 Task: Find an accommodation in Punakha, Bhutan, for 9 guests from 8th to 15th August, with a price range of ₹10,000 to ₹14,000, 5 bedrooms, 2 bathrooms, and amenities like WiFi, free parking, and breakfast.
Action: Mouse moved to (439, 87)
Screenshot: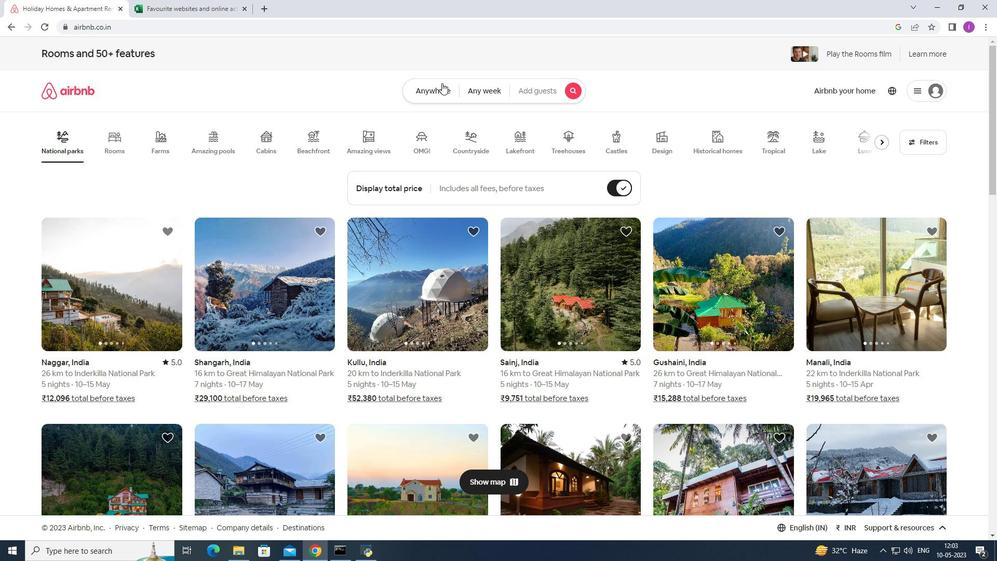 
Action: Mouse pressed left at (439, 87)
Screenshot: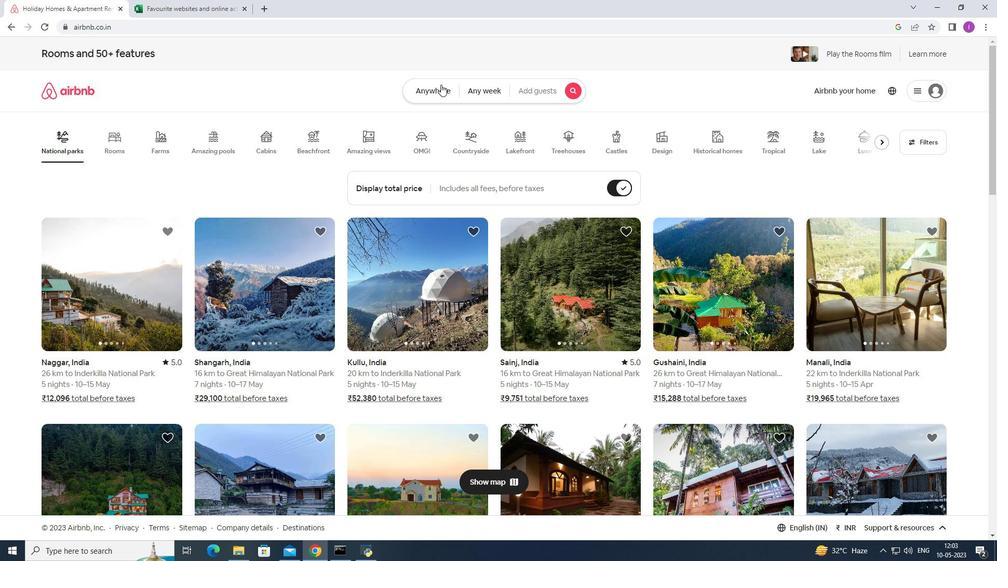 
Action: Mouse moved to (345, 137)
Screenshot: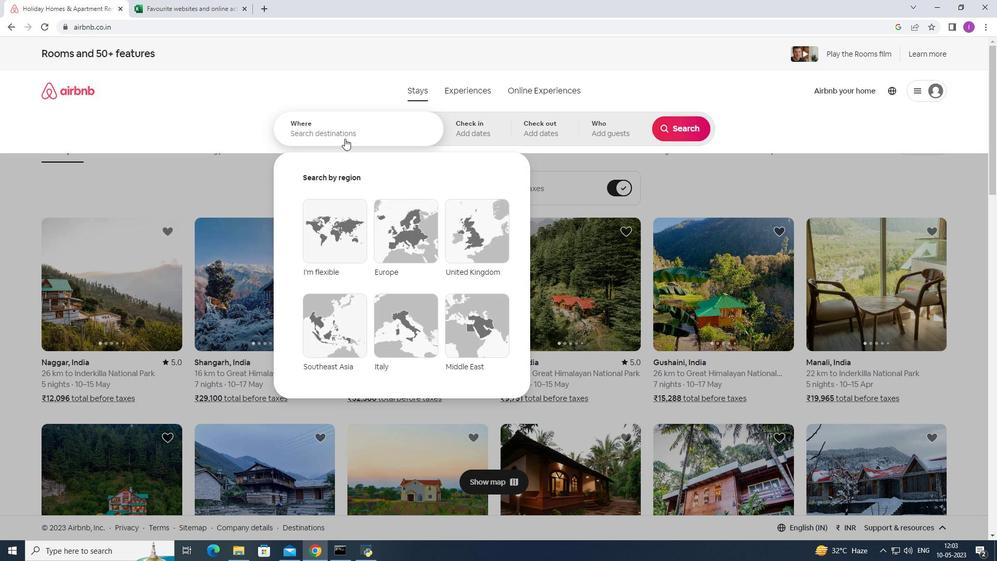 
Action: Mouse pressed left at (345, 137)
Screenshot: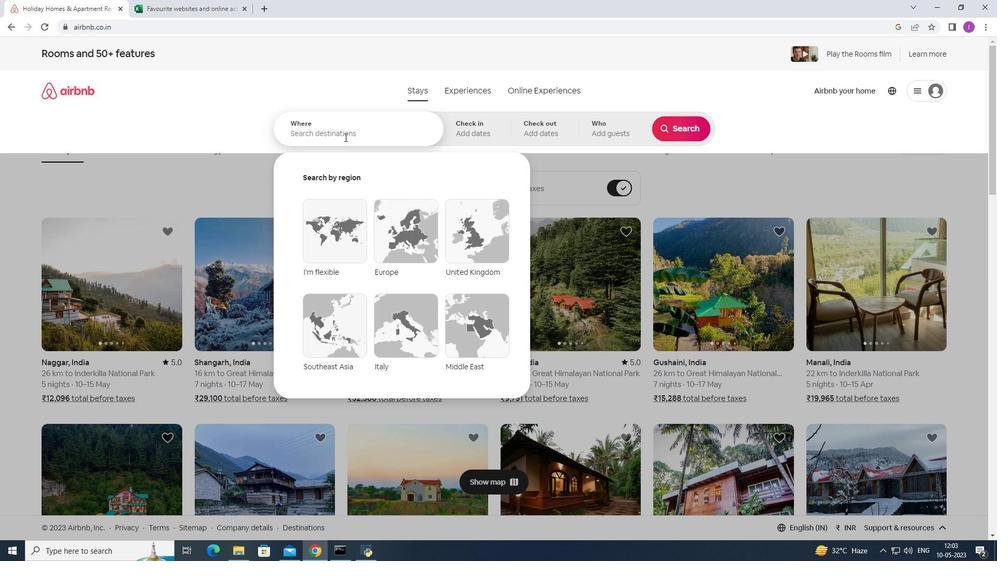 
Action: Mouse moved to (351, 135)
Screenshot: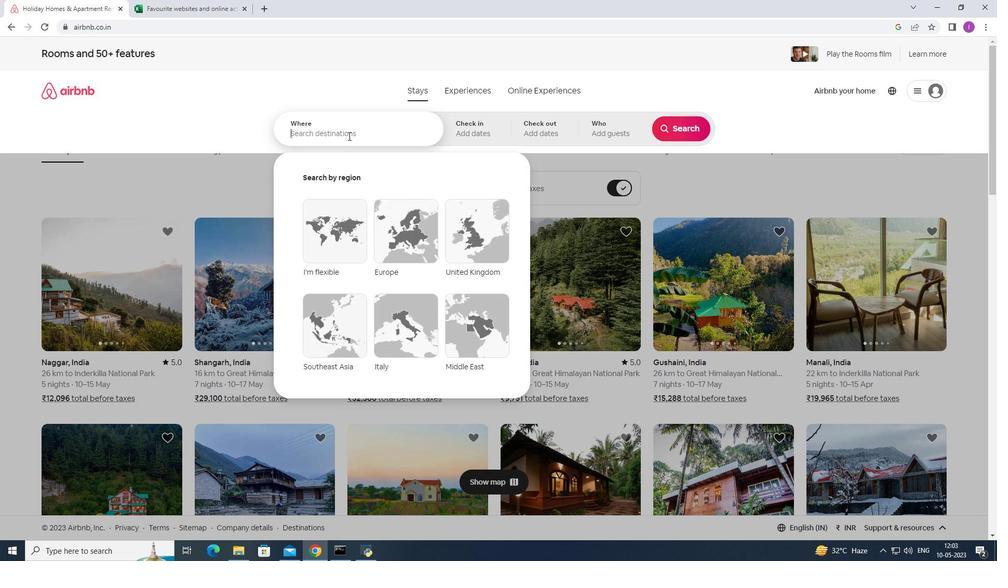 
Action: Key pressed <Key.shift><Key.shift><Key.shift><Key.shift><Key.shift><Key.shift><Key.shift><Key.shift><Key.shift><Key.shift><Key.shift><Key.shift><Key.shift>Punakha,<Key.shift><Key.shift><Key.shift><Key.shift><Key.shift><Key.shift><Key.shift><Key.shift>Bhutan
Screenshot: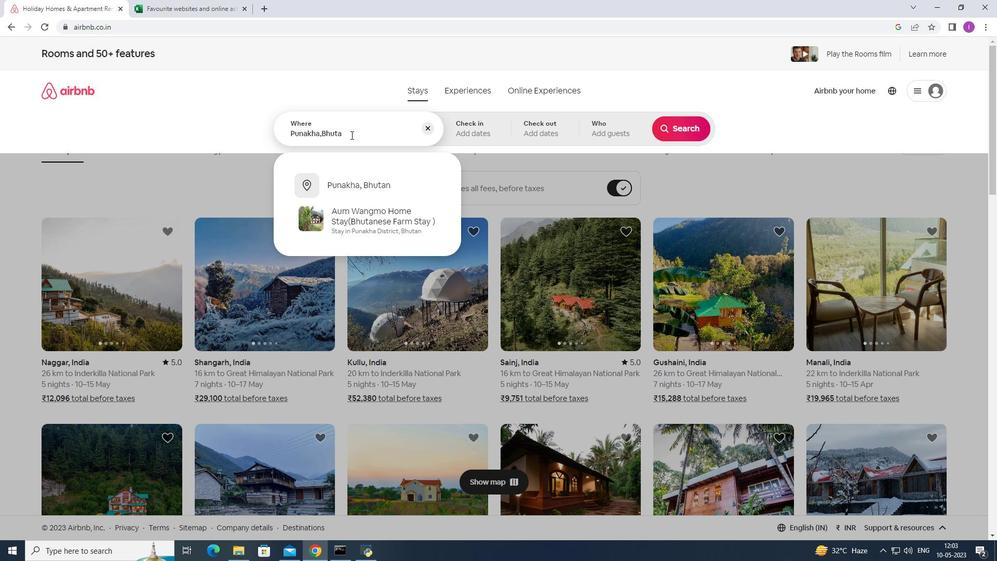 
Action: Mouse moved to (347, 188)
Screenshot: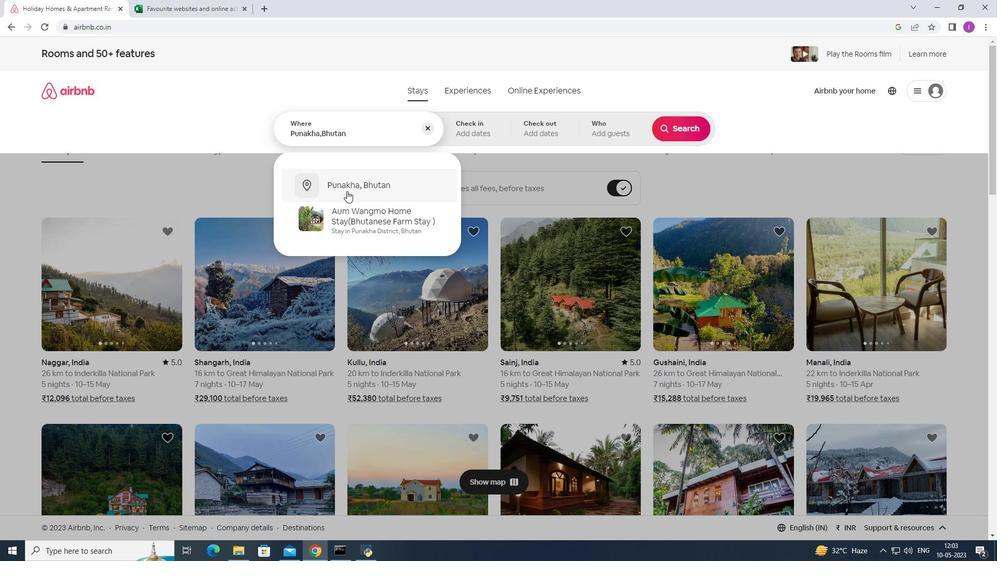 
Action: Mouse pressed left at (347, 188)
Screenshot: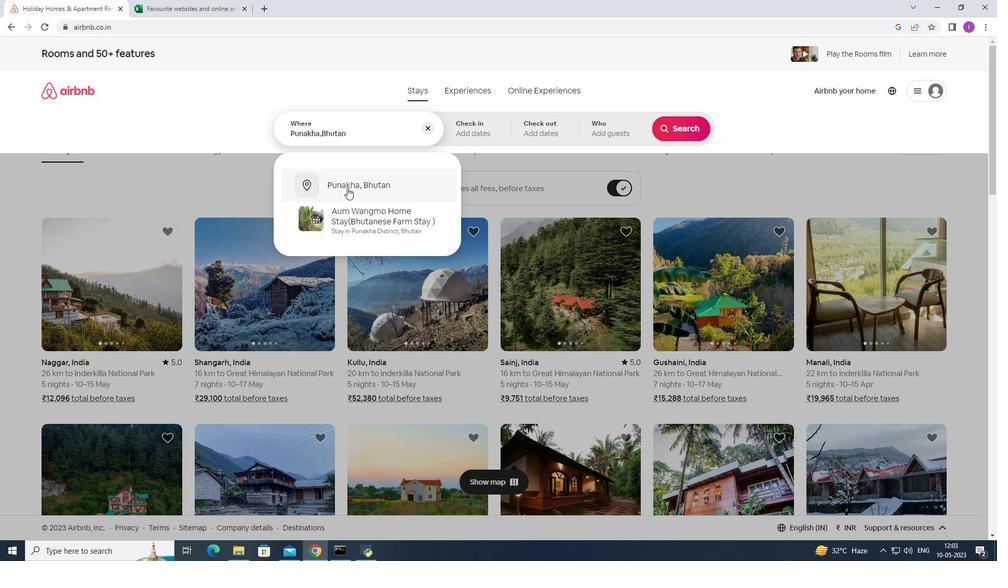 
Action: Mouse moved to (674, 214)
Screenshot: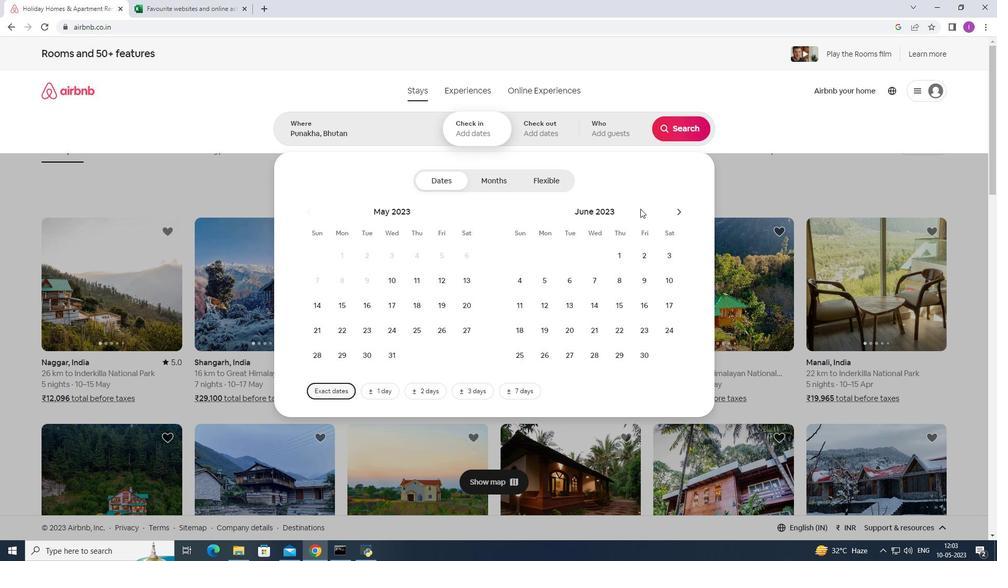 
Action: Mouse pressed left at (674, 214)
Screenshot: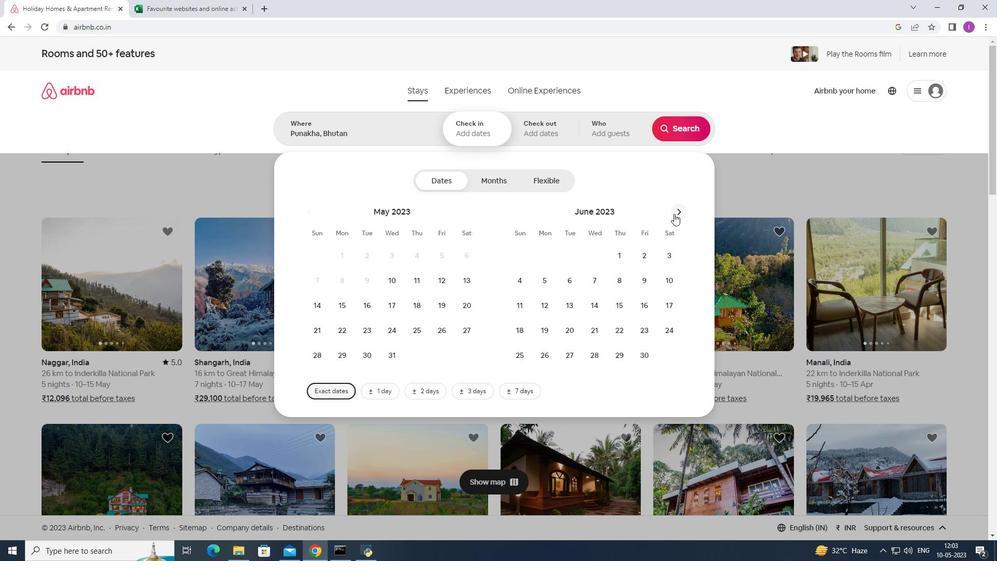 
Action: Mouse pressed left at (674, 214)
Screenshot: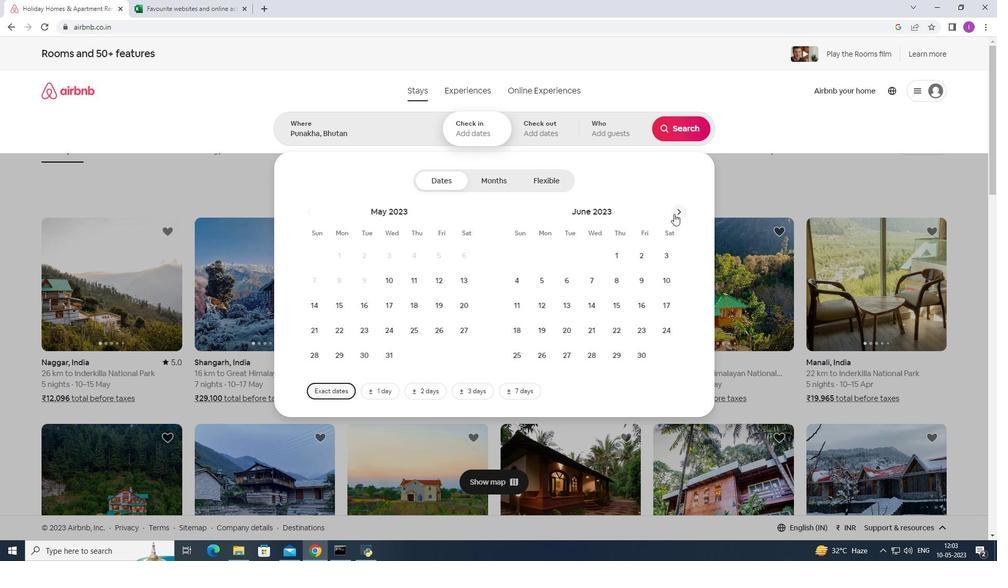 
Action: Mouse moved to (569, 278)
Screenshot: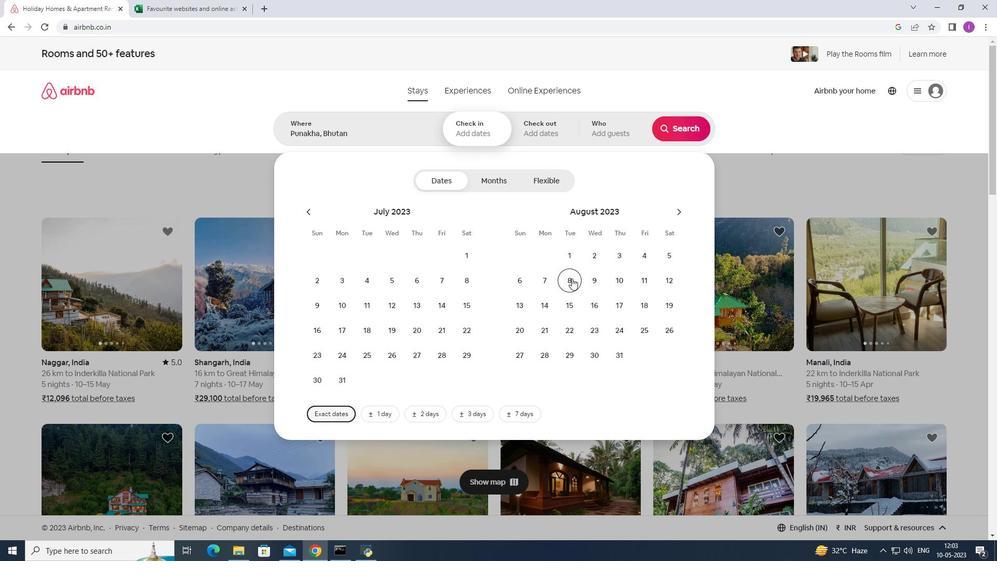 
Action: Mouse pressed left at (569, 278)
Screenshot: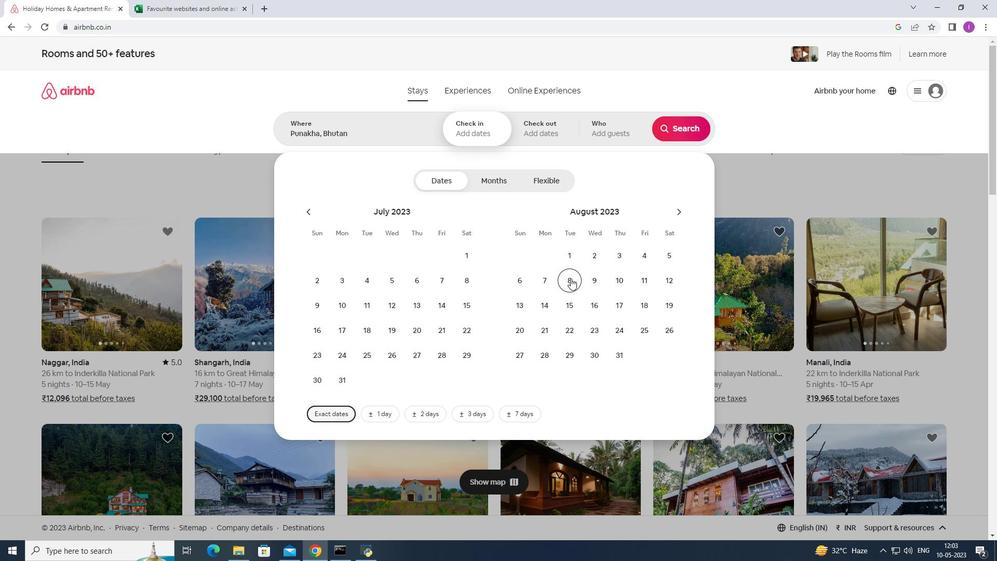 
Action: Mouse moved to (570, 303)
Screenshot: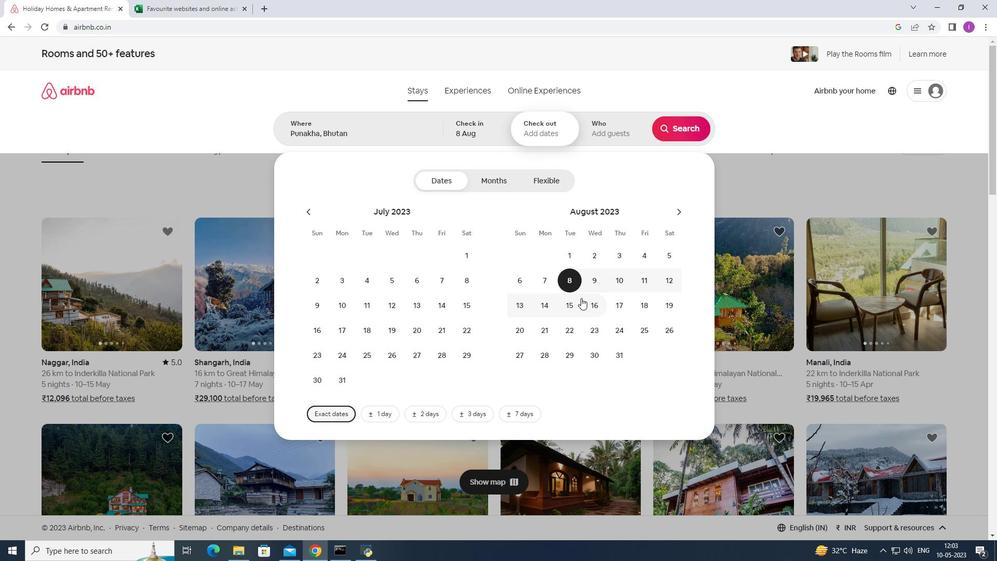 
Action: Mouse pressed left at (570, 303)
Screenshot: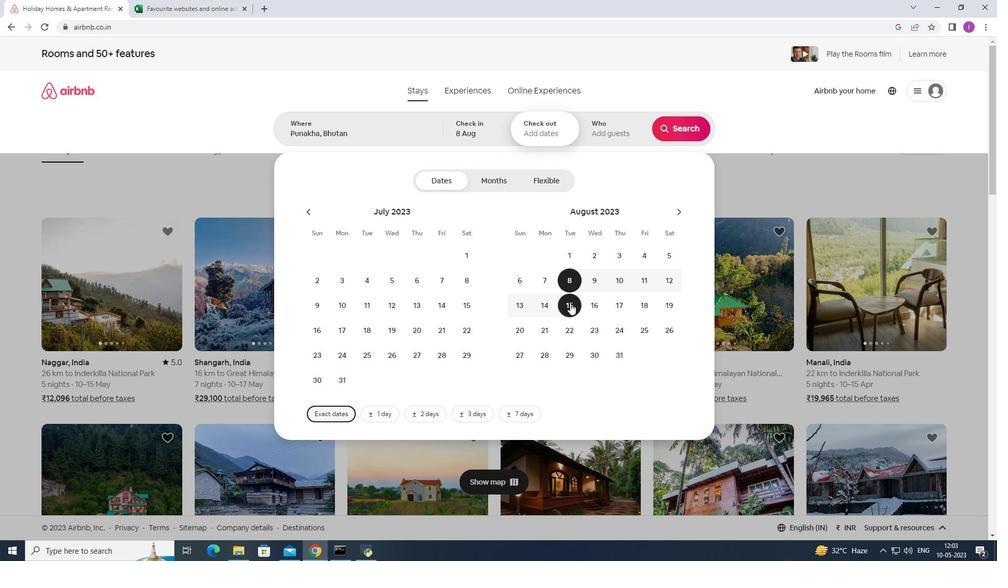 
Action: Mouse moved to (602, 126)
Screenshot: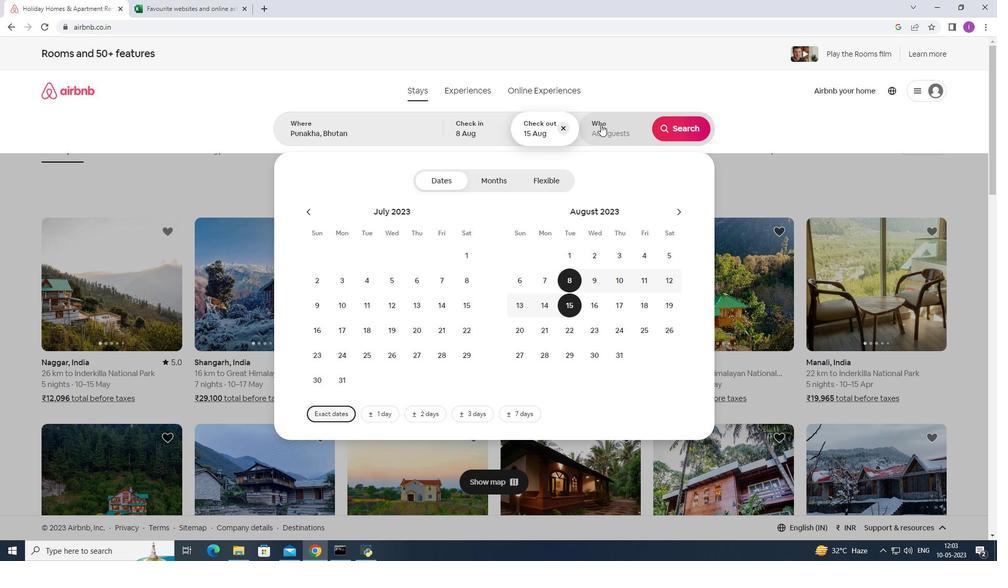 
Action: Mouse pressed left at (602, 126)
Screenshot: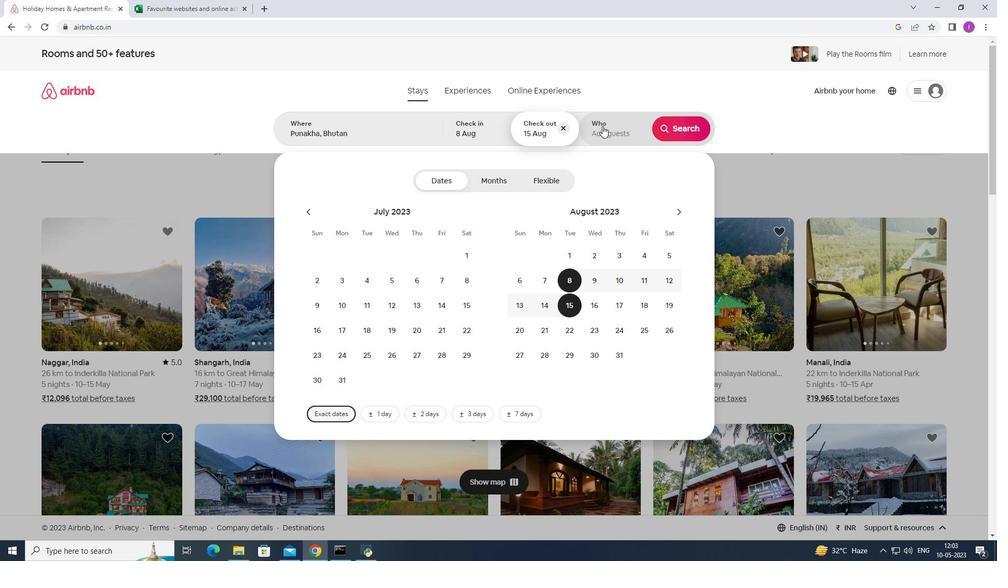 
Action: Mouse moved to (682, 182)
Screenshot: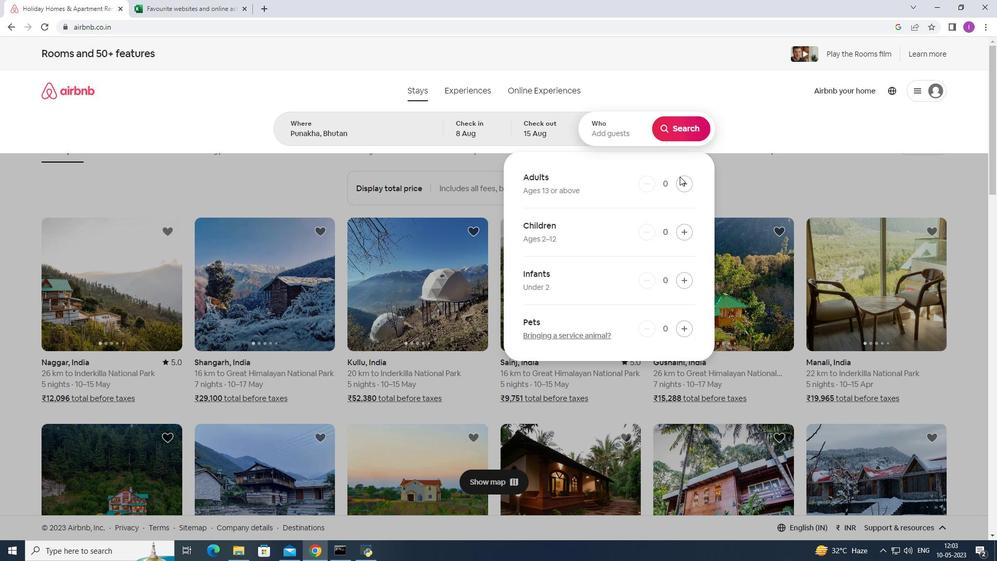 
Action: Mouse pressed left at (682, 182)
Screenshot: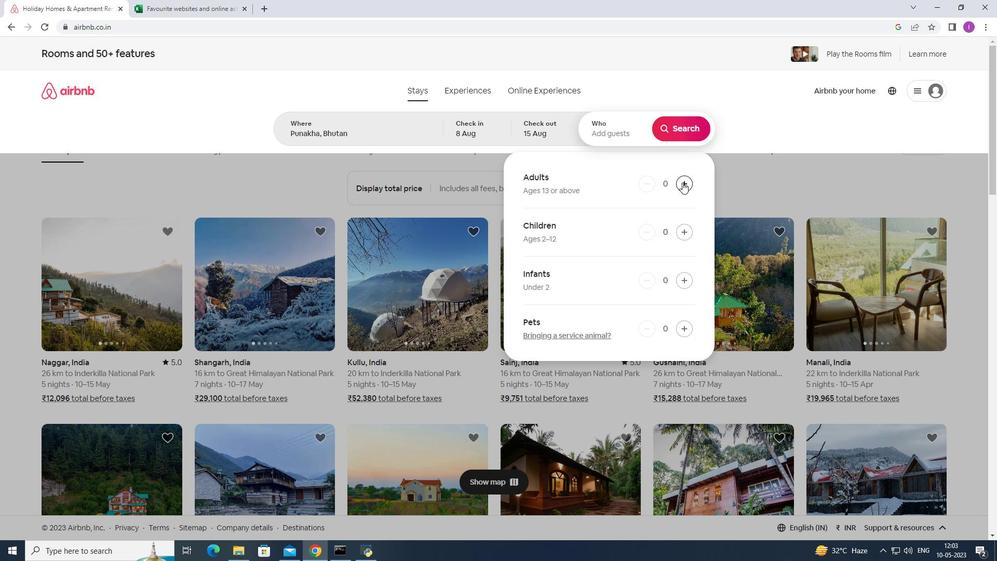 
Action: Mouse moved to (682, 182)
Screenshot: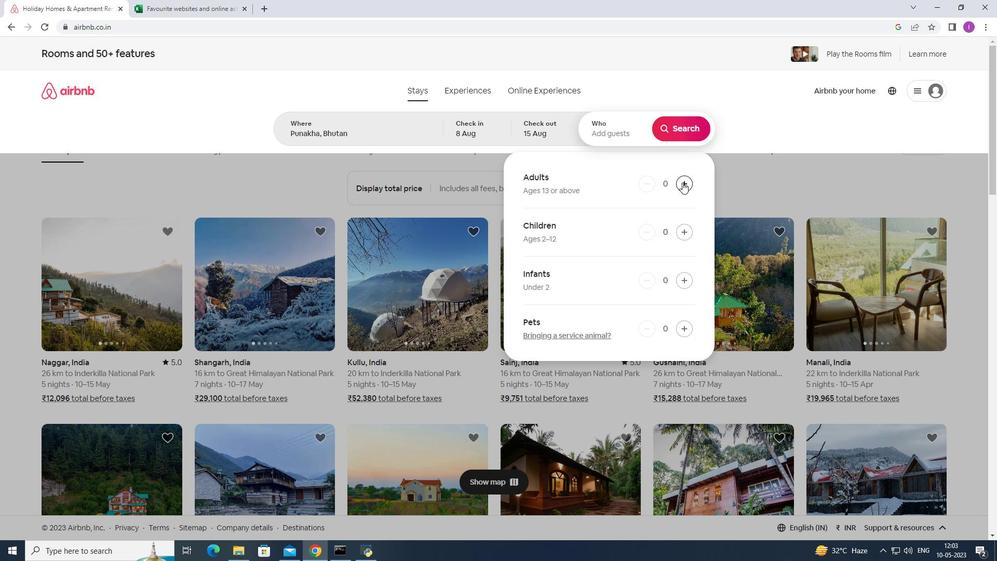 
Action: Mouse pressed left at (682, 182)
Screenshot: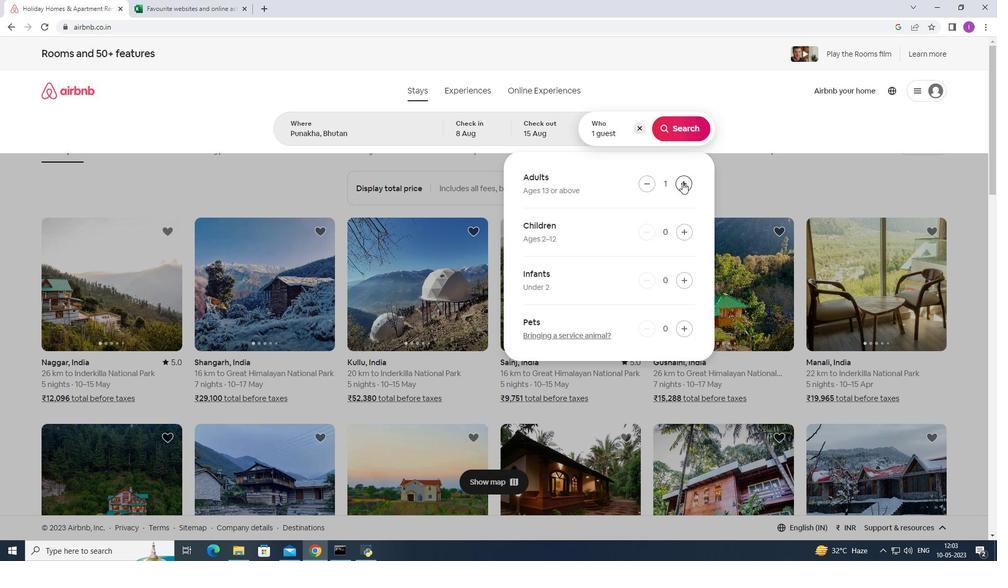 
Action: Mouse pressed left at (682, 182)
Screenshot: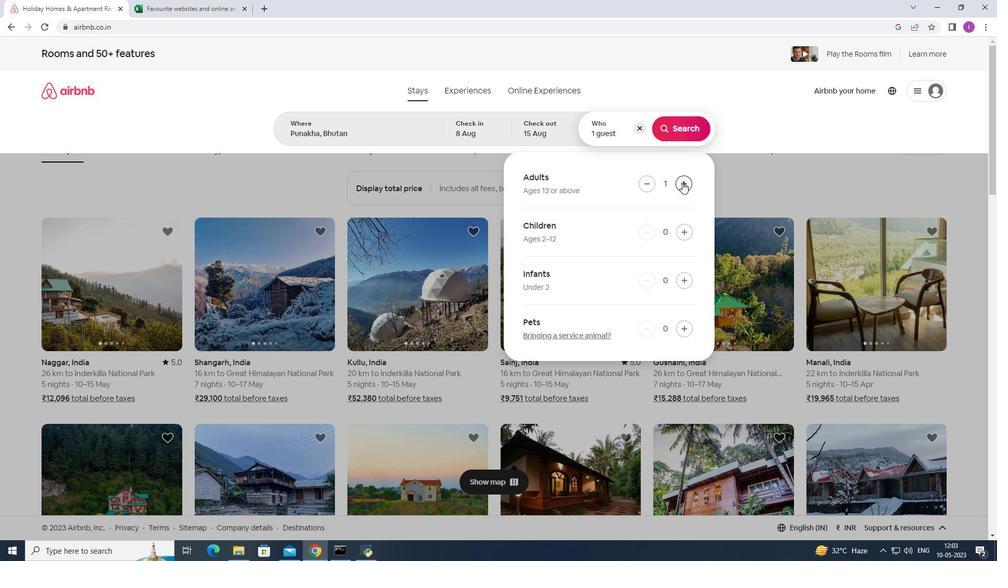 
Action: Mouse pressed left at (682, 182)
Screenshot: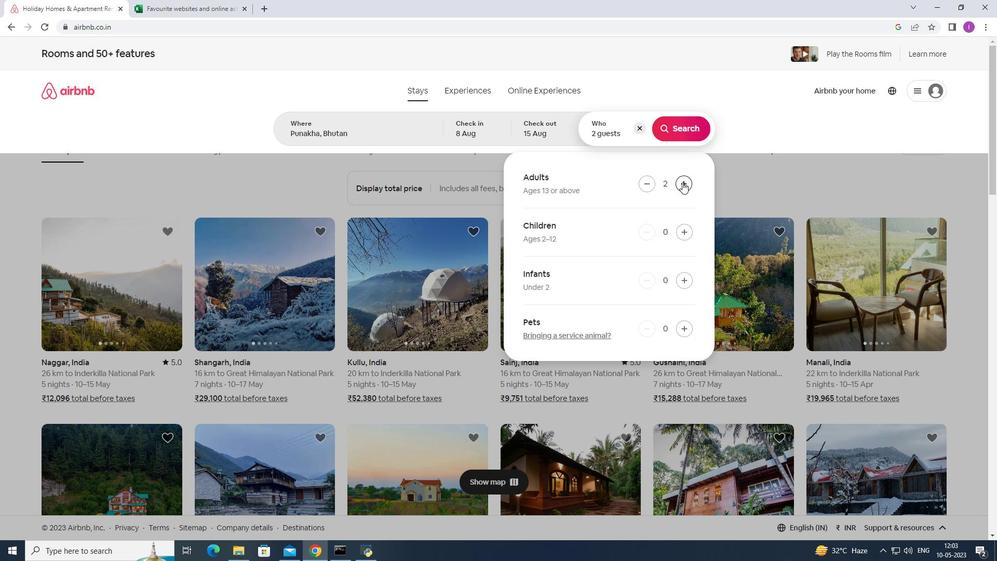 
Action: Mouse pressed left at (682, 182)
Screenshot: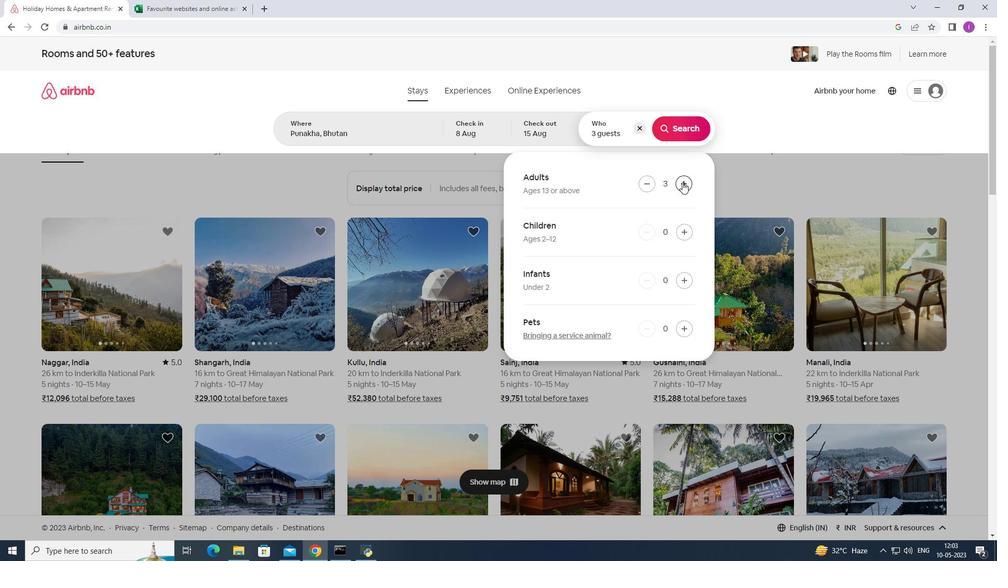 
Action: Mouse pressed left at (682, 182)
Screenshot: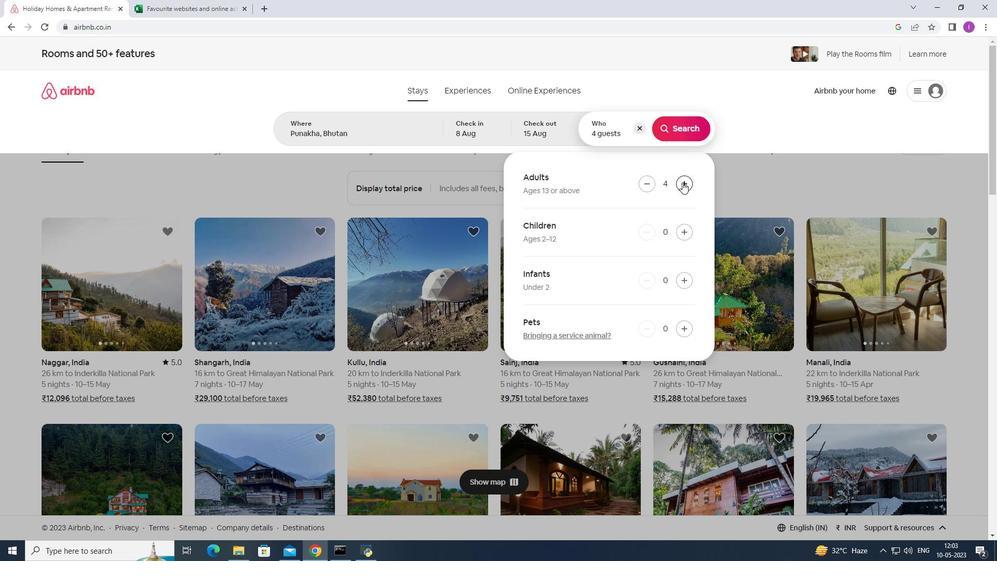 
Action: Mouse pressed left at (682, 182)
Screenshot: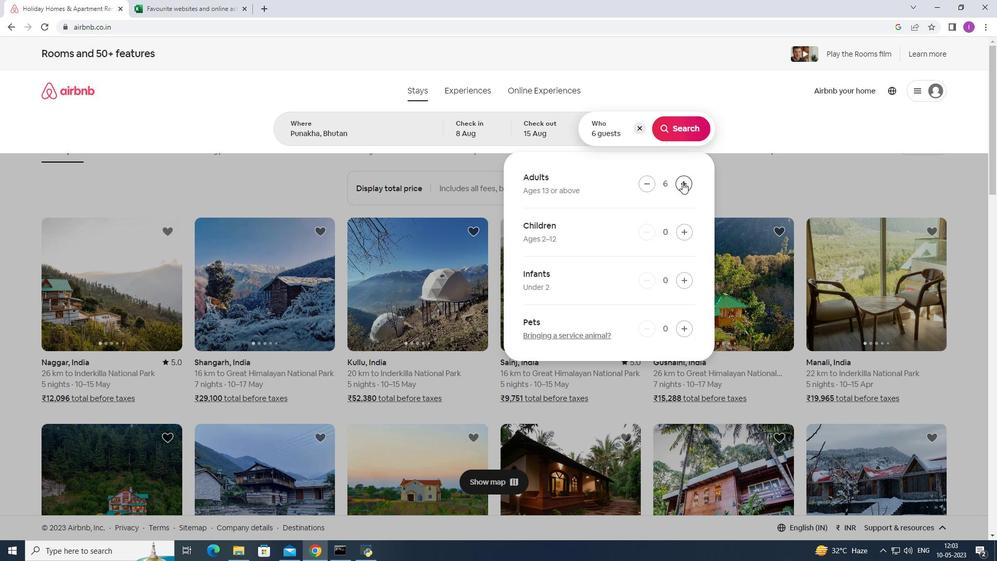 
Action: Mouse pressed left at (682, 182)
Screenshot: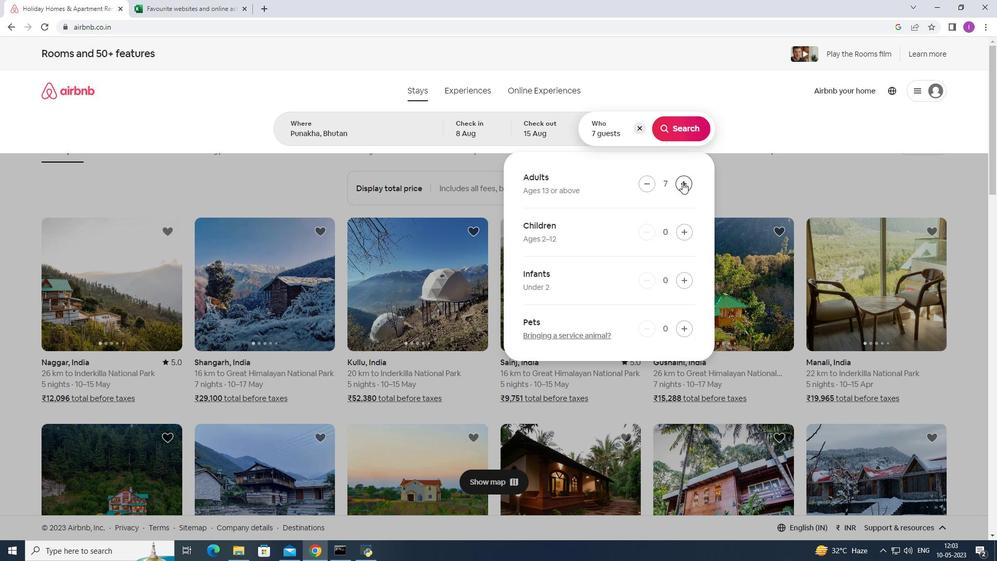 
Action: Mouse pressed left at (682, 182)
Screenshot: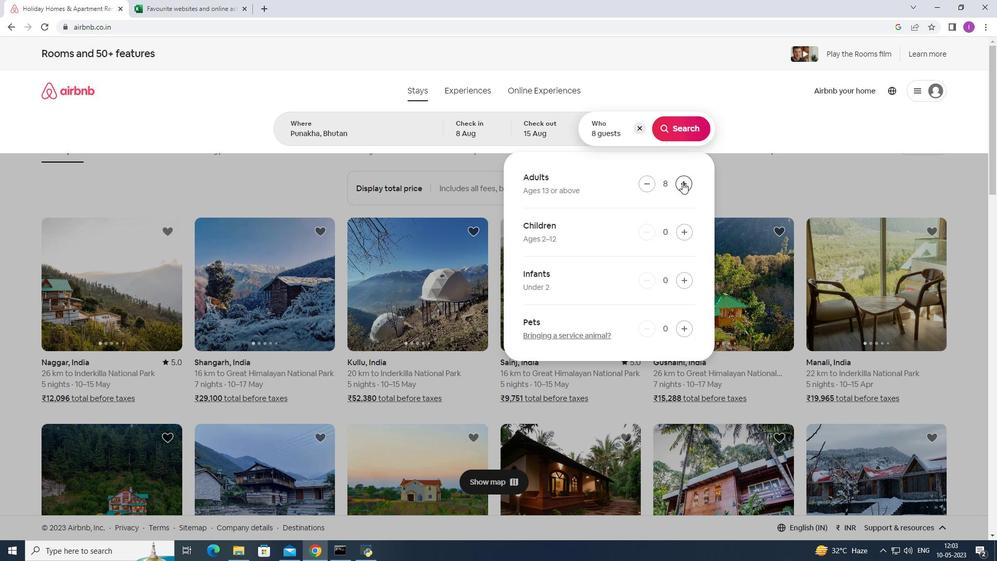 
Action: Mouse moved to (686, 130)
Screenshot: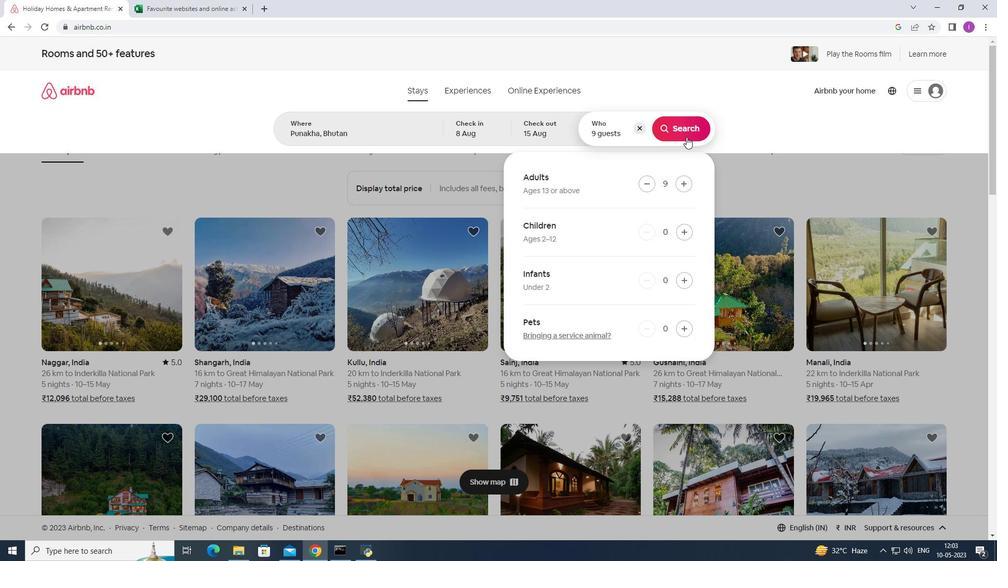 
Action: Mouse pressed left at (686, 130)
Screenshot: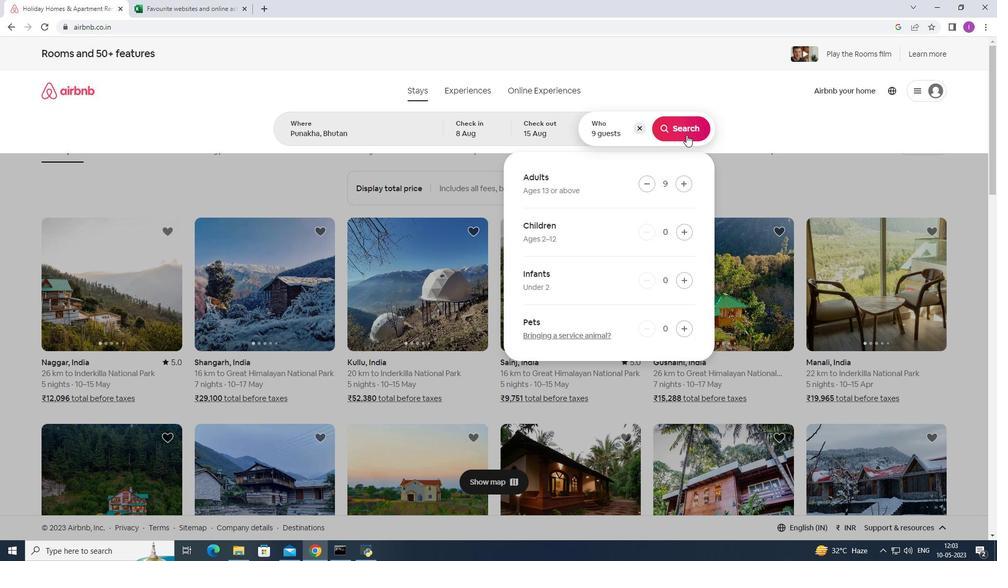 
Action: Mouse moved to (958, 101)
Screenshot: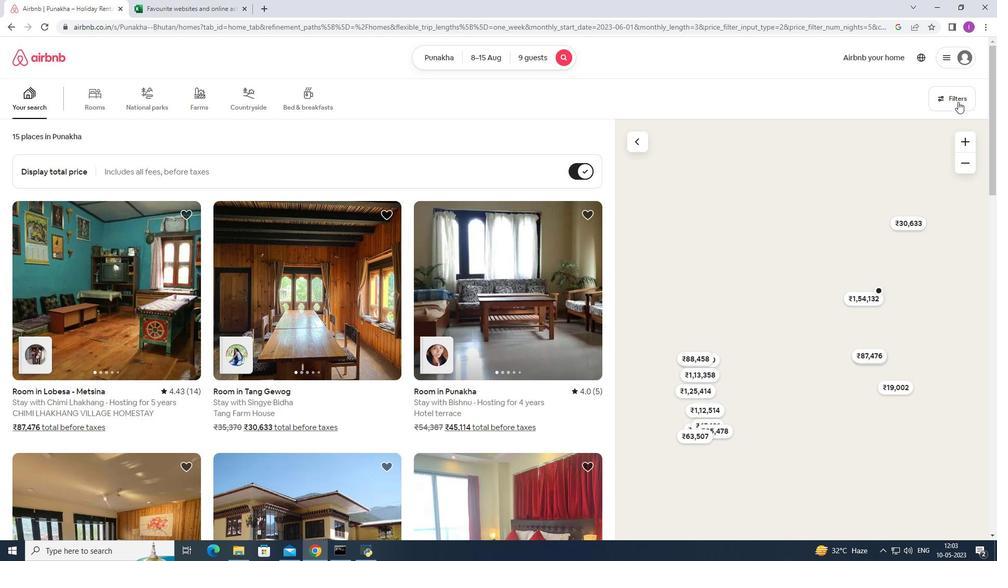 
Action: Mouse pressed left at (958, 101)
Screenshot: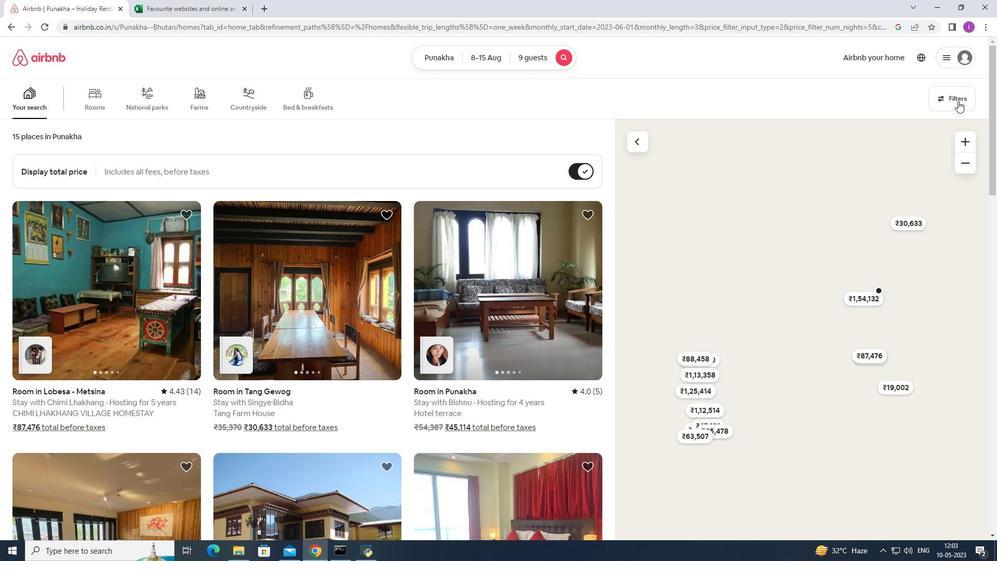 
Action: Mouse moved to (370, 357)
Screenshot: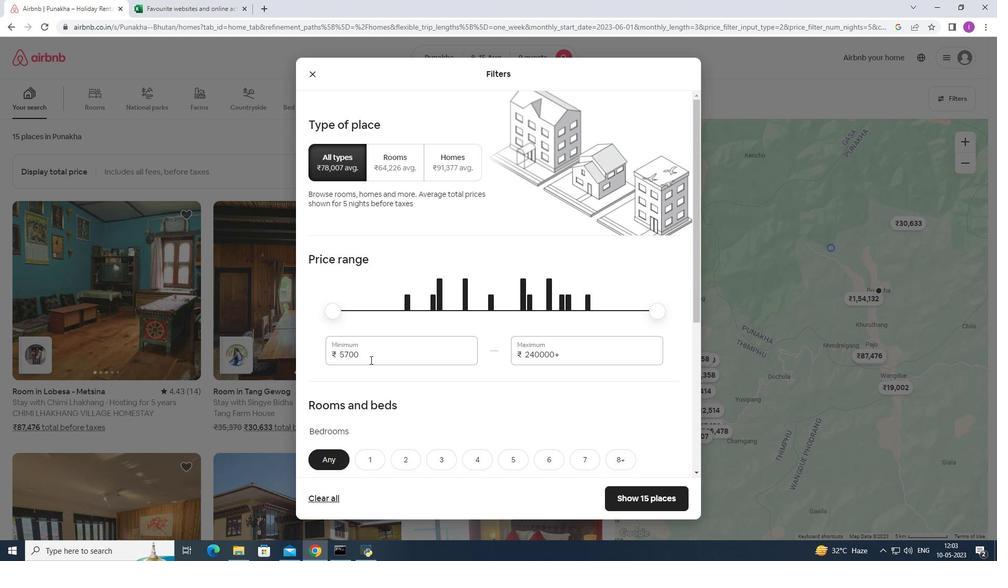 
Action: Mouse pressed left at (370, 357)
Screenshot: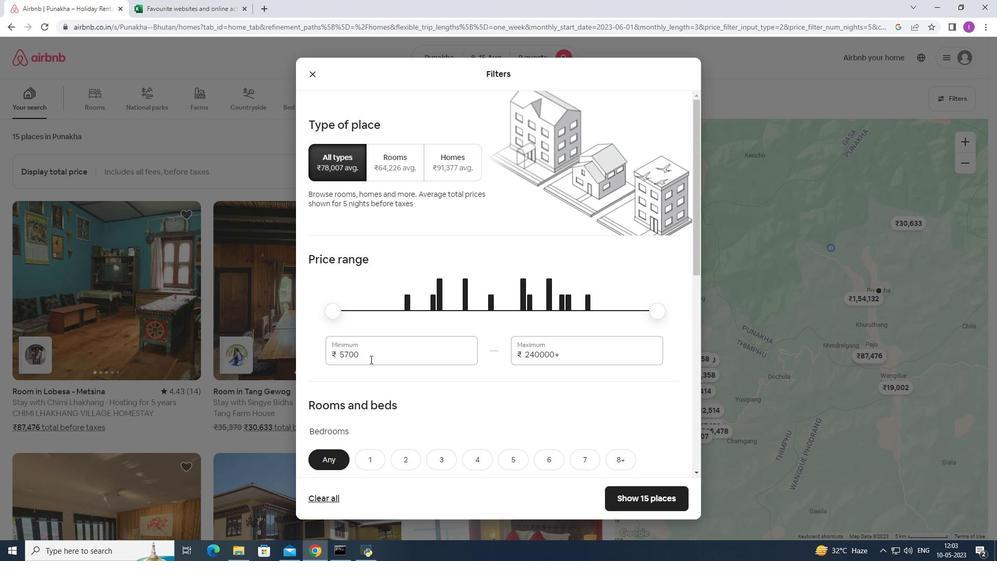 
Action: Mouse moved to (326, 354)
Screenshot: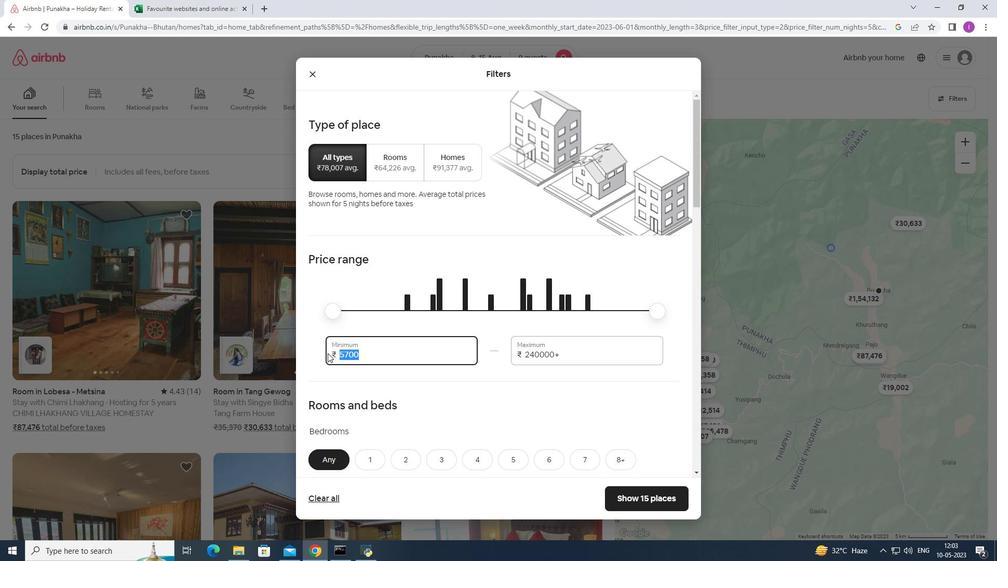 
Action: Key pressed 1
Screenshot: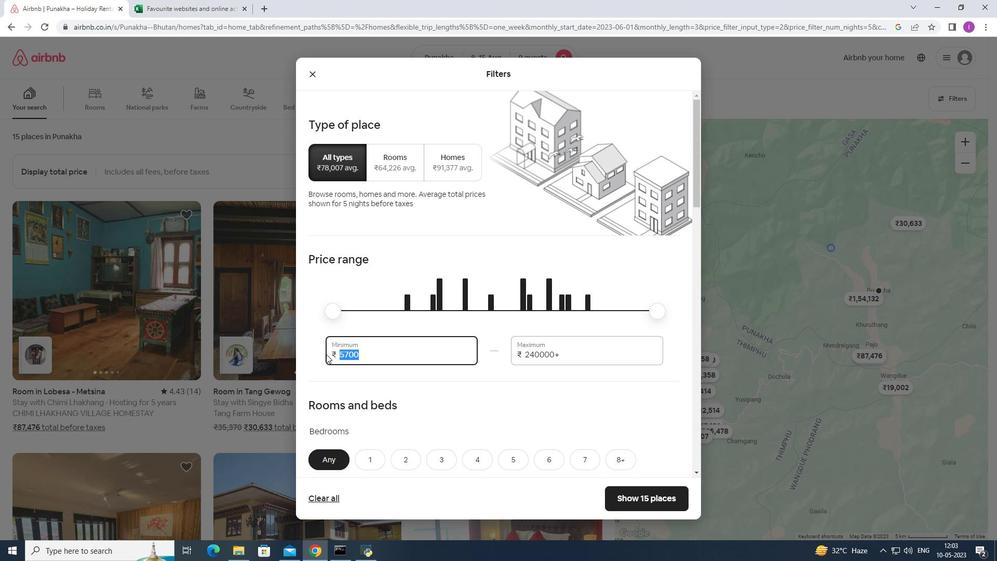 
Action: Mouse moved to (326, 353)
Screenshot: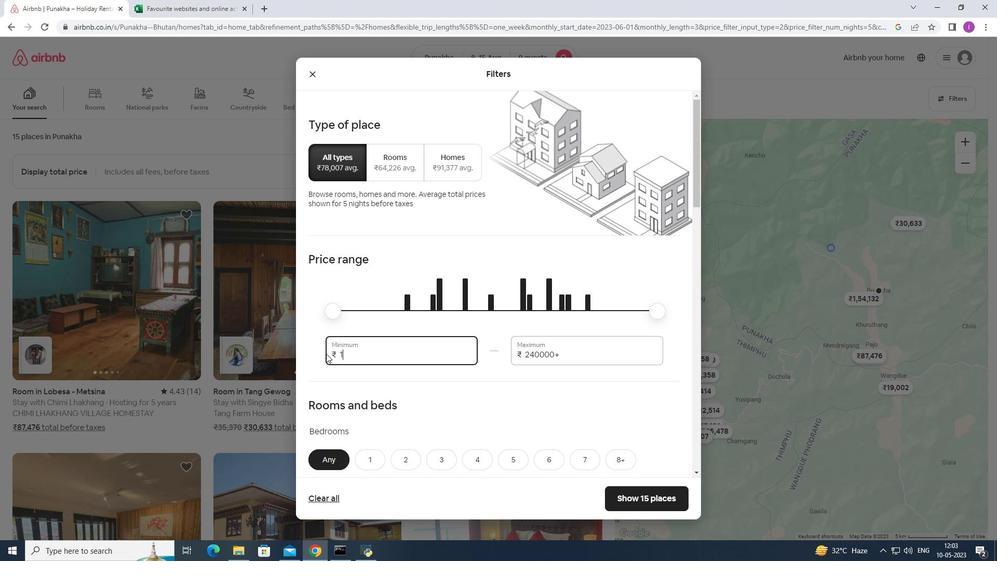 
Action: Key pressed 0
Screenshot: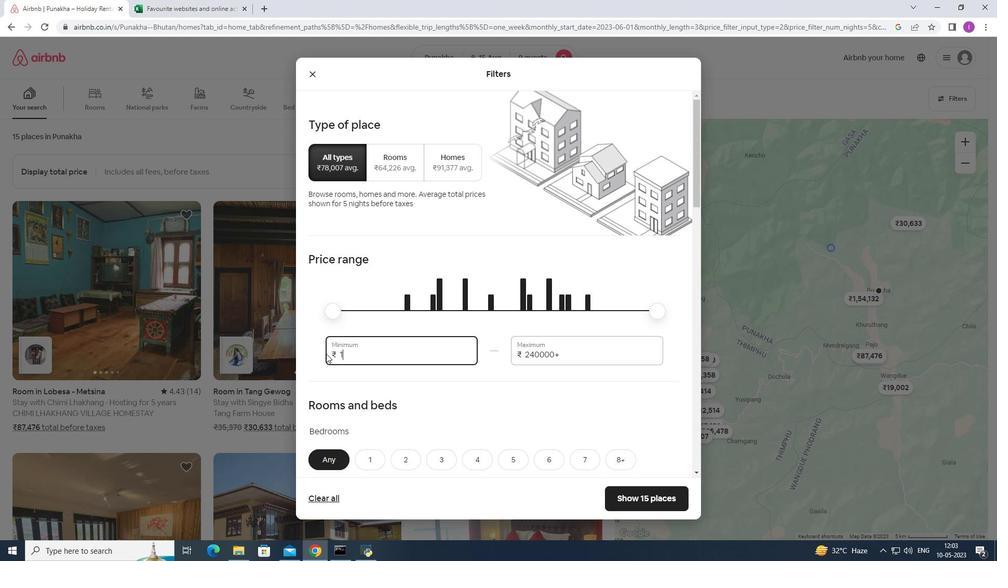 
Action: Mouse moved to (326, 353)
Screenshot: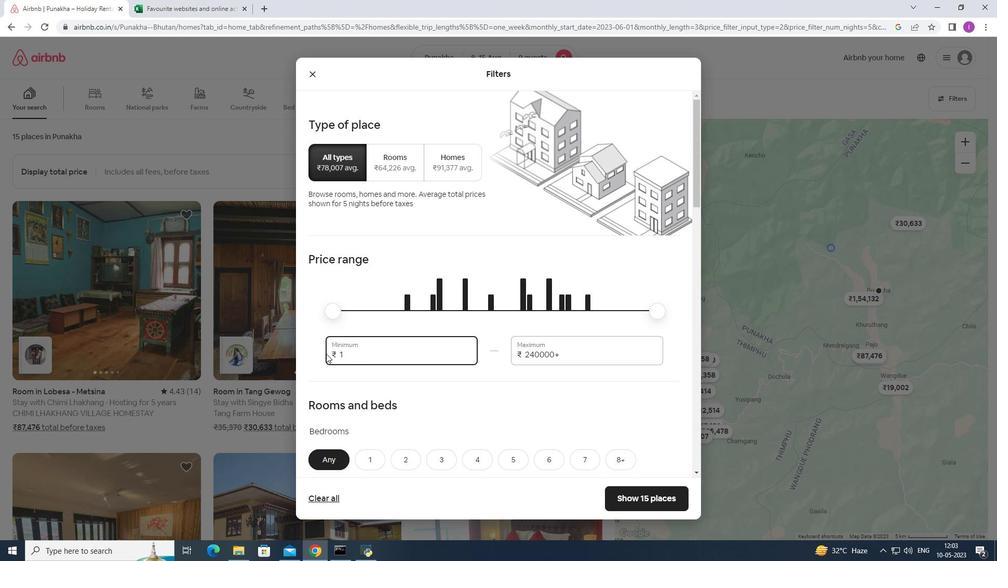 
Action: Key pressed 0
Screenshot: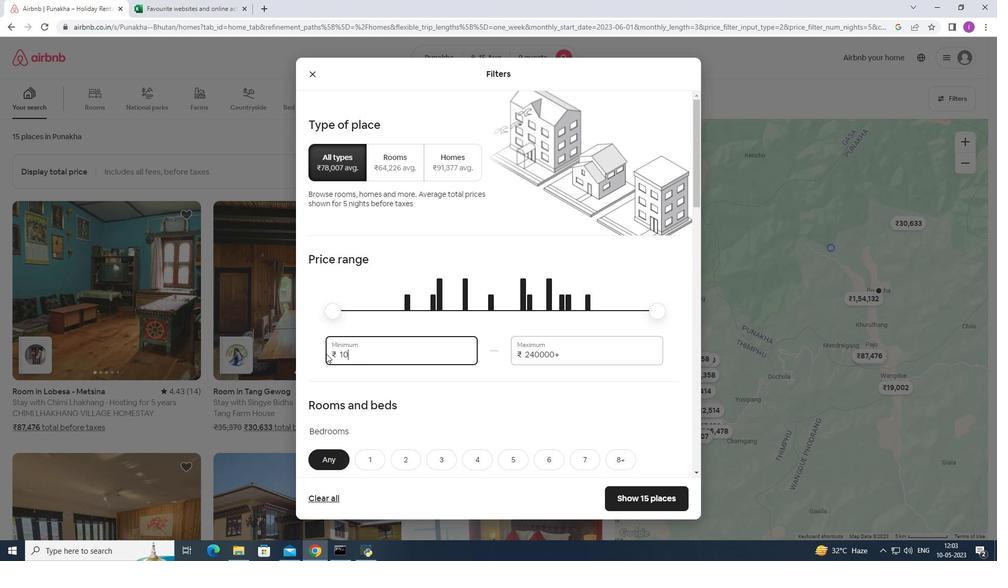 
Action: Mouse moved to (326, 353)
Screenshot: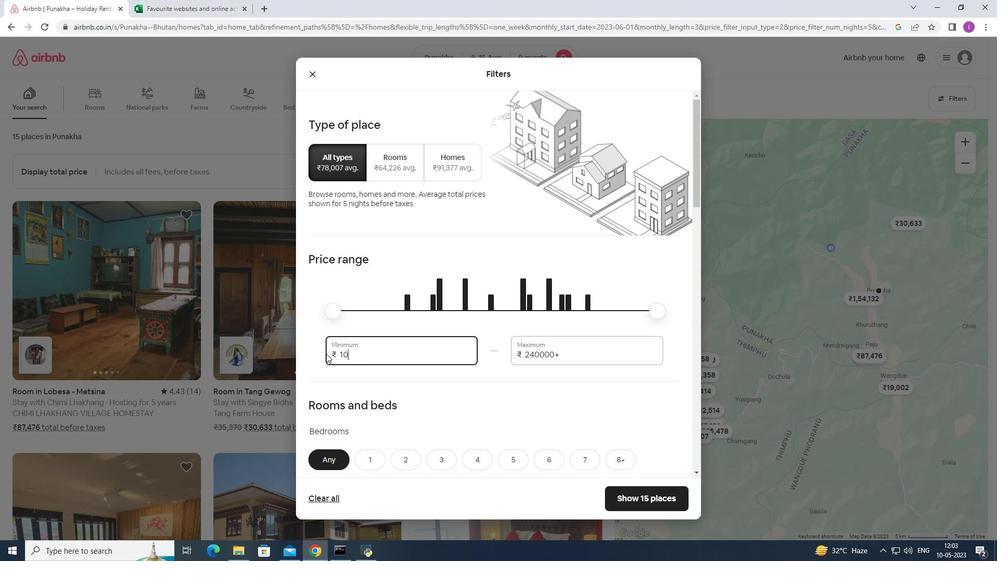 
Action: Key pressed 0
Screenshot: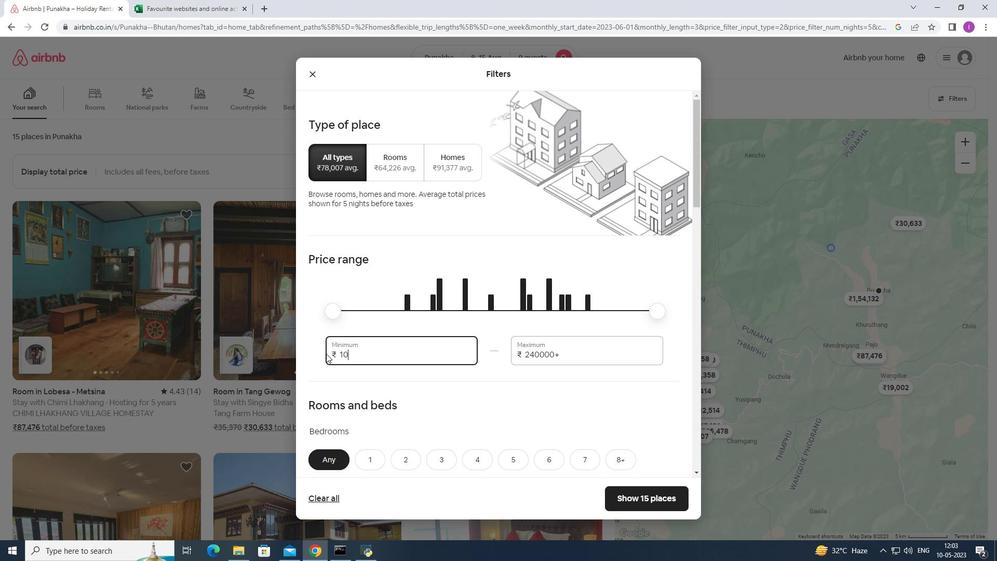 
Action: Mouse moved to (327, 353)
Screenshot: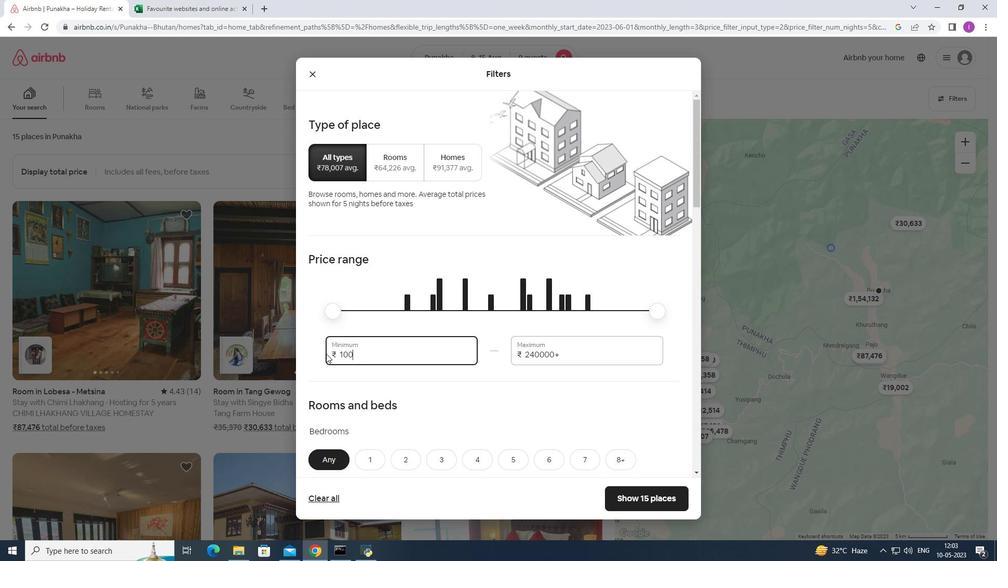 
Action: Key pressed 0
Screenshot: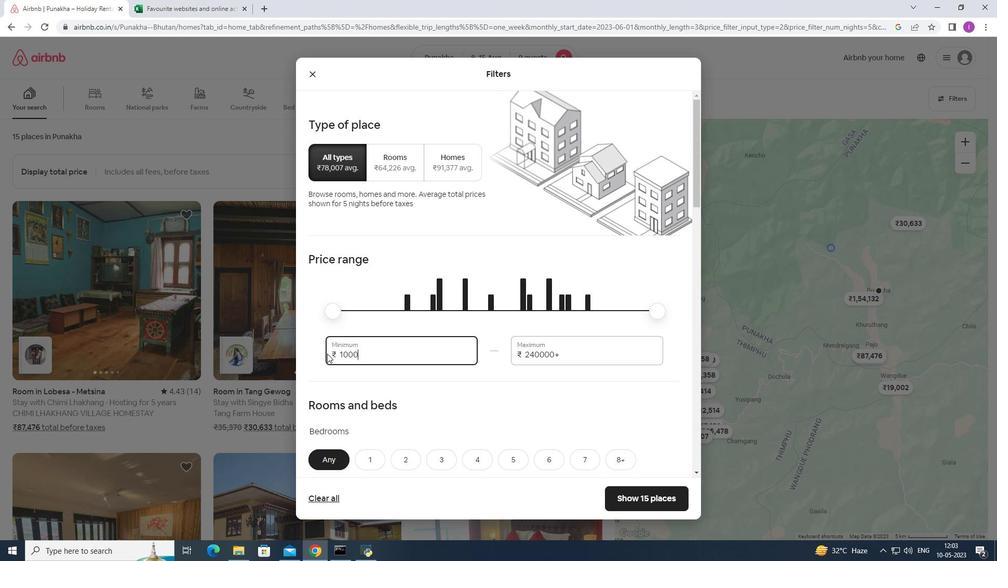
Action: Mouse moved to (581, 351)
Screenshot: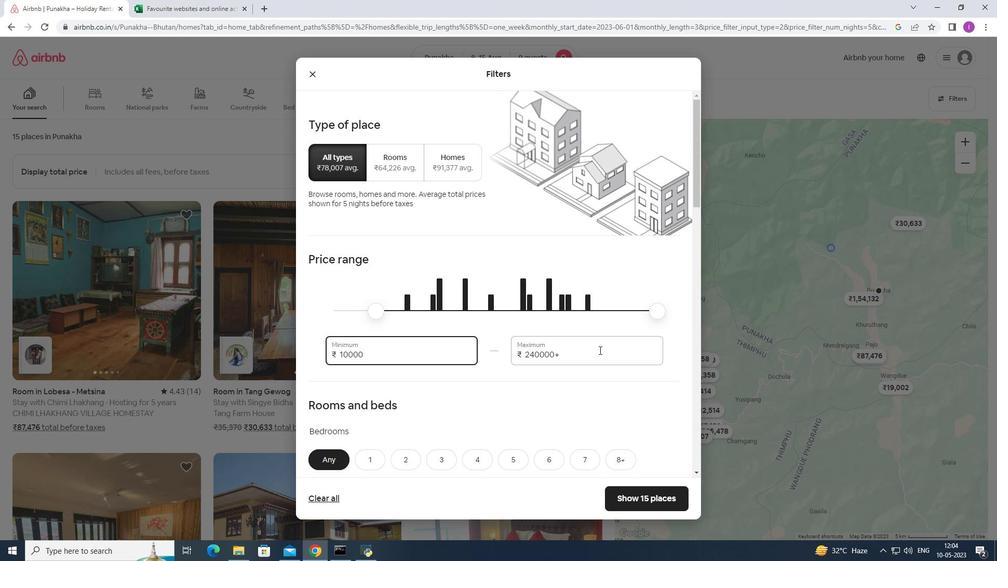 
Action: Mouse pressed left at (581, 351)
Screenshot: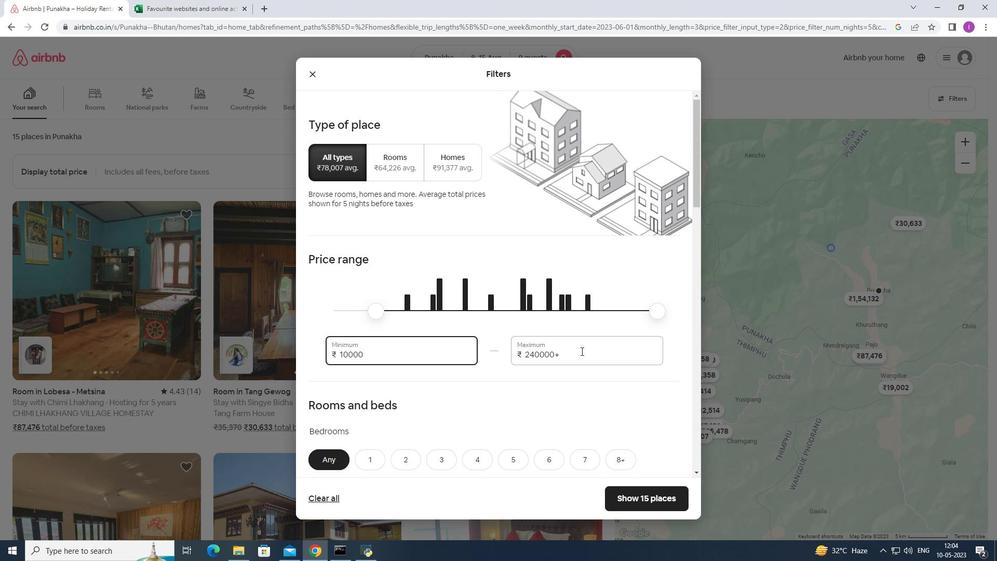 
Action: Mouse moved to (612, 349)
Screenshot: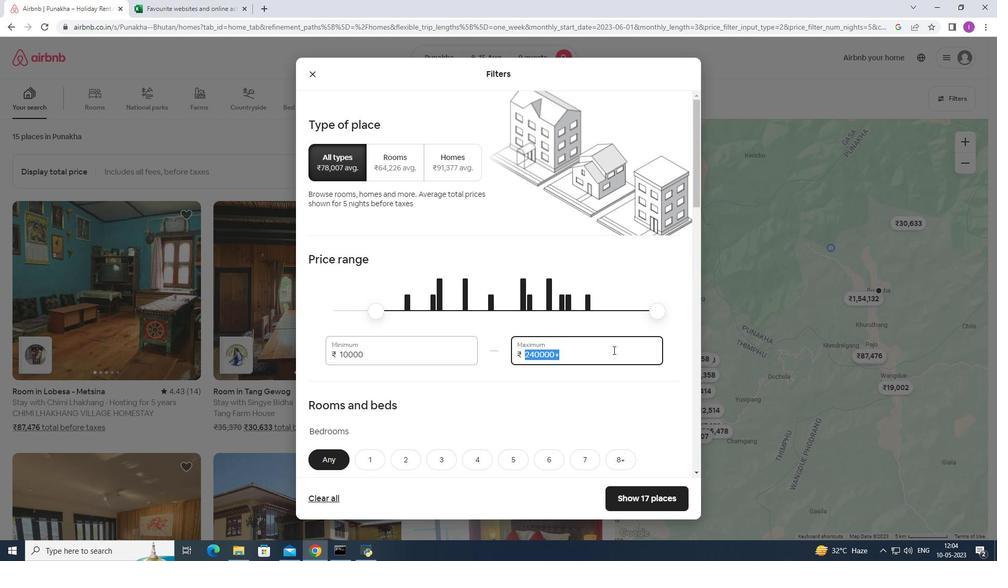 
Action: Key pressed 1
Screenshot: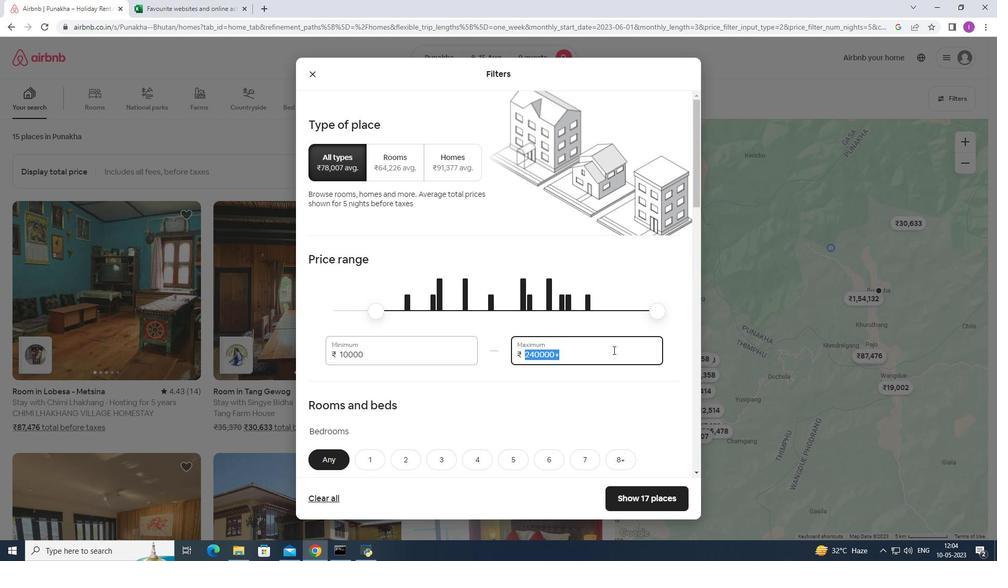 
Action: Mouse moved to (612, 349)
Screenshot: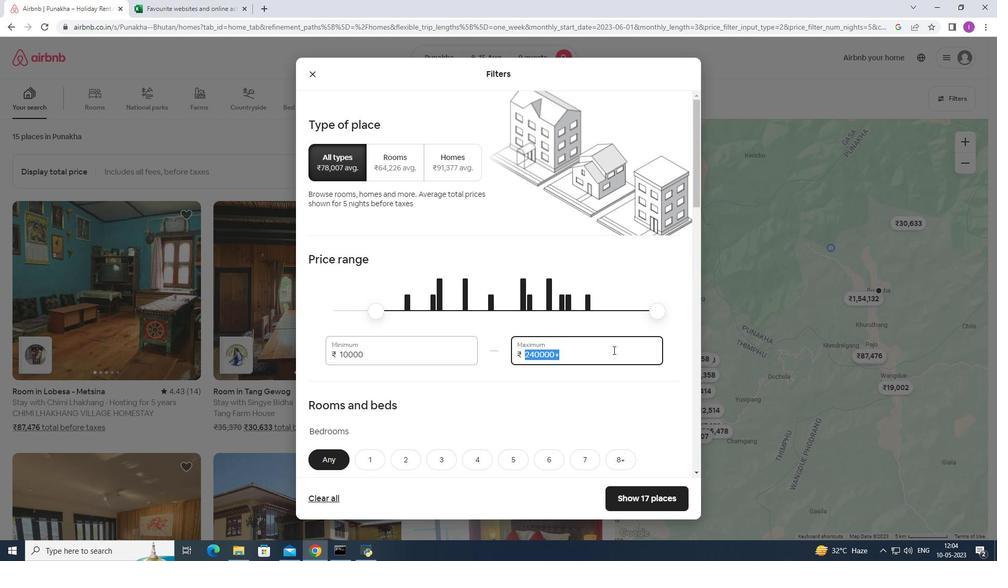 
Action: Key pressed 4
Screenshot: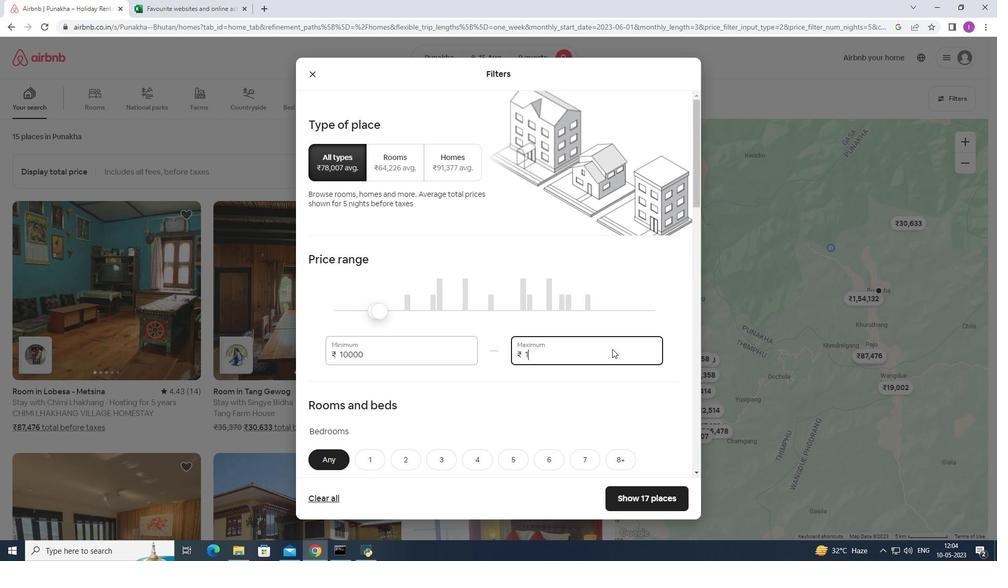 
Action: Mouse moved to (612, 349)
Screenshot: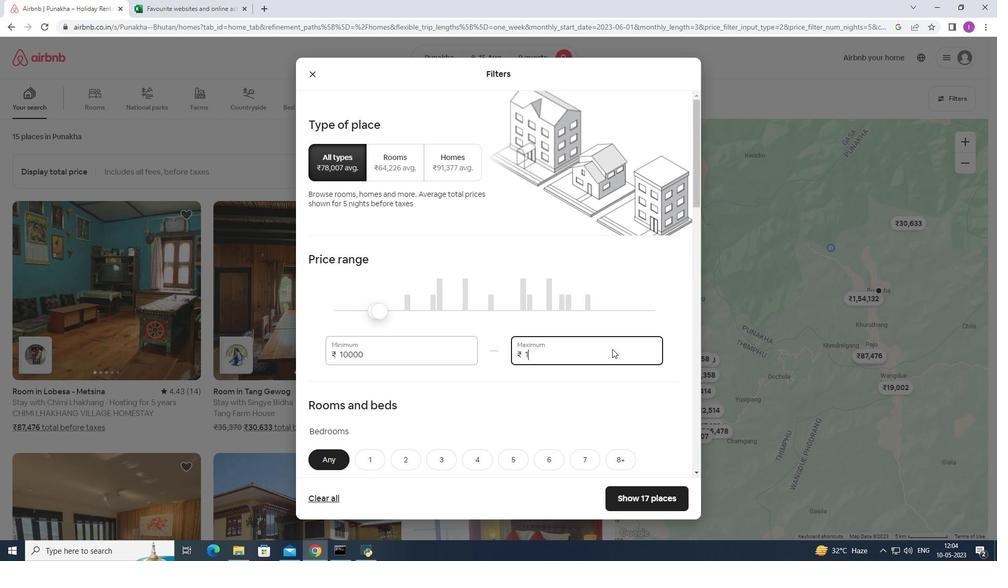 
Action: Key pressed 0
Screenshot: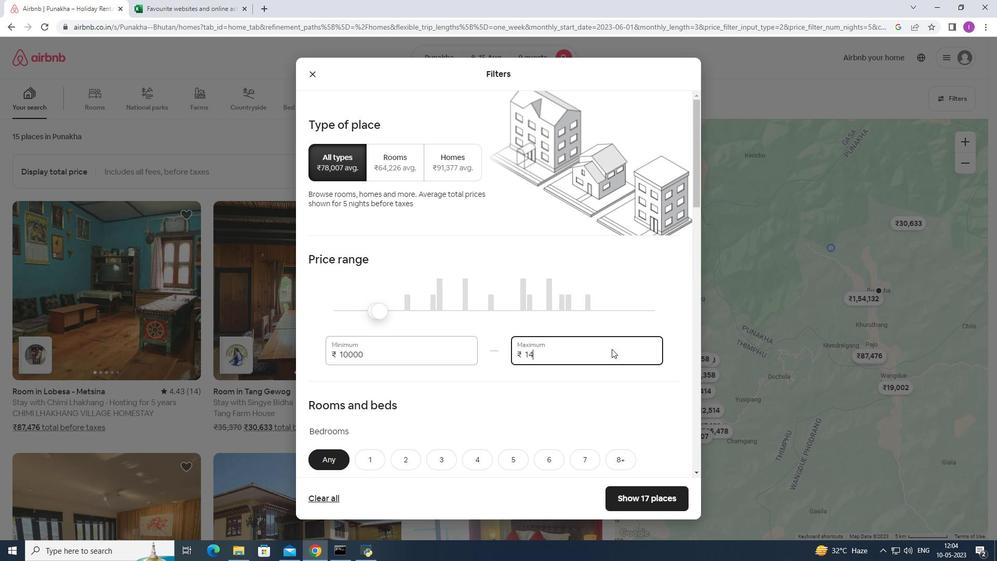 
Action: Mouse moved to (611, 348)
Screenshot: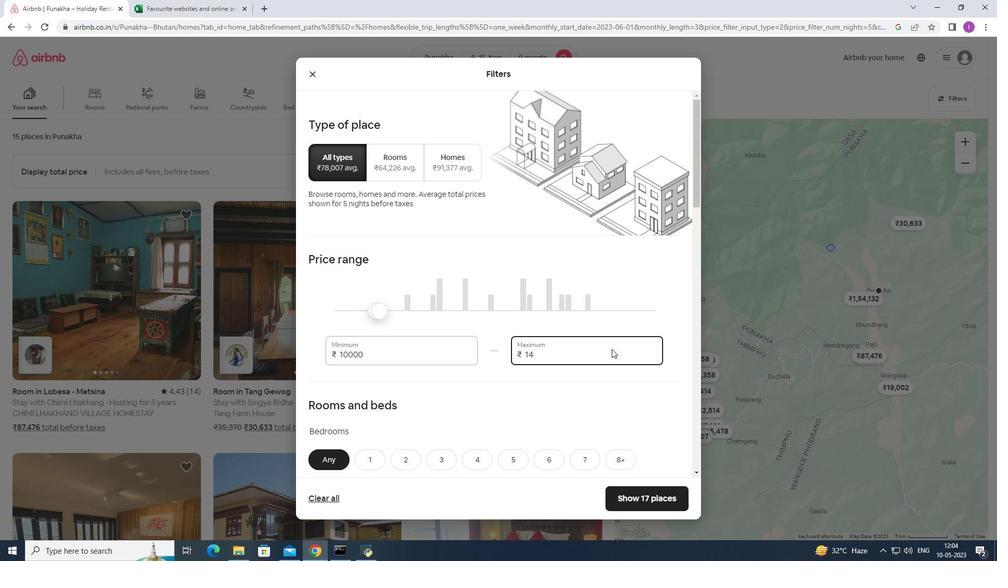 
Action: Key pressed 00
Screenshot: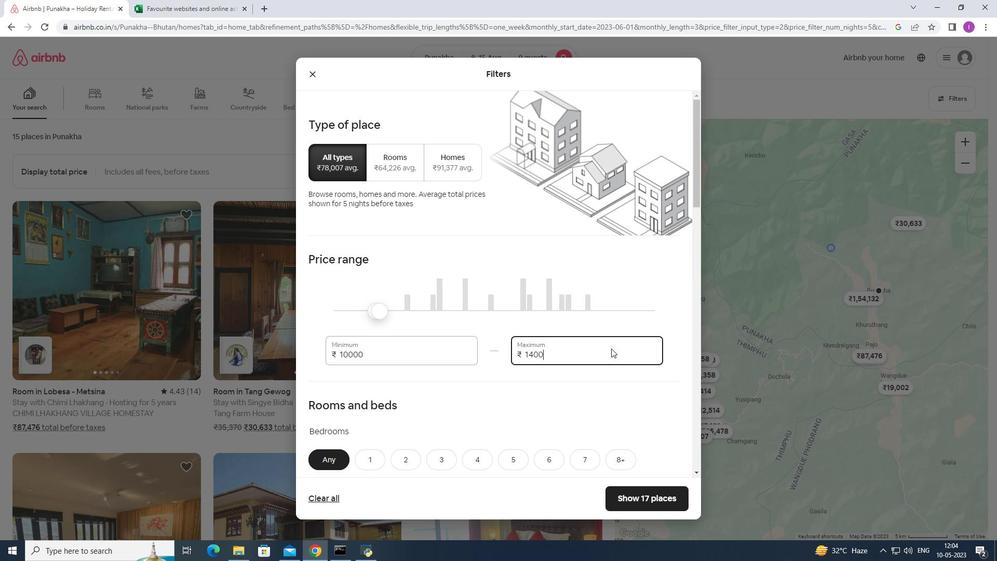 
Action: Mouse moved to (604, 349)
Screenshot: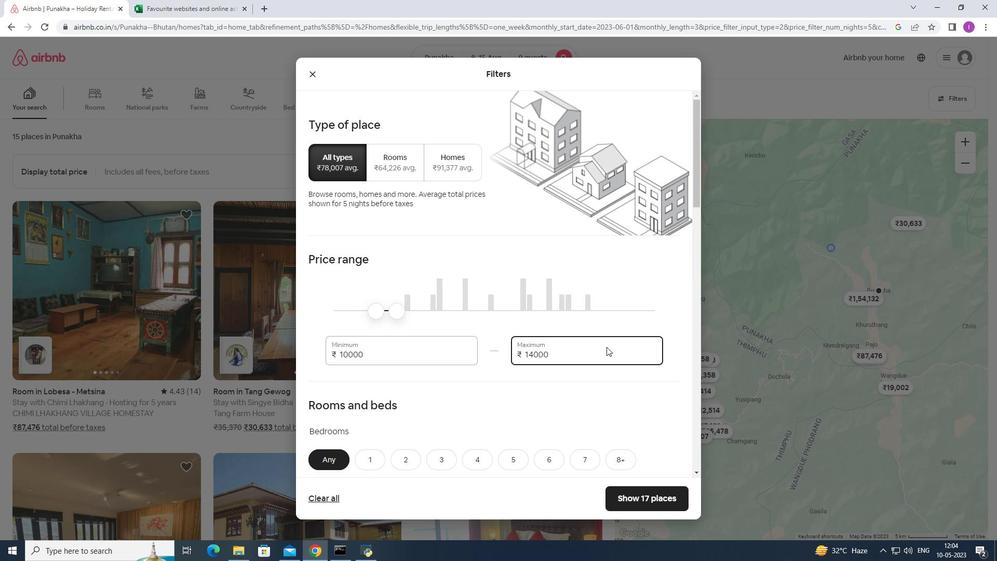 
Action: Mouse scrolled (604, 348) with delta (0, 0)
Screenshot: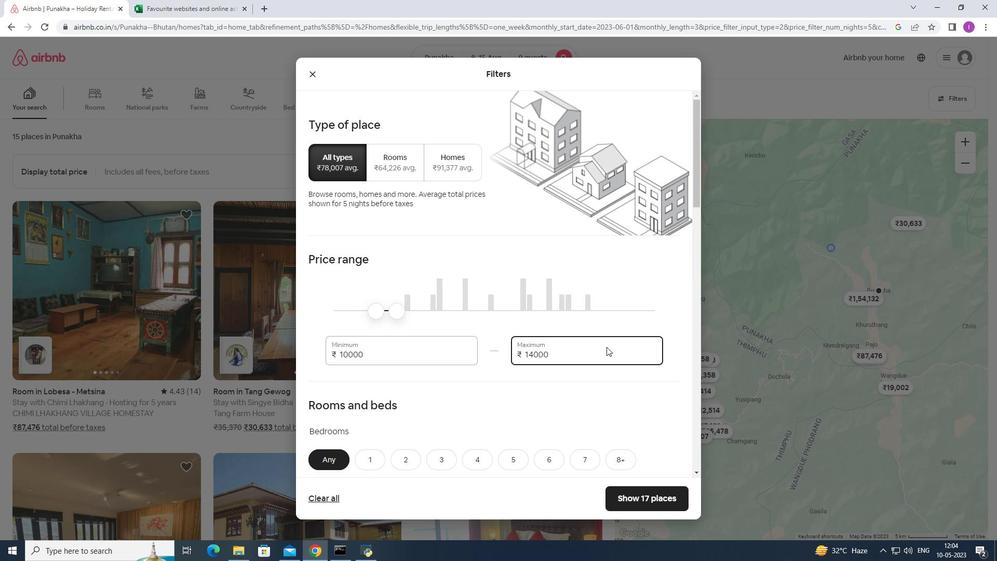 
Action: Mouse moved to (604, 349)
Screenshot: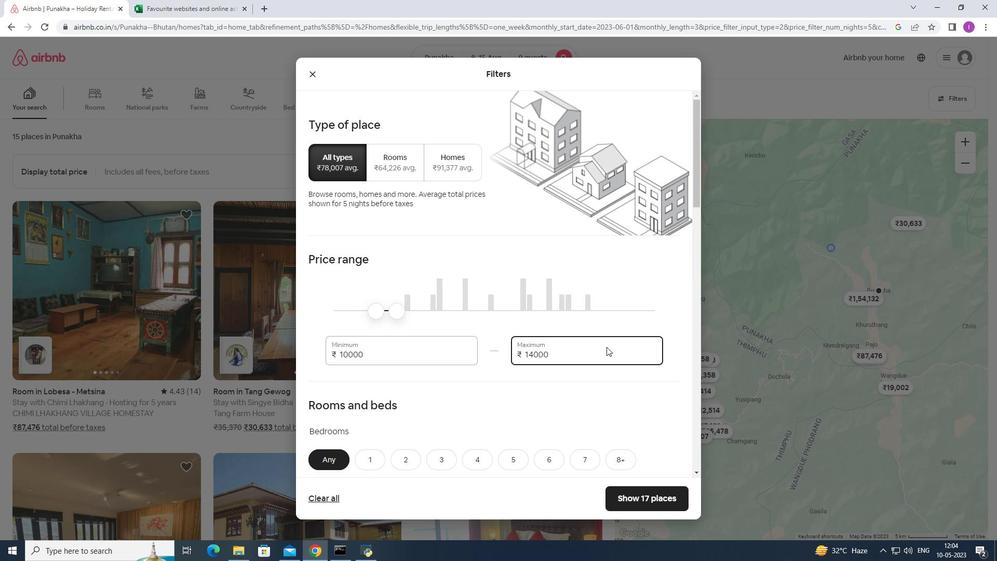 
Action: Mouse scrolled (604, 348) with delta (0, 0)
Screenshot: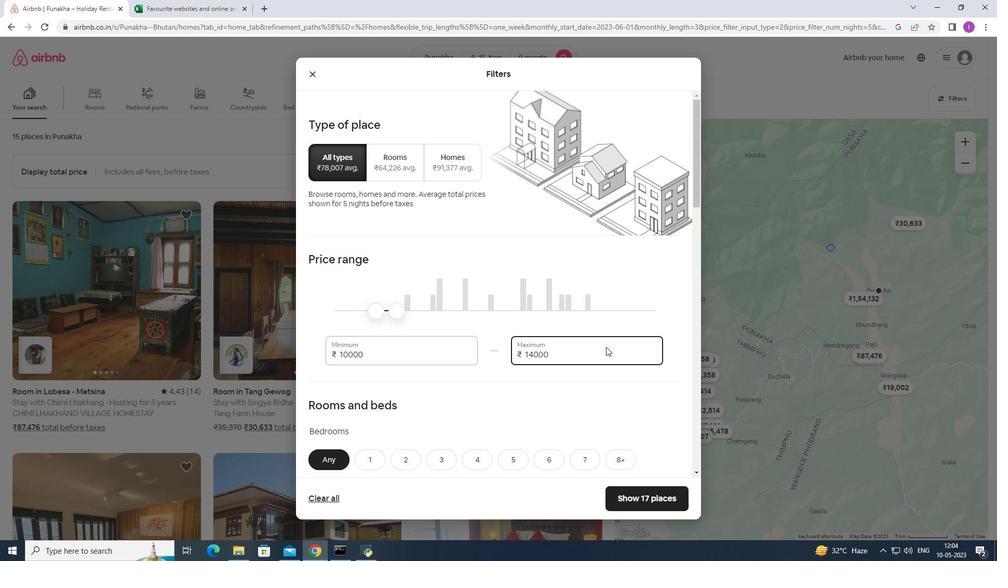 
Action: Mouse scrolled (604, 348) with delta (0, 0)
Screenshot: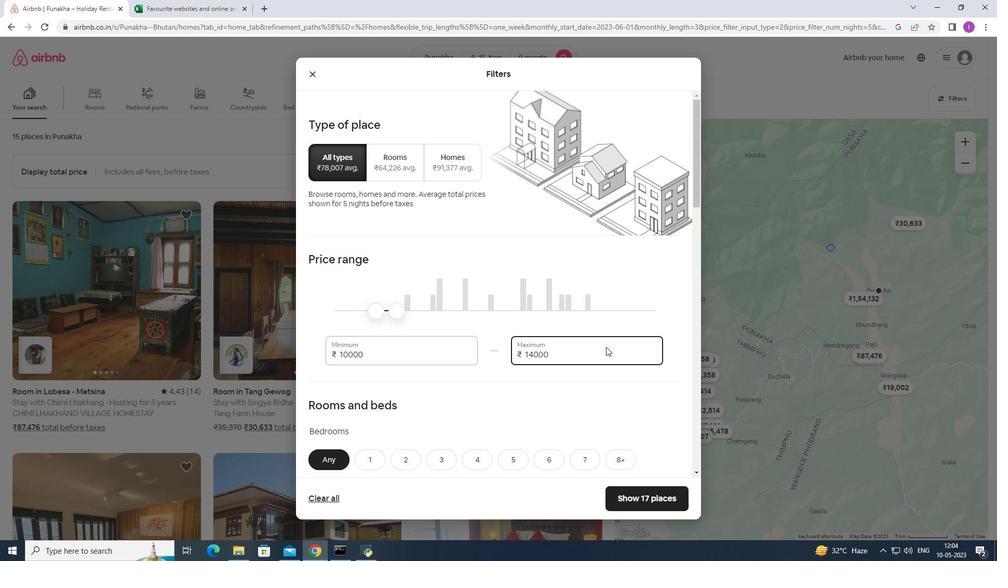 
Action: Mouse moved to (604, 349)
Screenshot: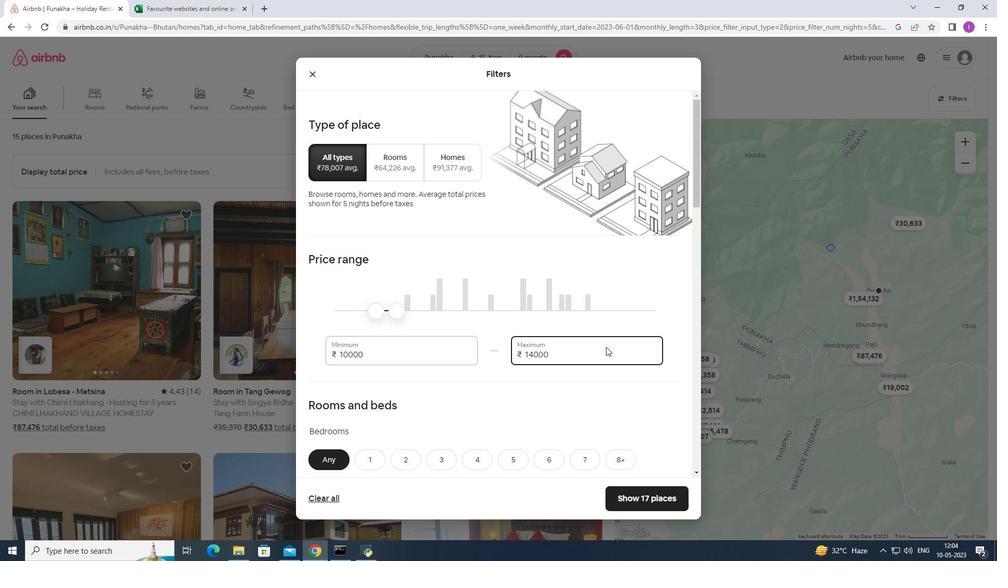 
Action: Mouse scrolled (604, 349) with delta (0, 0)
Screenshot: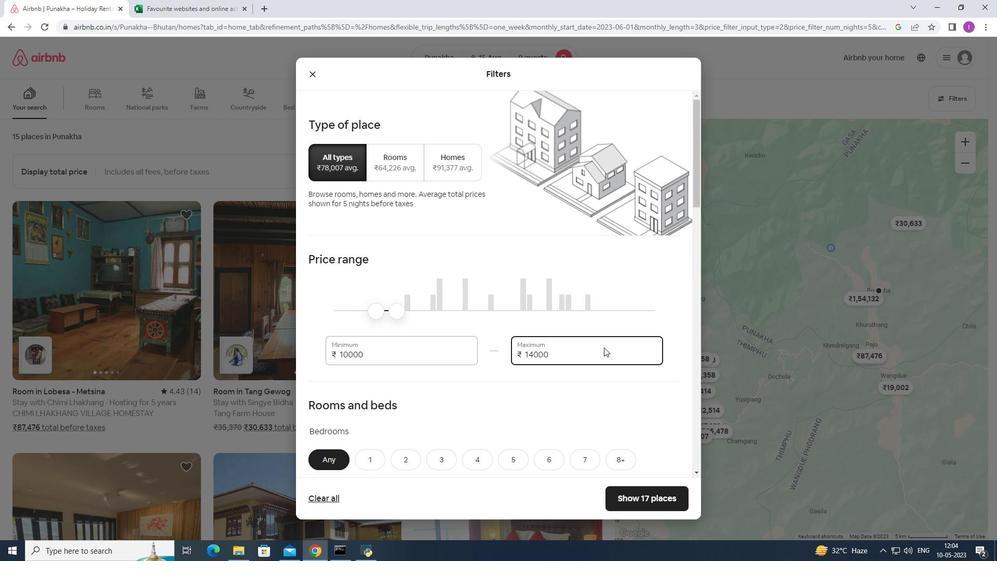 
Action: Mouse moved to (495, 308)
Screenshot: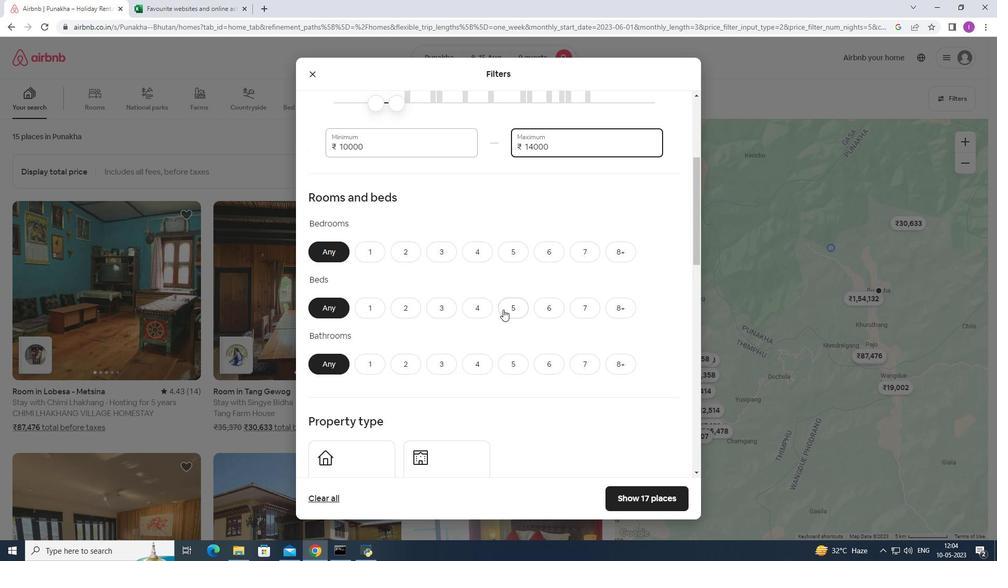 
Action: Mouse scrolled (495, 307) with delta (0, 0)
Screenshot: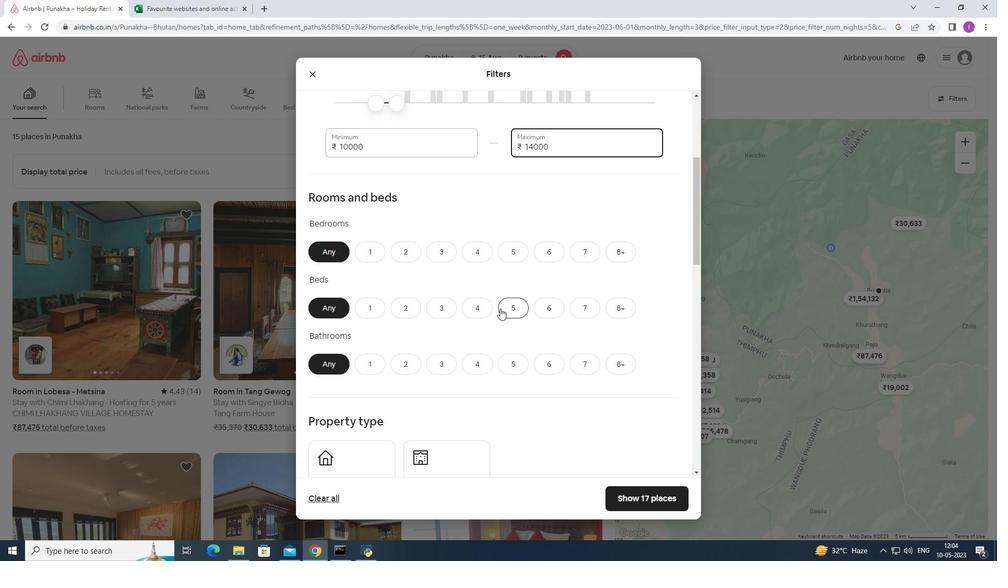 
Action: Mouse moved to (402, 218)
Screenshot: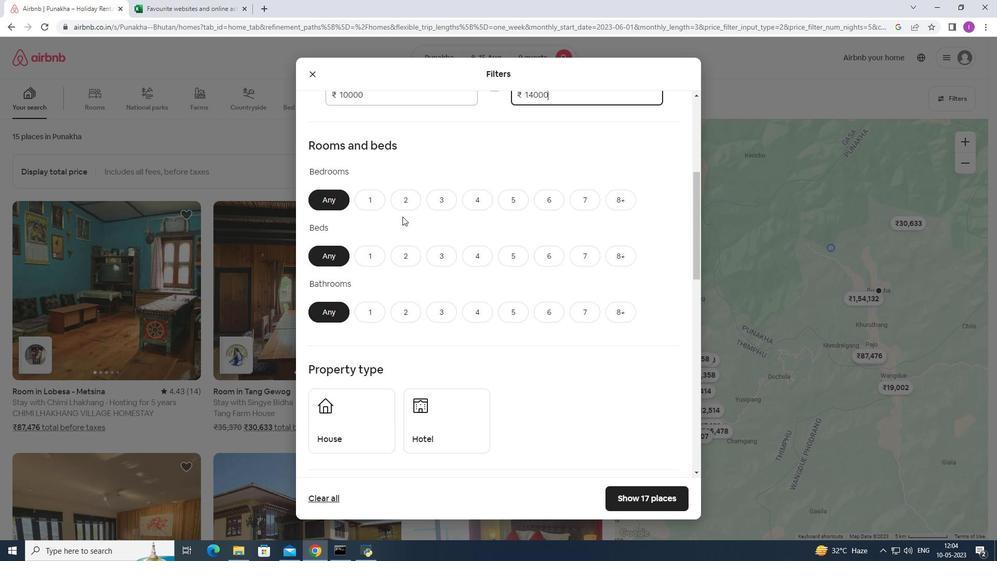 
Action: Mouse scrolled (402, 217) with delta (0, 0)
Screenshot: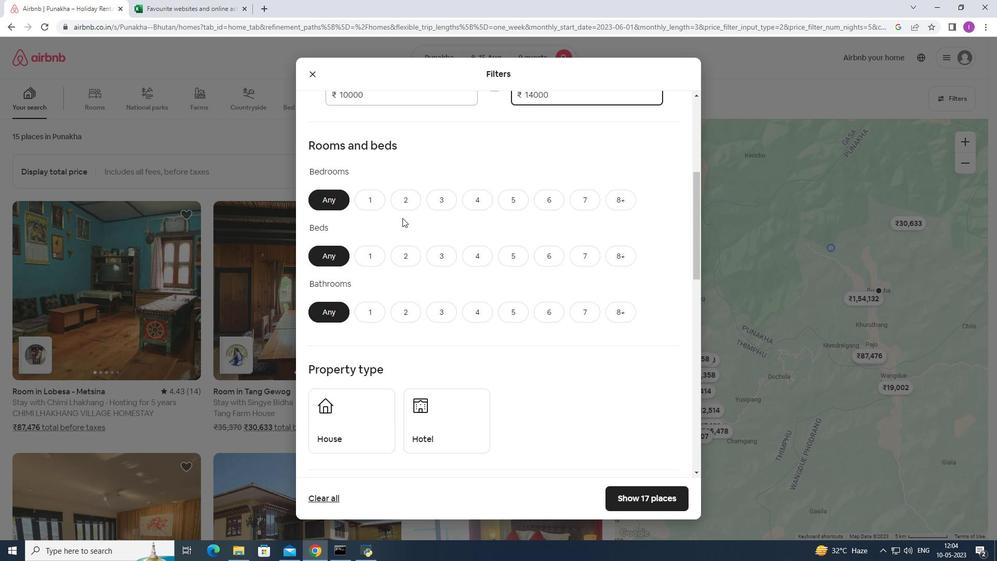 
Action: Mouse moved to (402, 218)
Screenshot: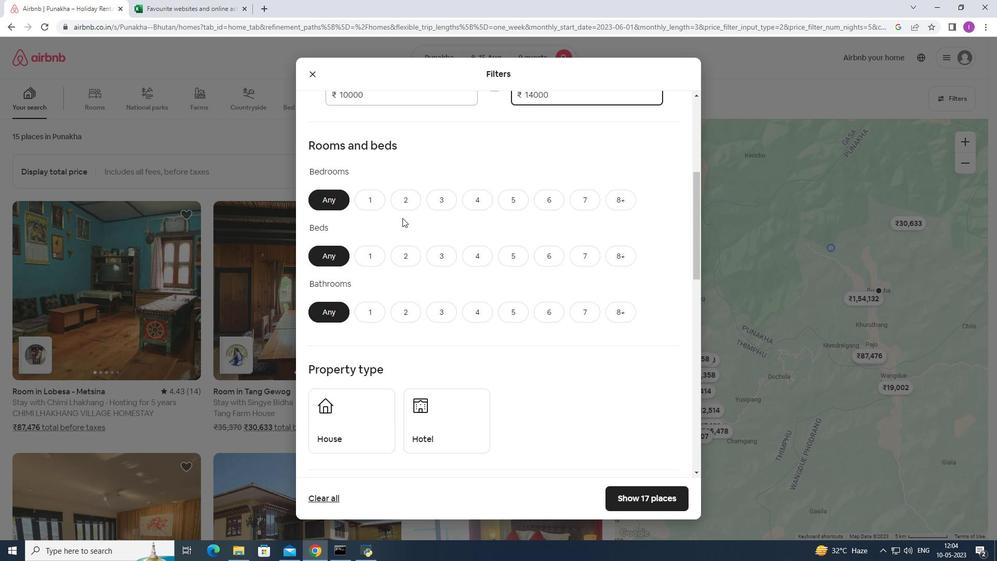 
Action: Mouse scrolled (402, 217) with delta (0, 0)
Screenshot: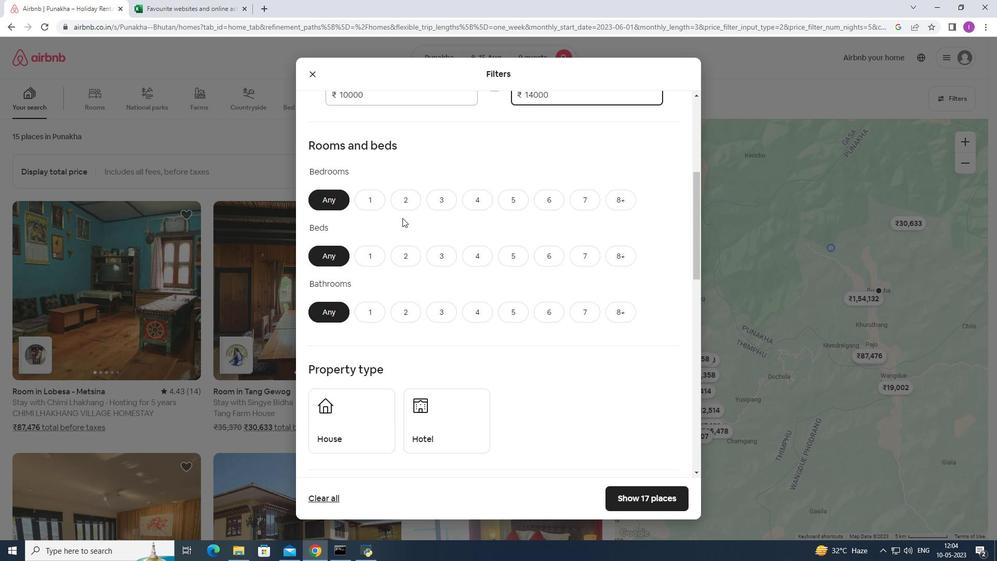 
Action: Mouse moved to (405, 221)
Screenshot: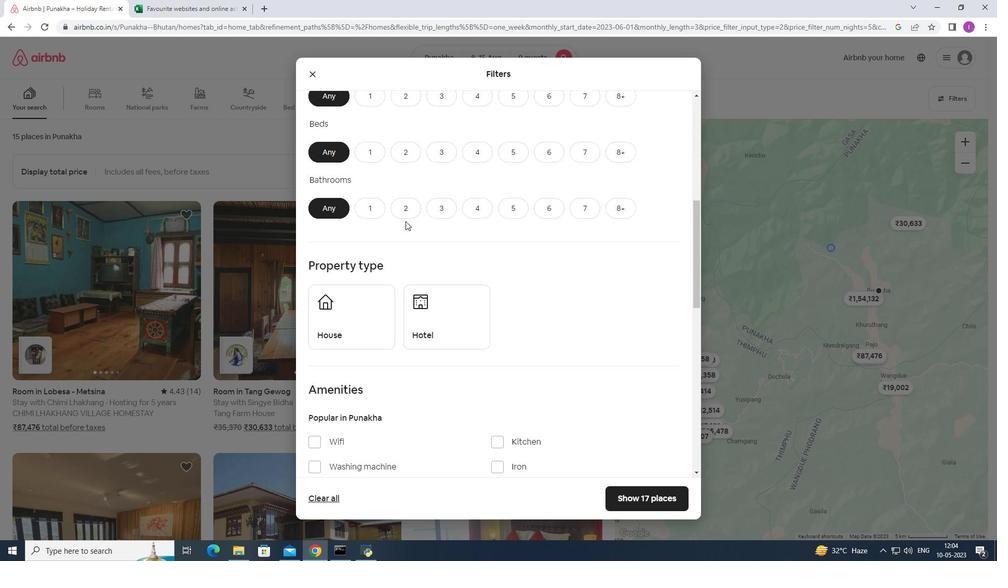 
Action: Mouse scrolled (405, 220) with delta (0, 0)
Screenshot: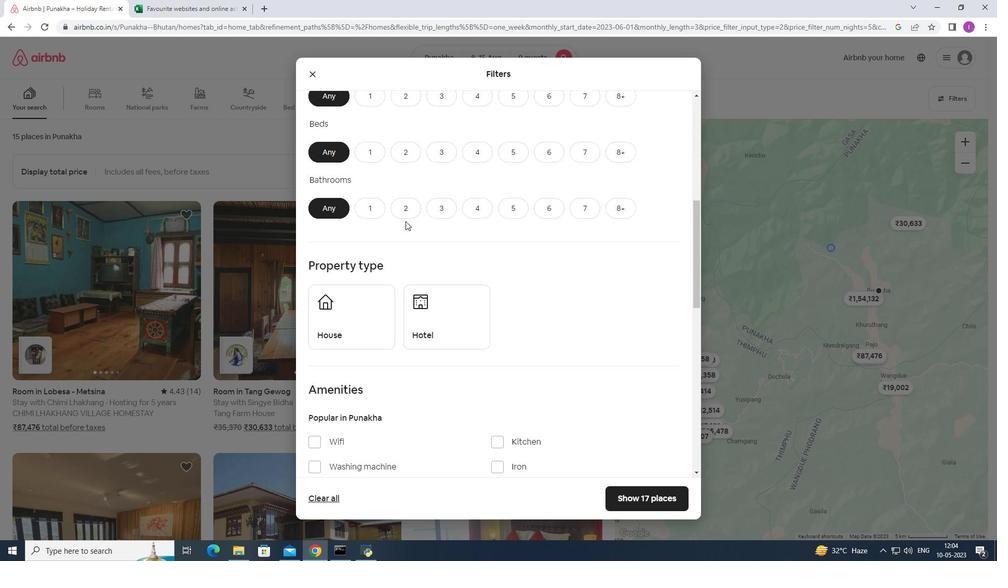 
Action: Mouse moved to (567, 134)
Screenshot: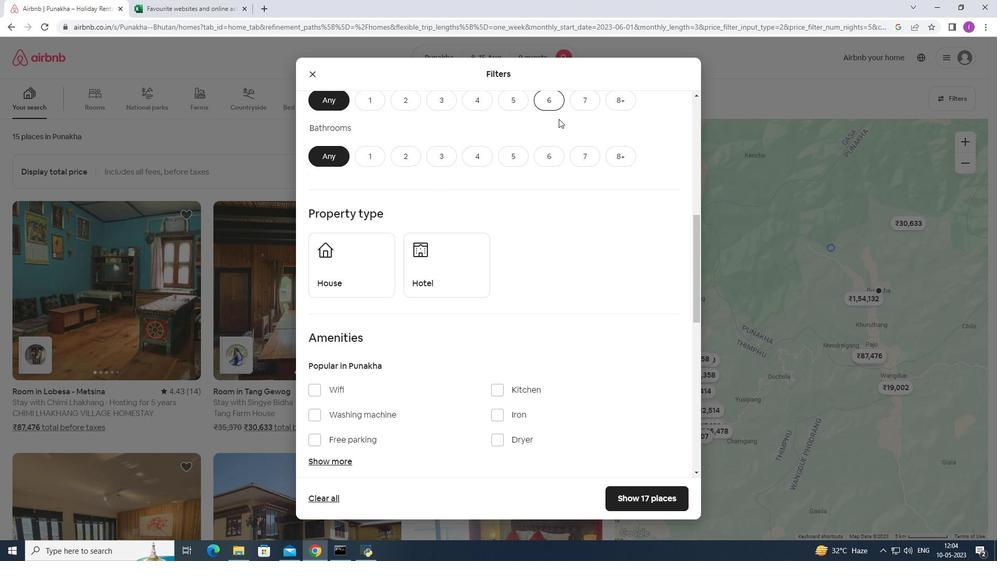 
Action: Mouse scrolled (567, 134) with delta (0, 0)
Screenshot: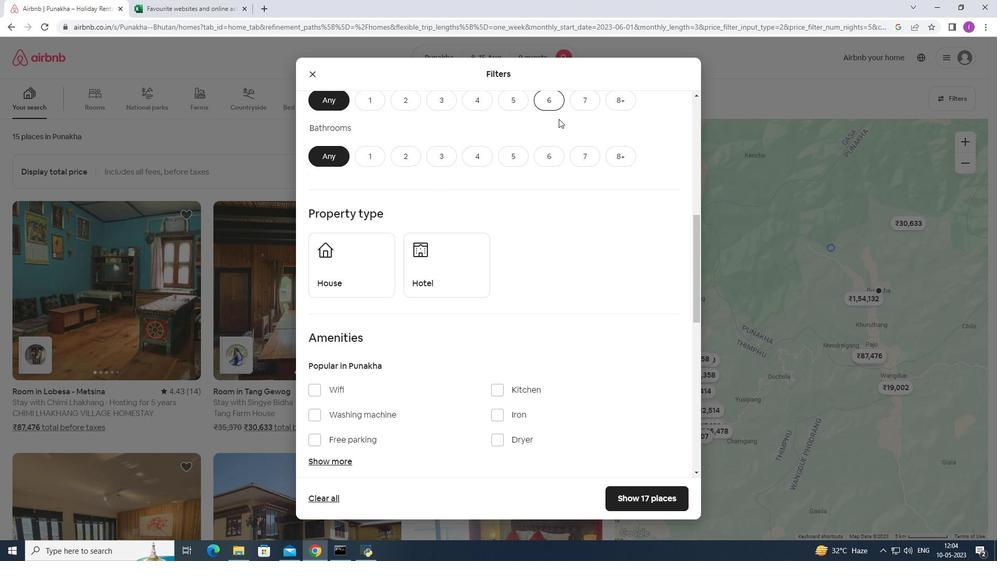 
Action: Mouse moved to (568, 137)
Screenshot: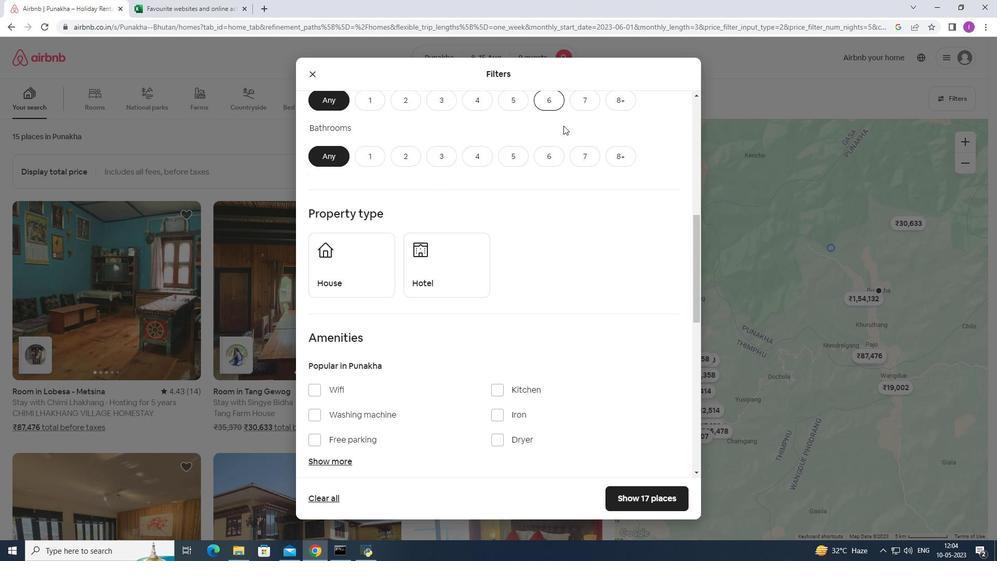 
Action: Mouse scrolled (568, 138) with delta (0, 0)
Screenshot: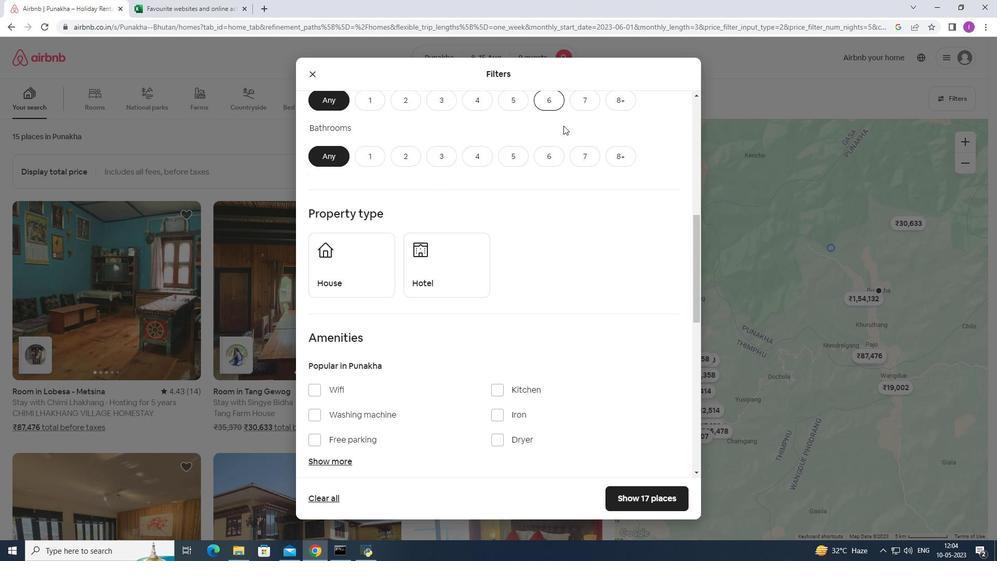 
Action: Mouse moved to (521, 151)
Screenshot: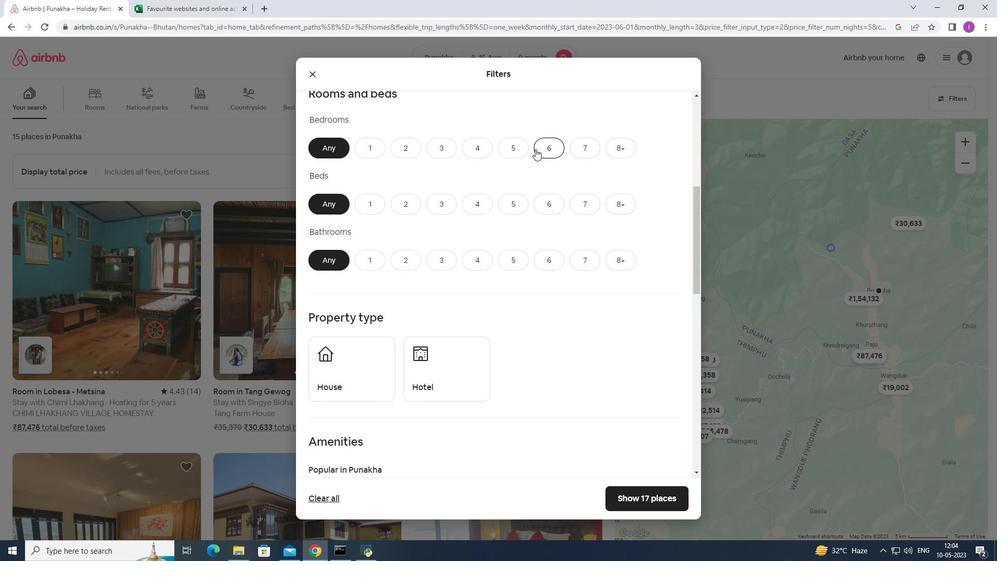 
Action: Mouse pressed left at (521, 151)
Screenshot: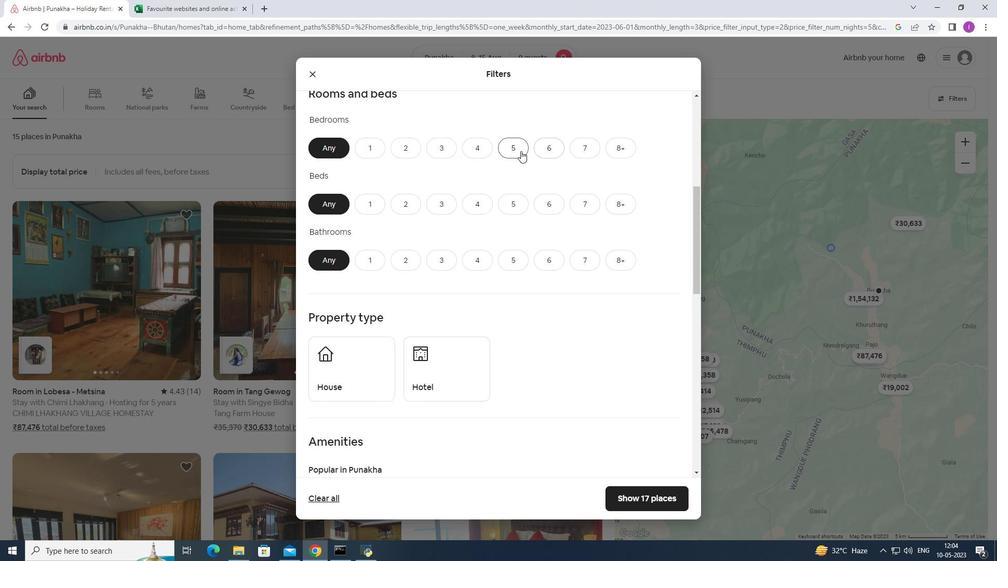 
Action: Mouse moved to (618, 207)
Screenshot: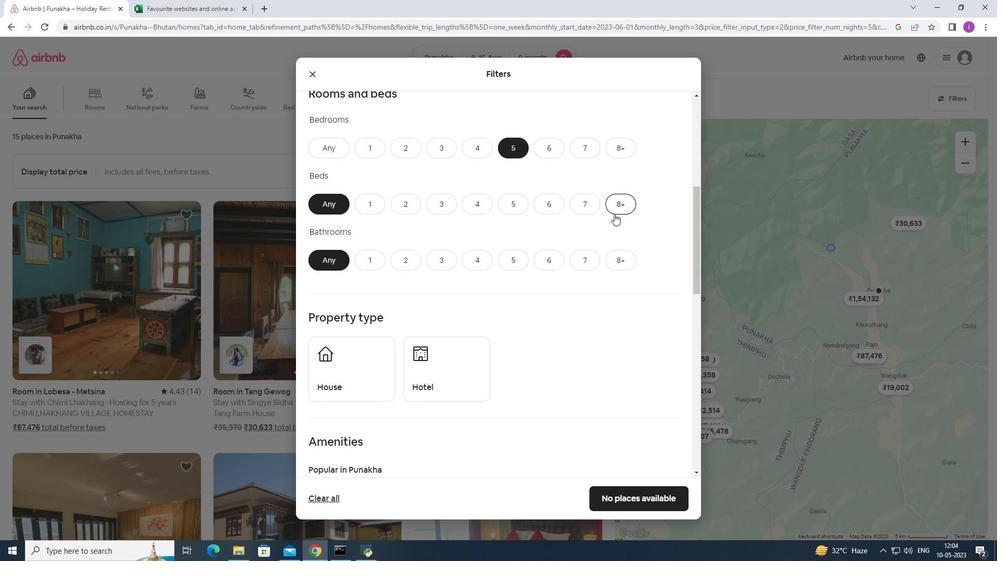 
Action: Mouse pressed left at (618, 207)
Screenshot: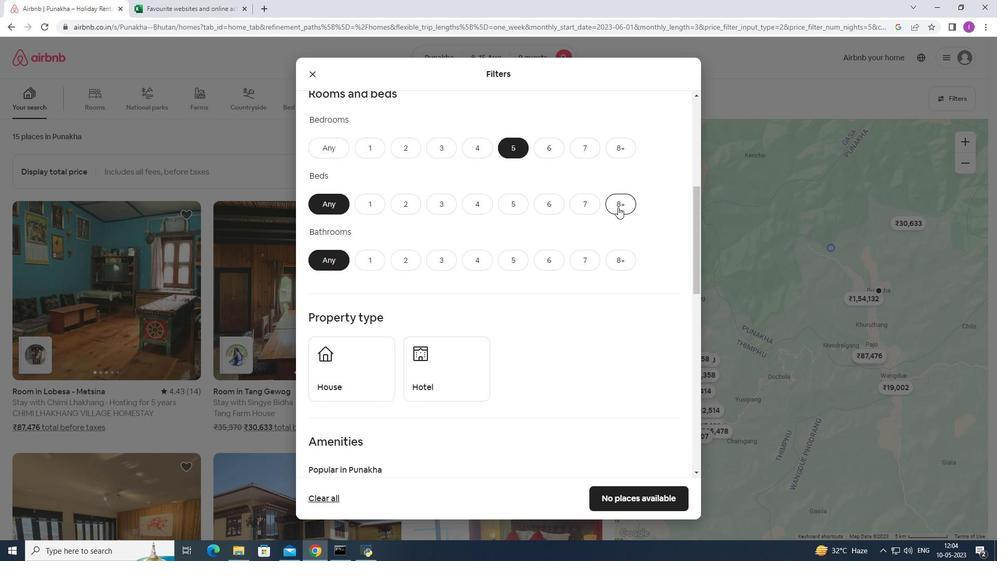 
Action: Mouse moved to (514, 259)
Screenshot: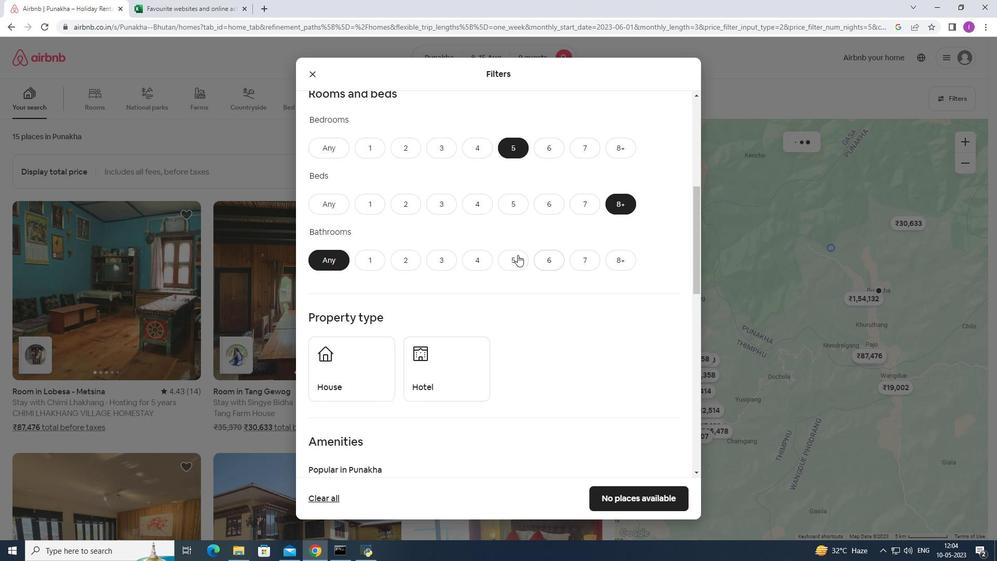 
Action: Mouse pressed left at (514, 259)
Screenshot: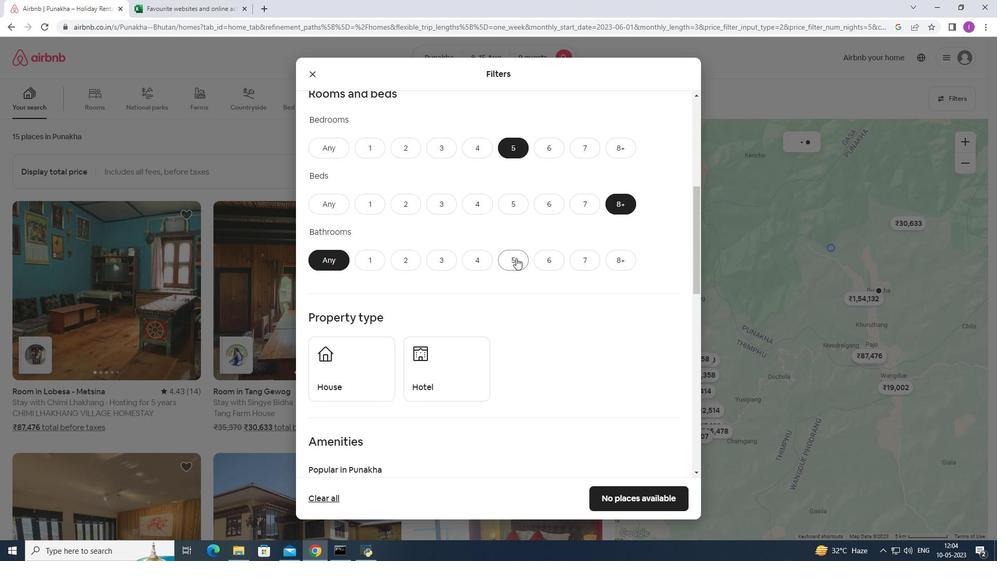 
Action: Mouse moved to (448, 297)
Screenshot: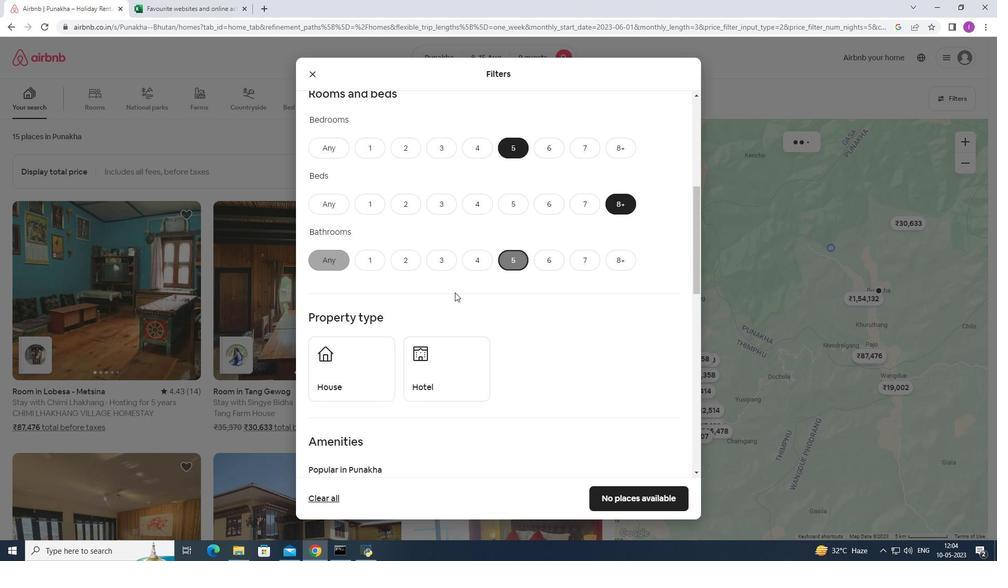 
Action: Mouse scrolled (448, 296) with delta (0, 0)
Screenshot: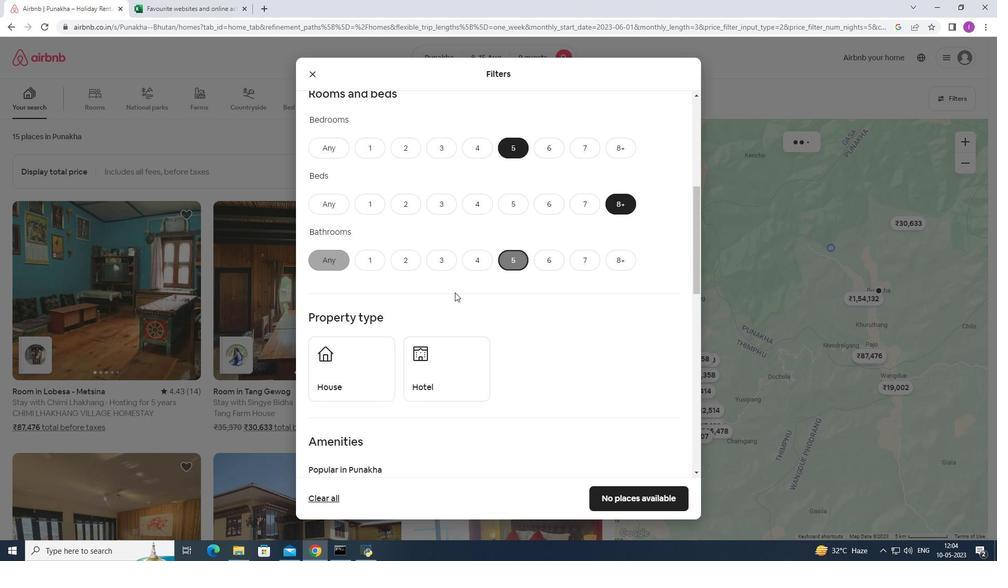 
Action: Mouse moved to (448, 297)
Screenshot: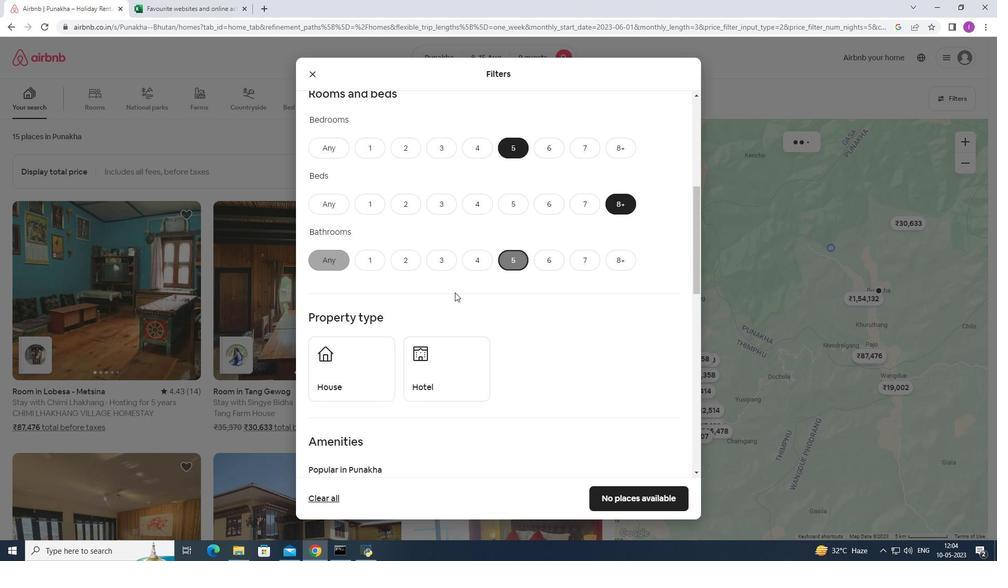 
Action: Mouse scrolled (448, 297) with delta (0, 0)
Screenshot: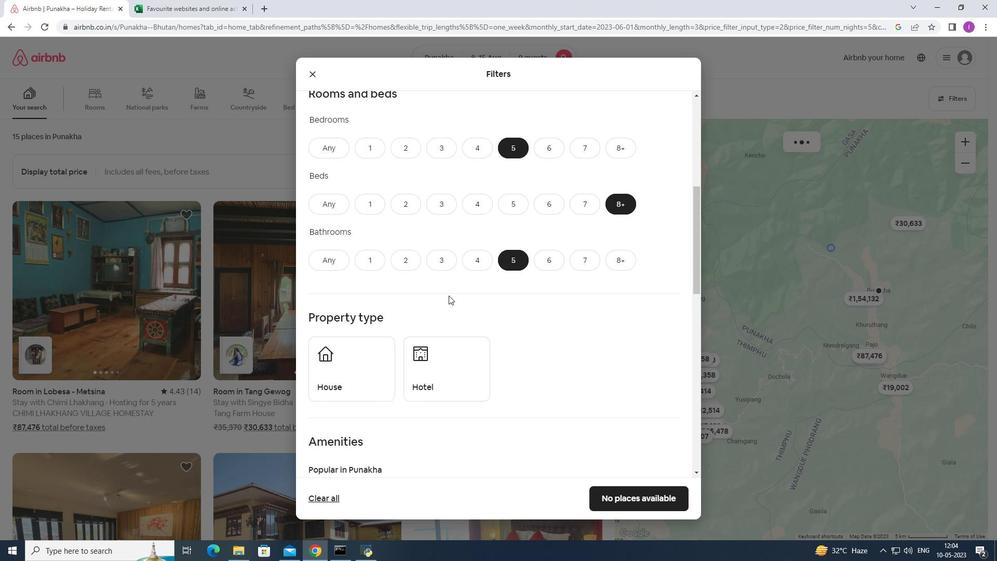 
Action: Mouse scrolled (448, 297) with delta (0, 0)
Screenshot: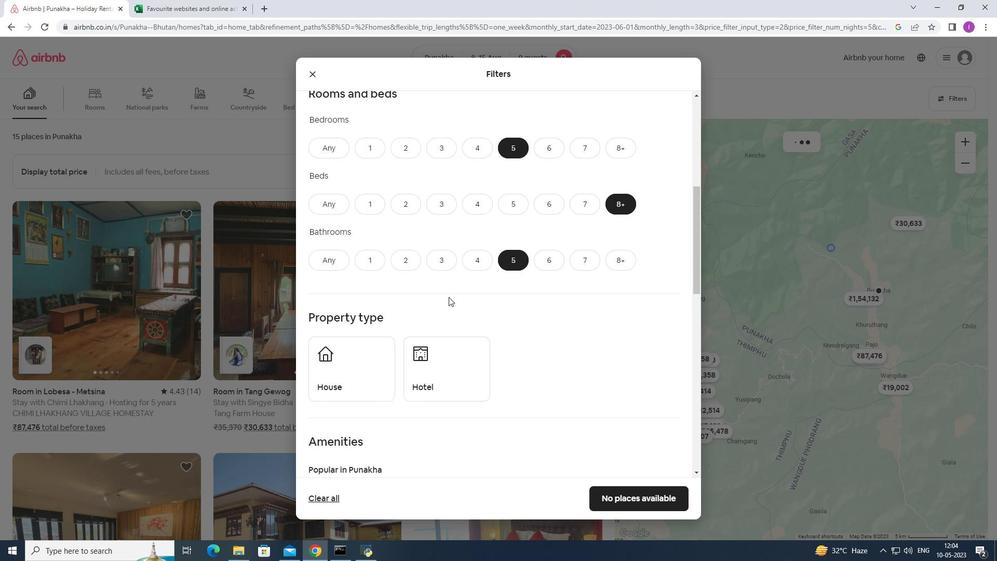 
Action: Mouse moved to (347, 216)
Screenshot: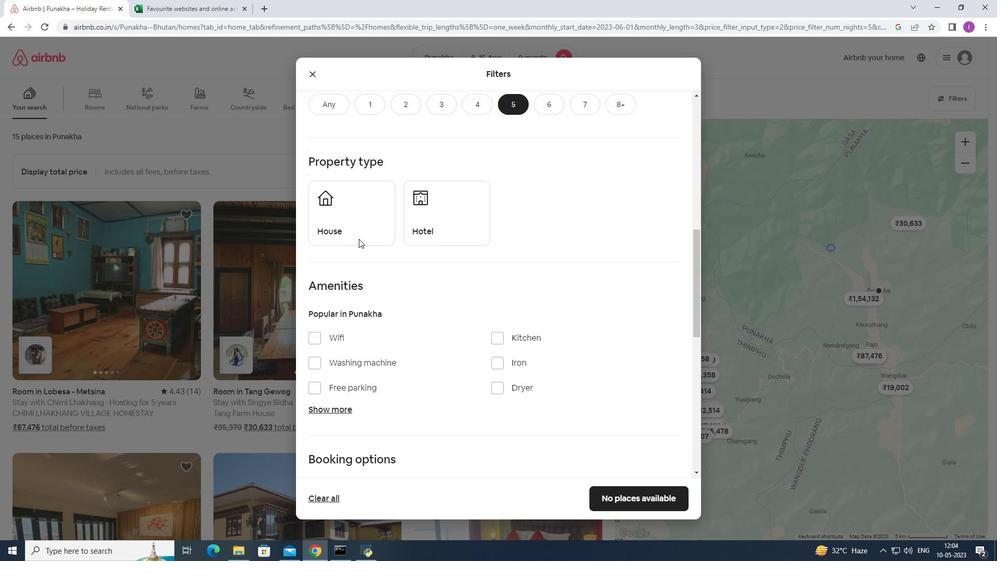 
Action: Mouse pressed left at (347, 216)
Screenshot: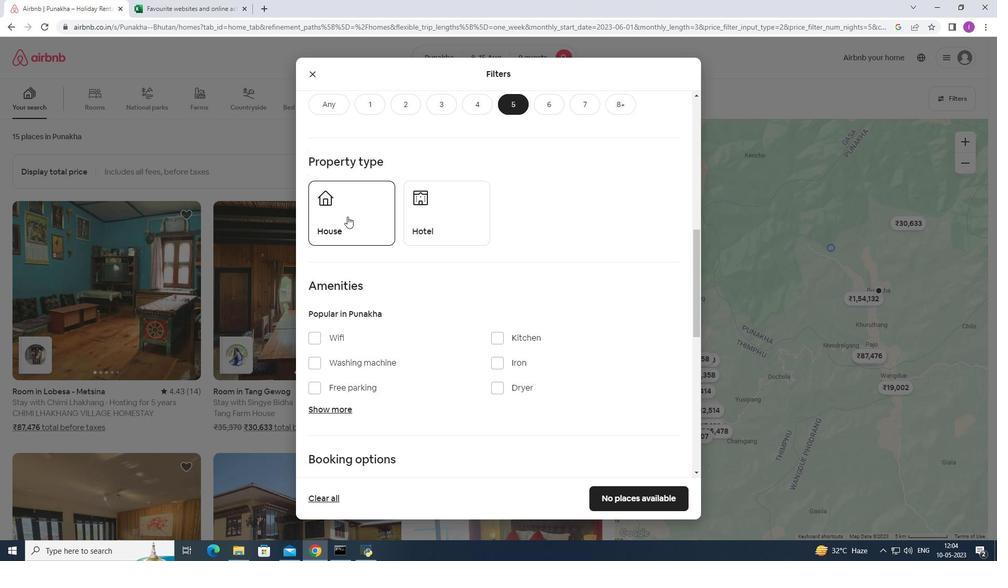 
Action: Mouse moved to (417, 233)
Screenshot: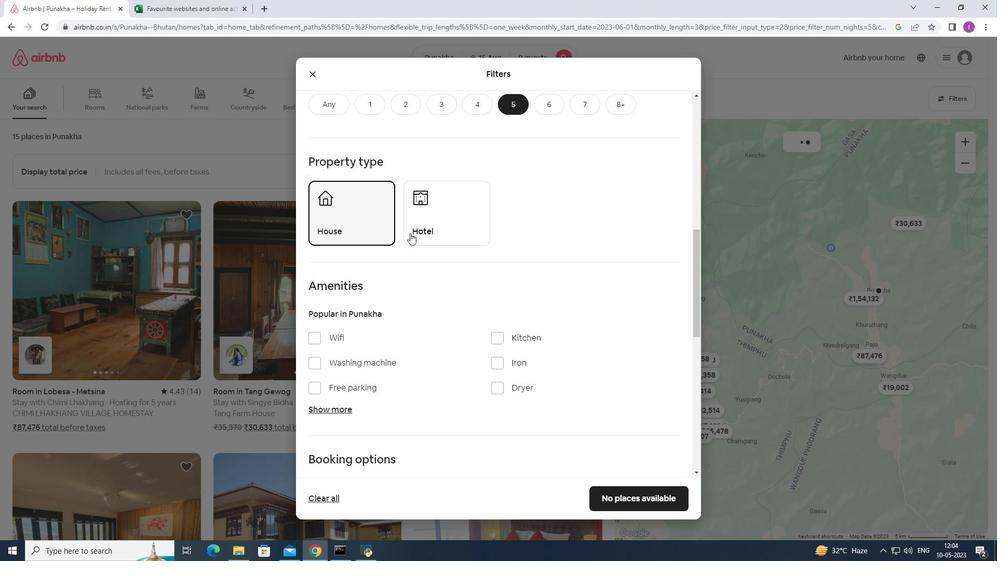 
Action: Mouse scrolled (417, 232) with delta (0, 0)
Screenshot: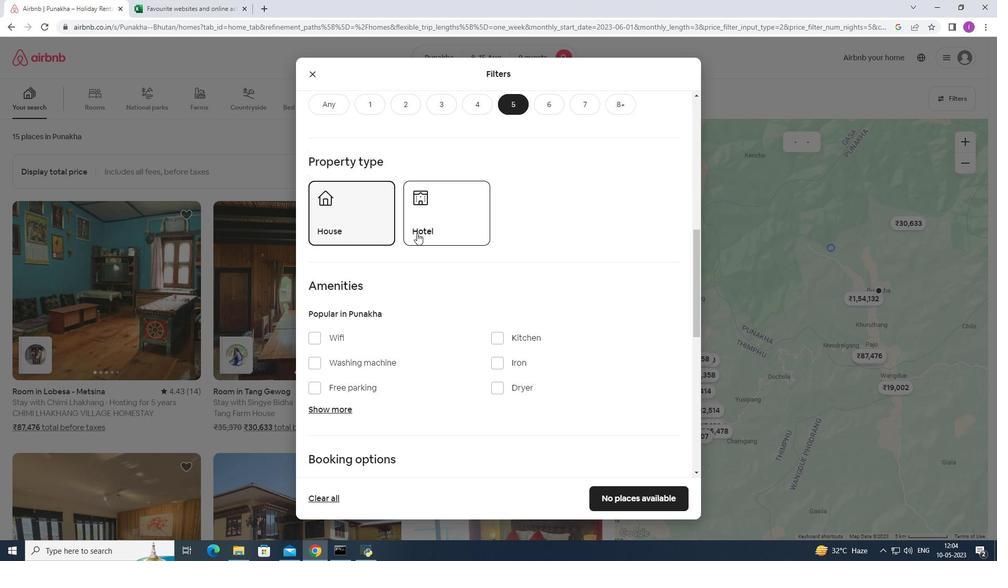 
Action: Mouse moved to (417, 233)
Screenshot: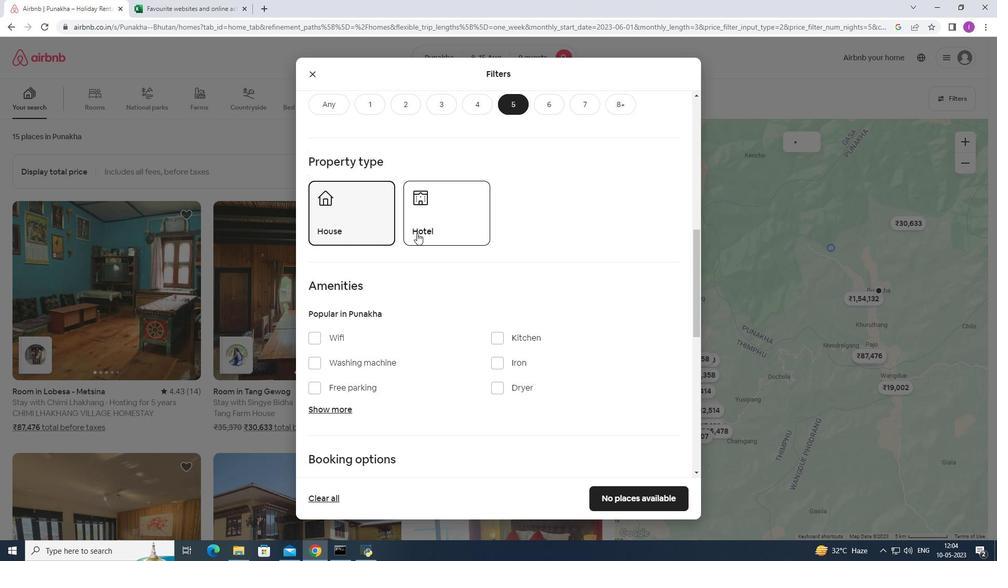 
Action: Mouse scrolled (417, 232) with delta (0, 0)
Screenshot: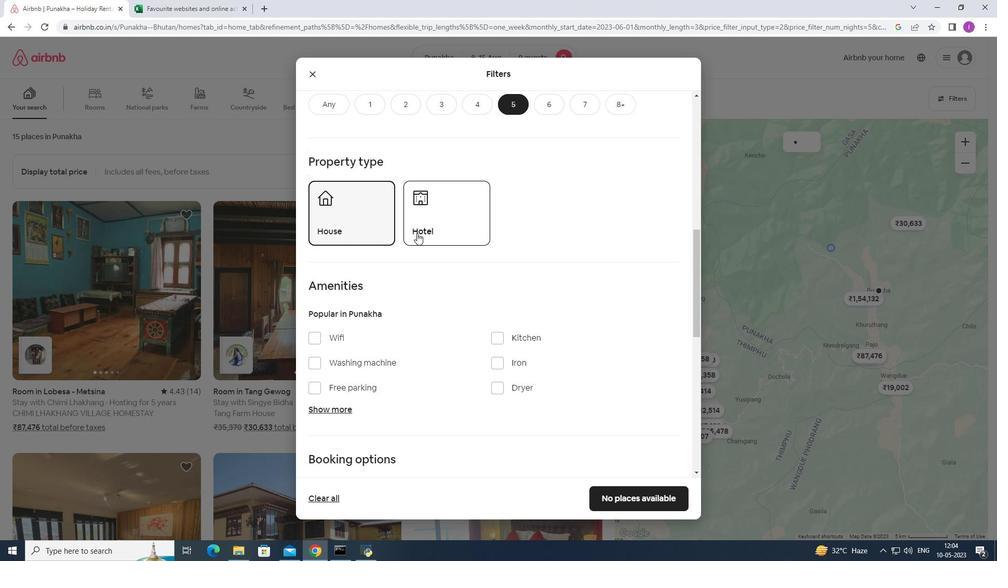 
Action: Mouse moved to (418, 232)
Screenshot: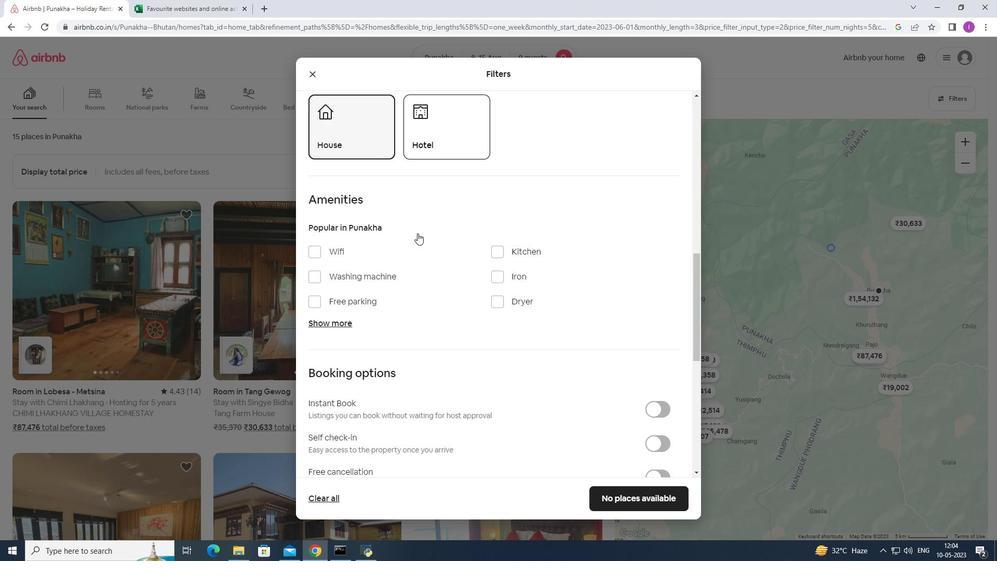 
Action: Mouse scrolled (418, 231) with delta (0, 0)
Screenshot: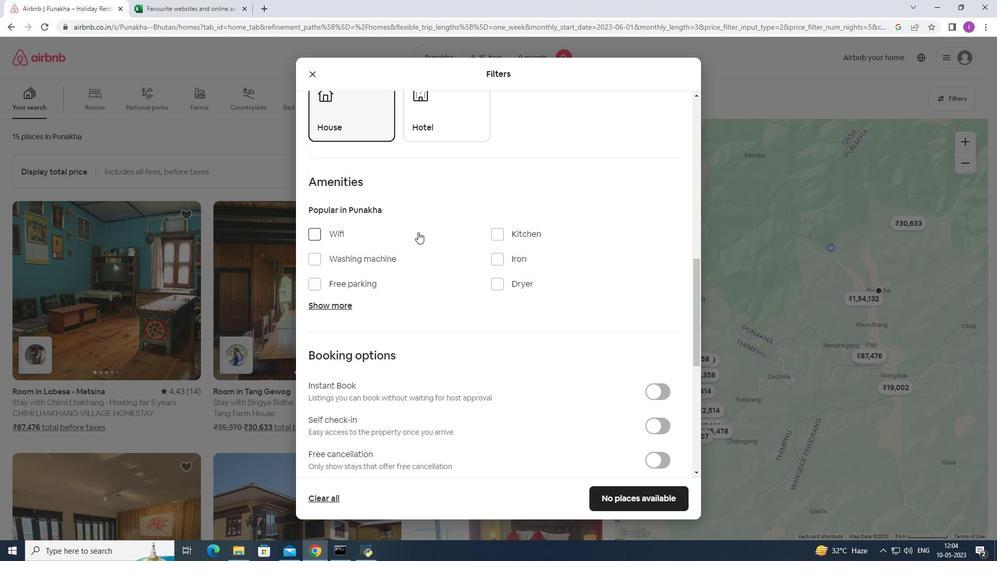 
Action: Mouse moved to (329, 183)
Screenshot: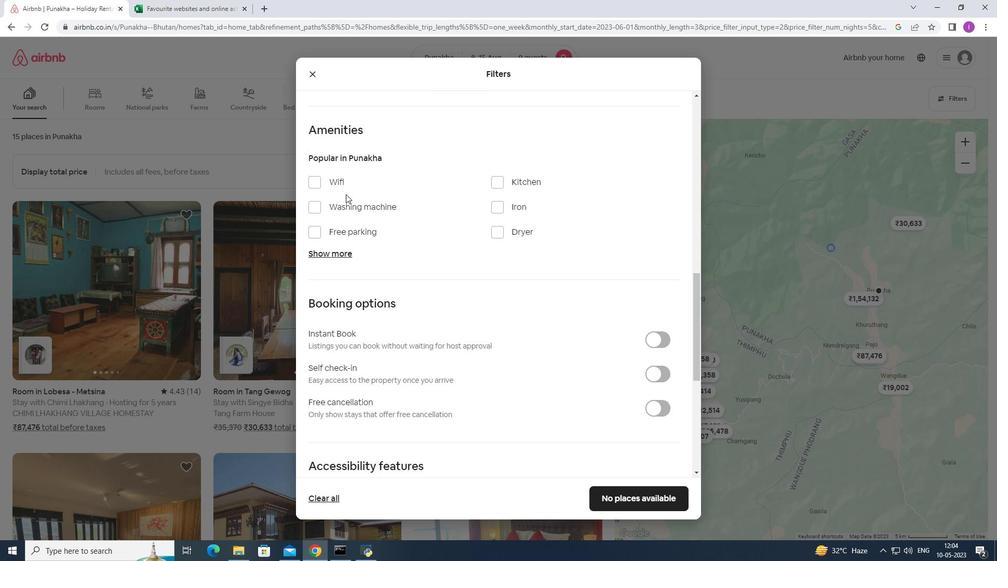 
Action: Mouse pressed left at (329, 183)
Screenshot: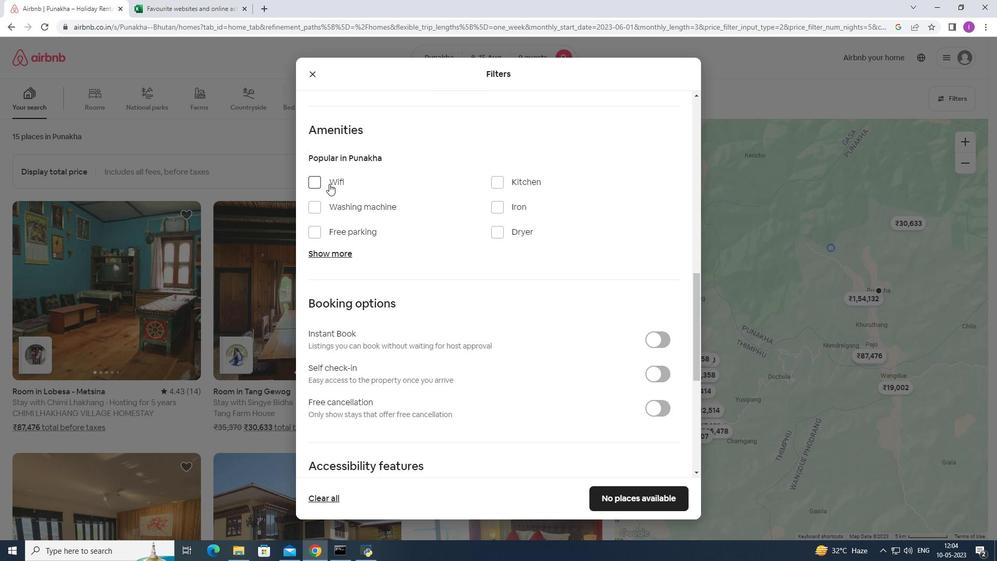 
Action: Mouse moved to (331, 233)
Screenshot: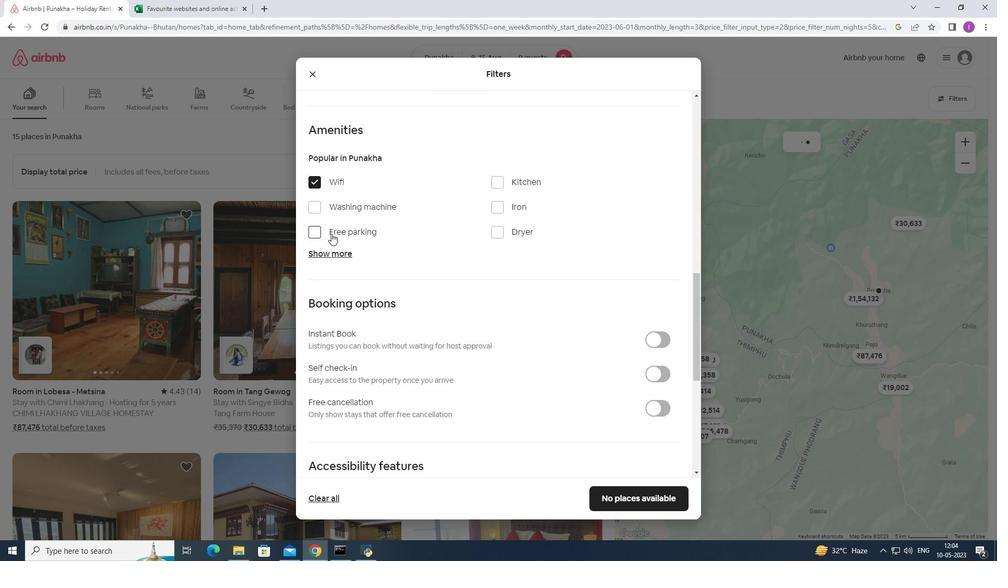
Action: Mouse pressed left at (331, 233)
Screenshot: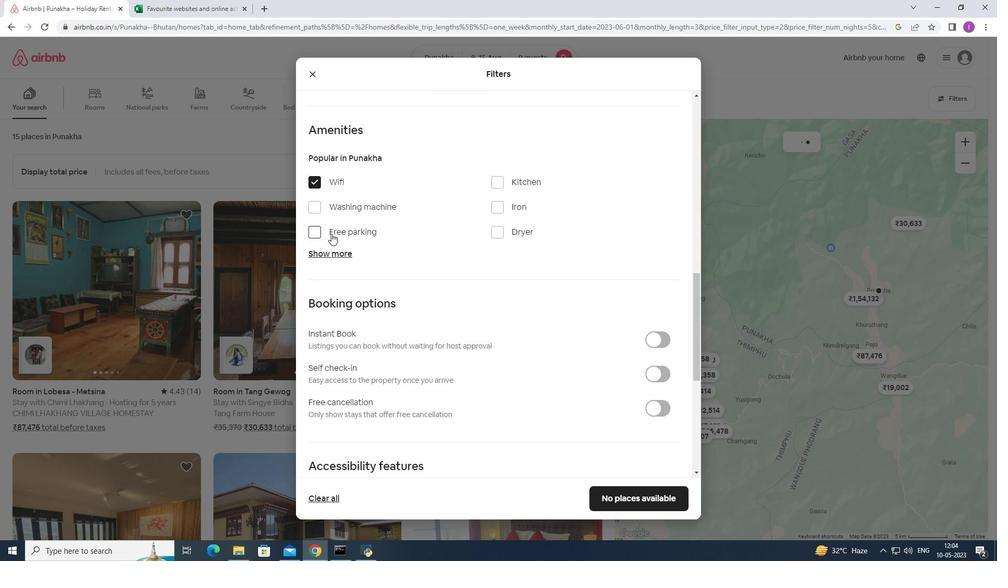 
Action: Mouse moved to (338, 249)
Screenshot: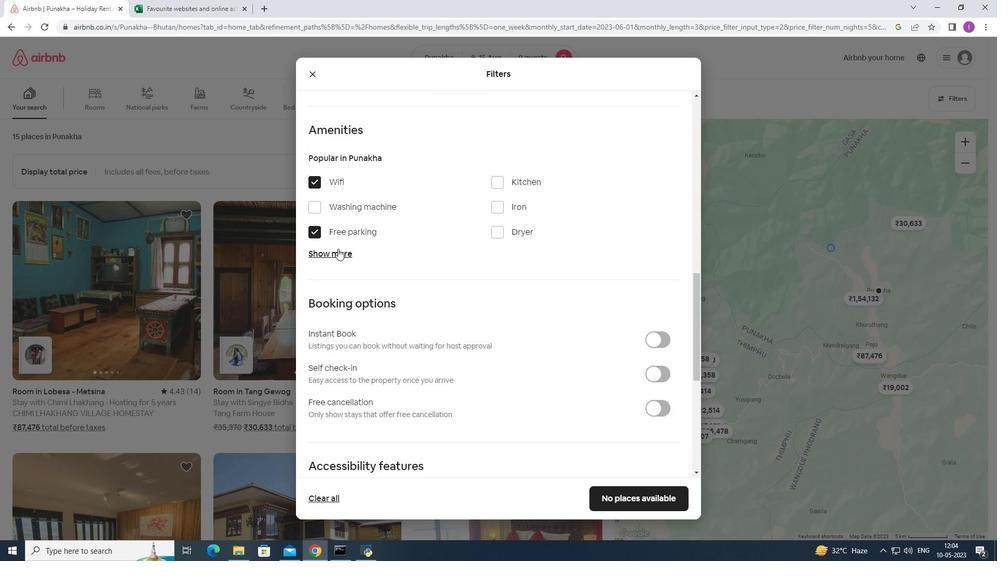 
Action: Mouse pressed left at (338, 249)
Screenshot: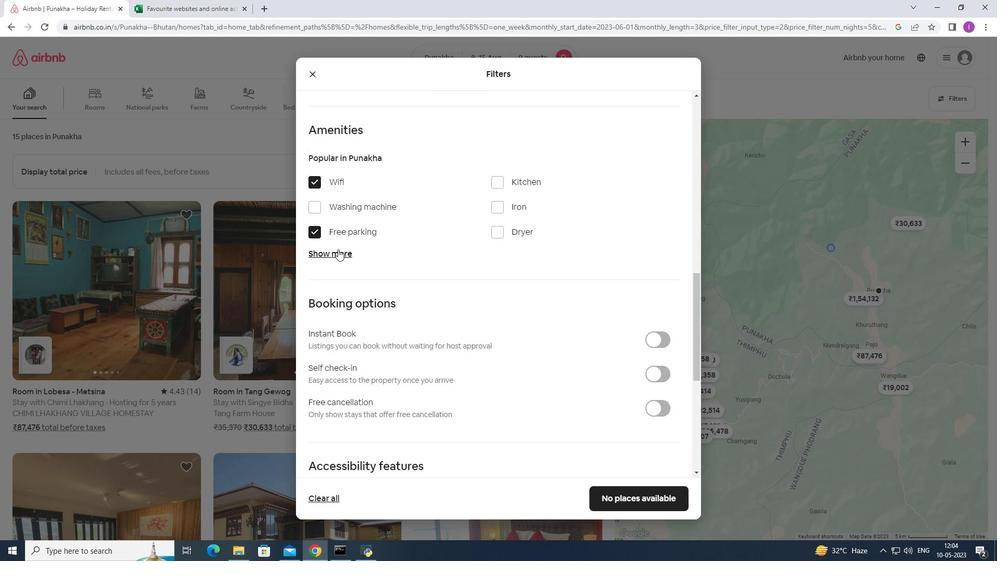
Action: Mouse moved to (366, 252)
Screenshot: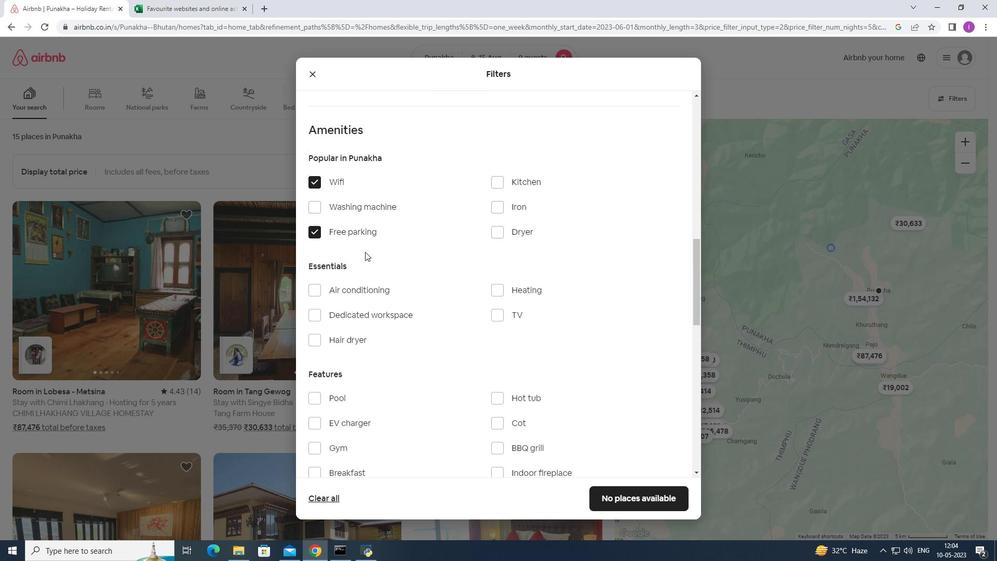 
Action: Mouse scrolled (366, 251) with delta (0, 0)
Screenshot: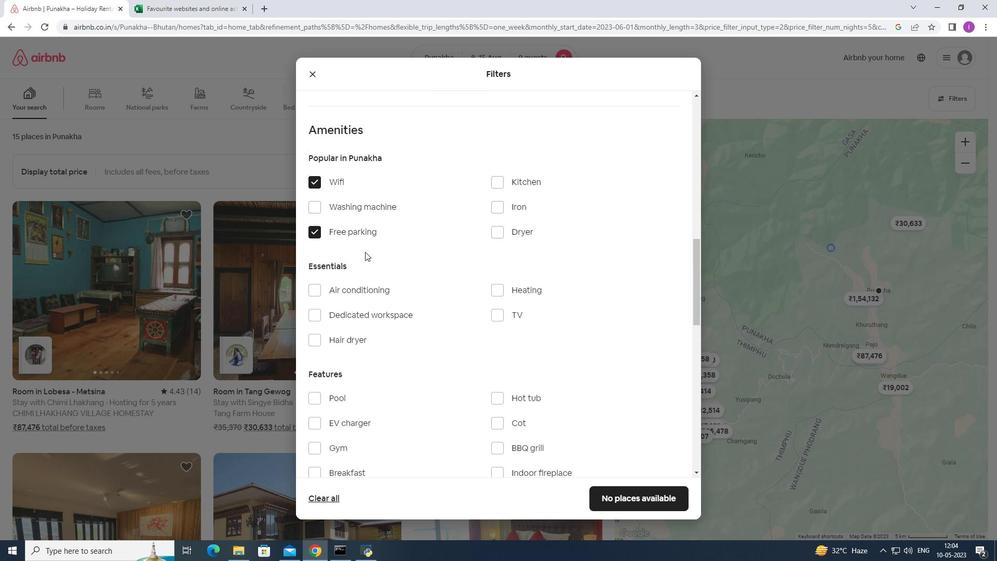 
Action: Mouse scrolled (366, 251) with delta (0, 0)
Screenshot: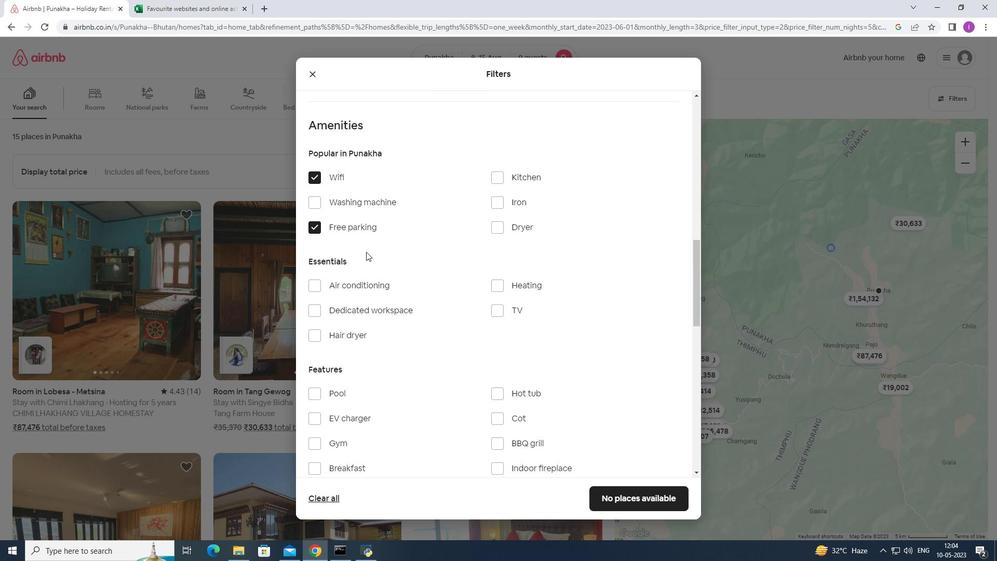 
Action: Mouse moved to (501, 214)
Screenshot: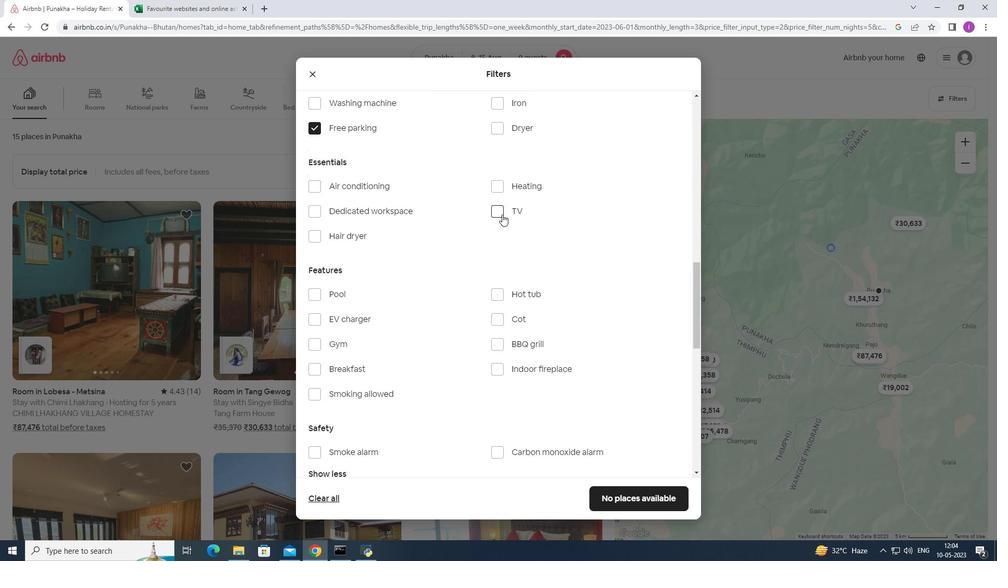 
Action: Mouse pressed left at (501, 214)
Screenshot: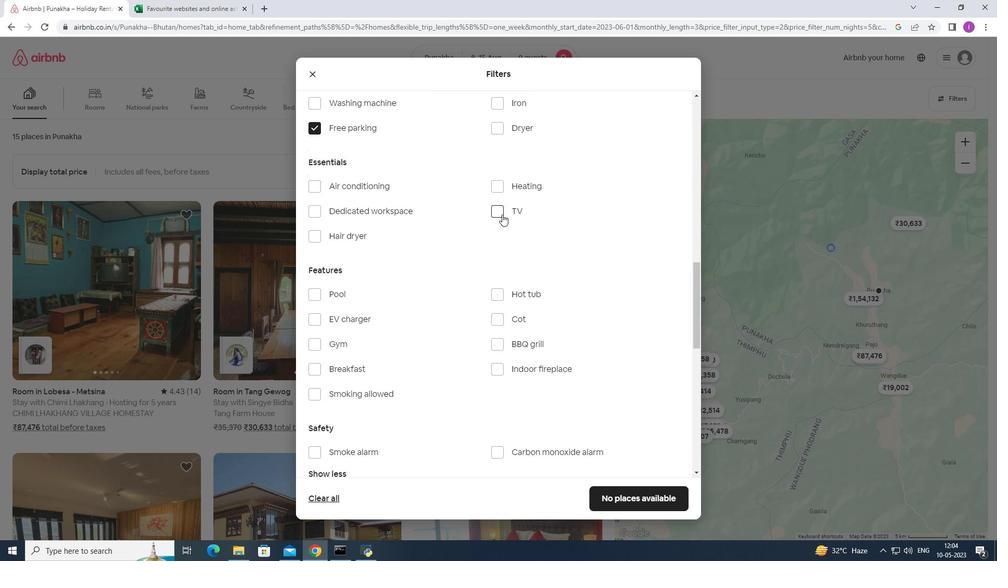 
Action: Mouse moved to (384, 318)
Screenshot: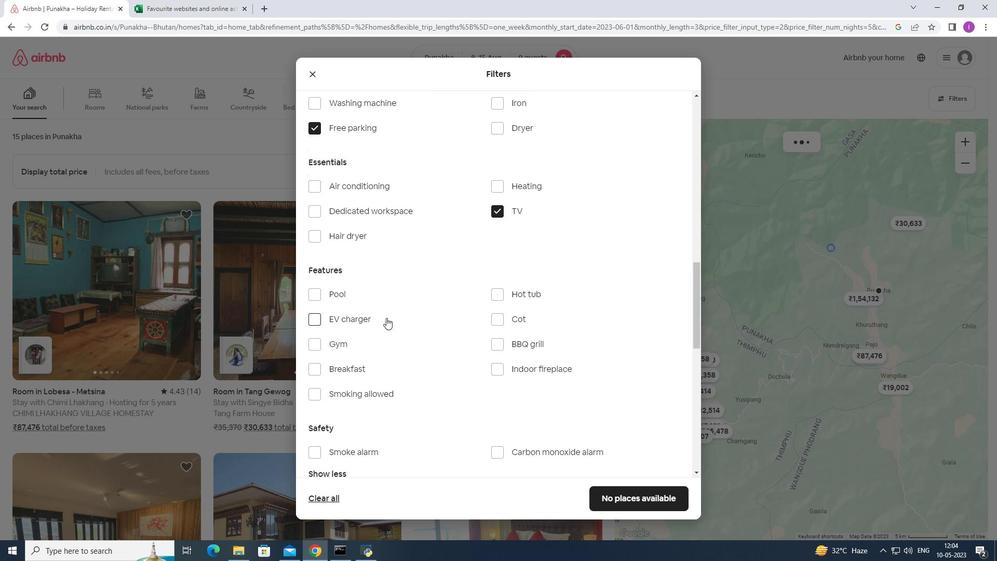 
Action: Mouse scrolled (384, 318) with delta (0, 0)
Screenshot: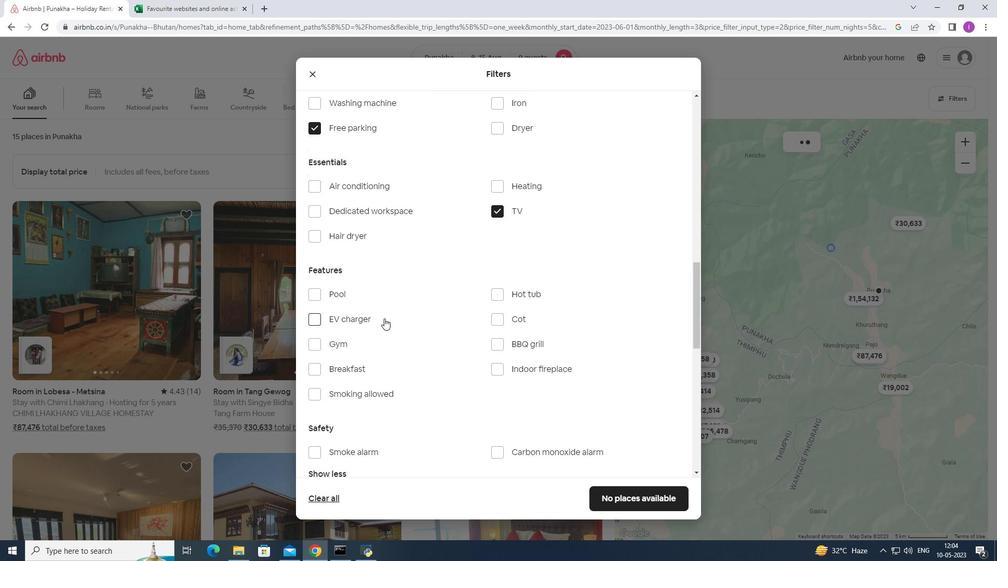 
Action: Mouse moved to (315, 298)
Screenshot: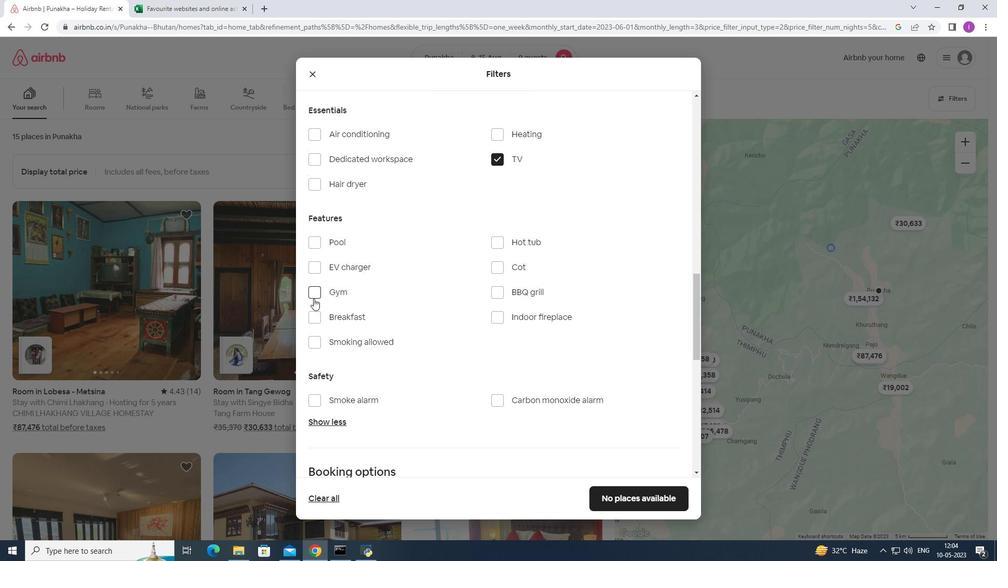 
Action: Mouse pressed left at (315, 298)
Screenshot: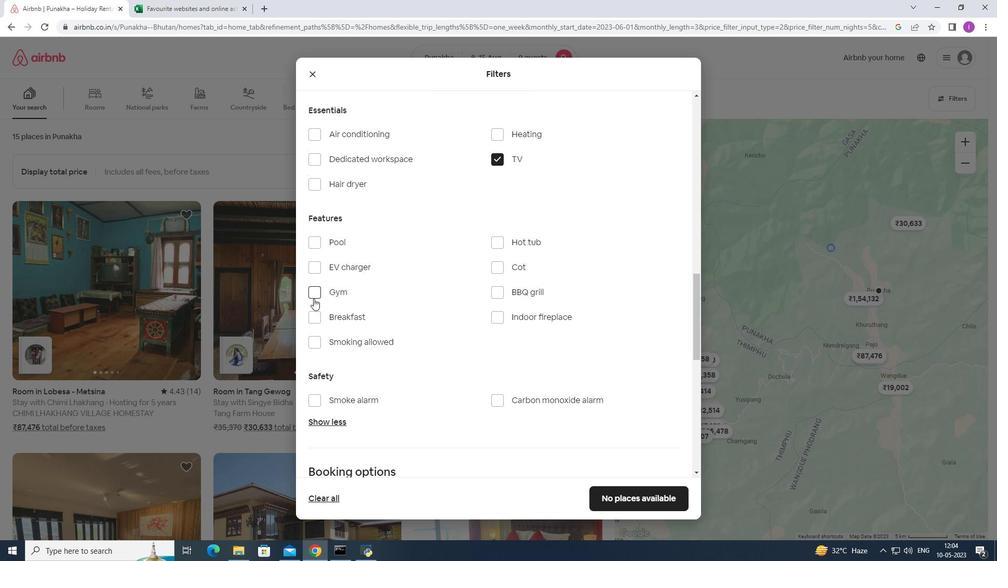 
Action: Mouse moved to (320, 313)
Screenshot: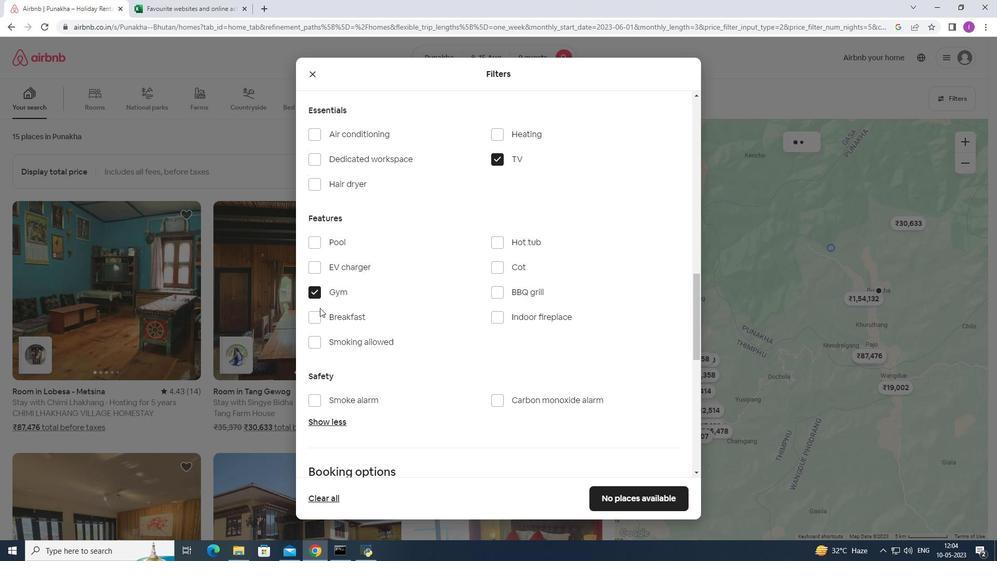 
Action: Mouse pressed left at (320, 313)
Screenshot: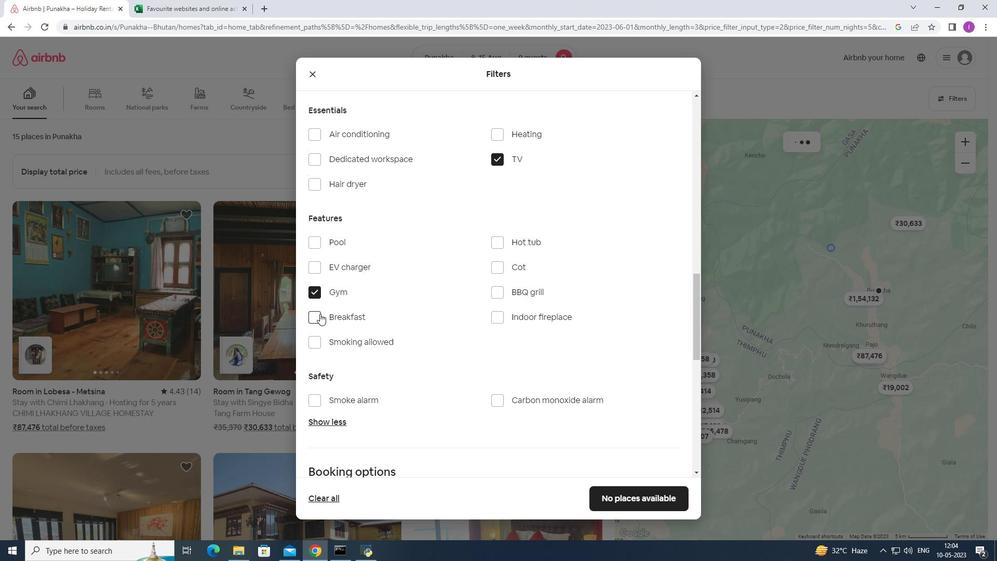 
Action: Mouse moved to (372, 307)
Screenshot: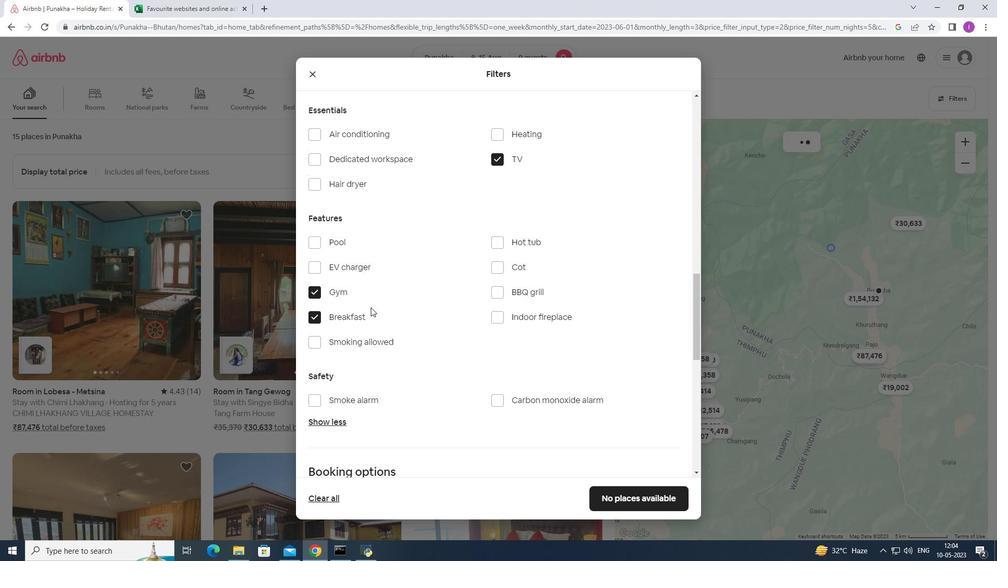 
Action: Mouse scrolled (372, 307) with delta (0, 0)
Screenshot: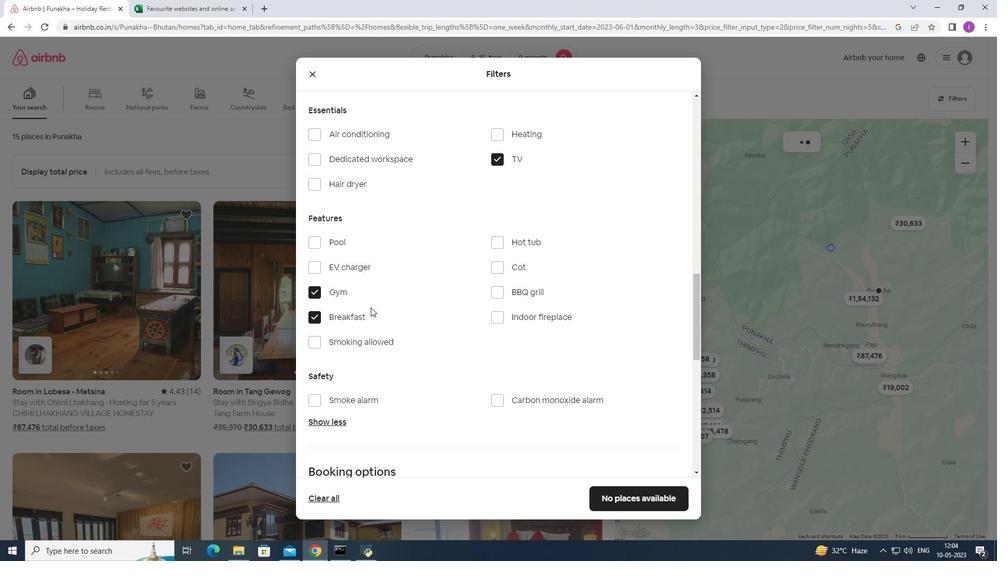 
Action: Mouse moved to (373, 307)
Screenshot: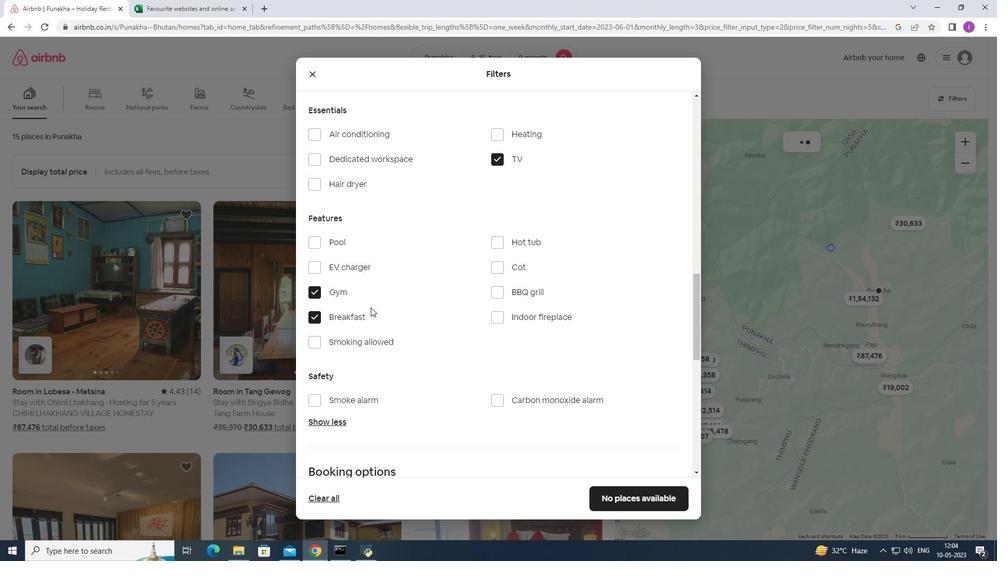 
Action: Mouse scrolled (373, 307) with delta (0, 0)
Screenshot: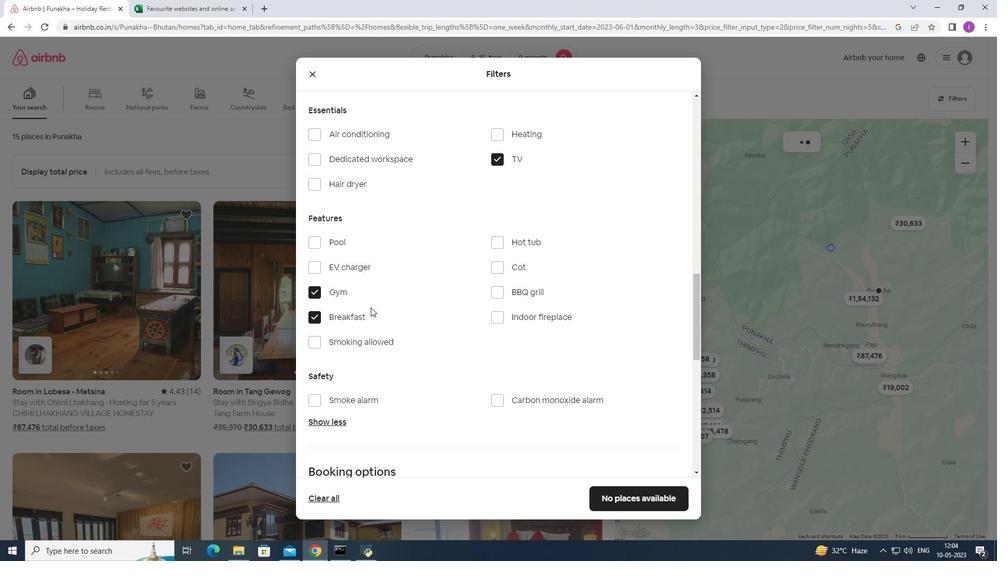 
Action: Mouse moved to (374, 307)
Screenshot: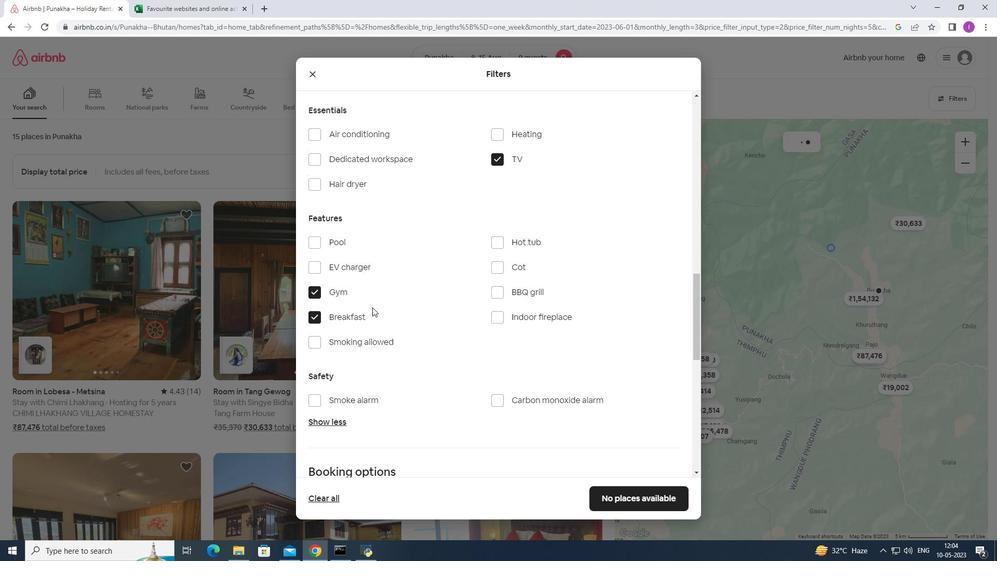 
Action: Mouse scrolled (374, 307) with delta (0, 0)
Screenshot: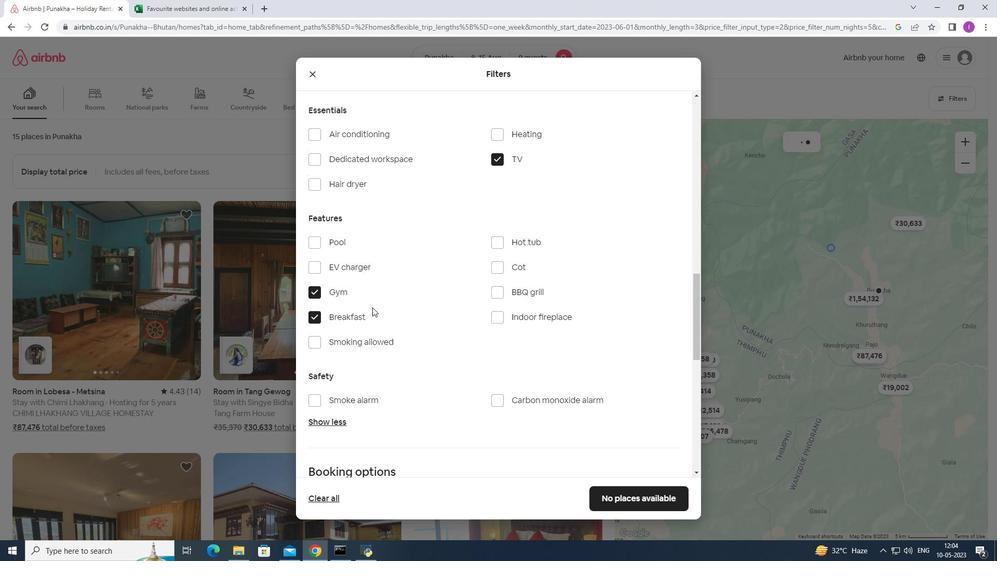 
Action: Mouse moved to (374, 307)
Screenshot: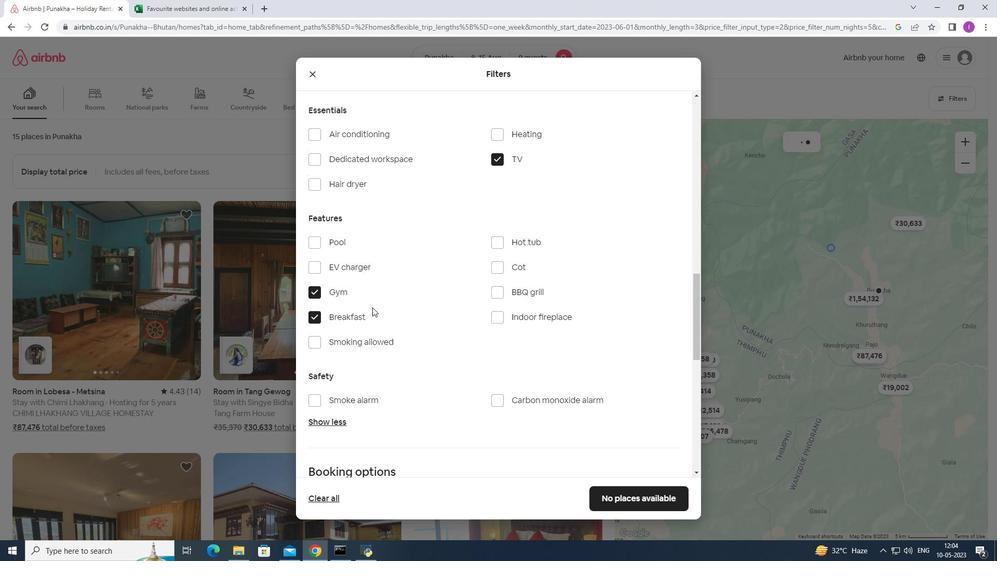 
Action: Mouse scrolled (374, 307) with delta (0, 0)
Screenshot: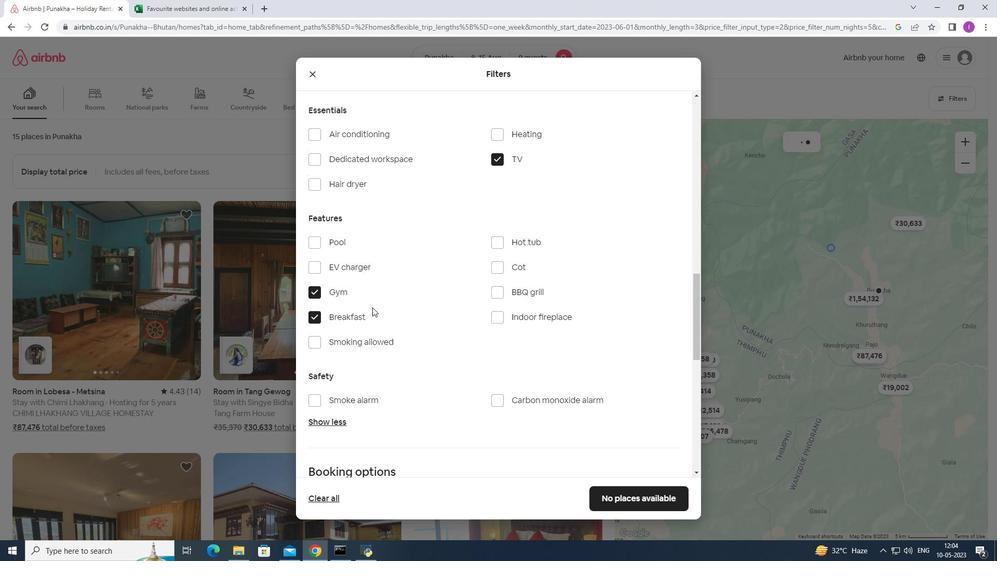 
Action: Mouse moved to (658, 329)
Screenshot: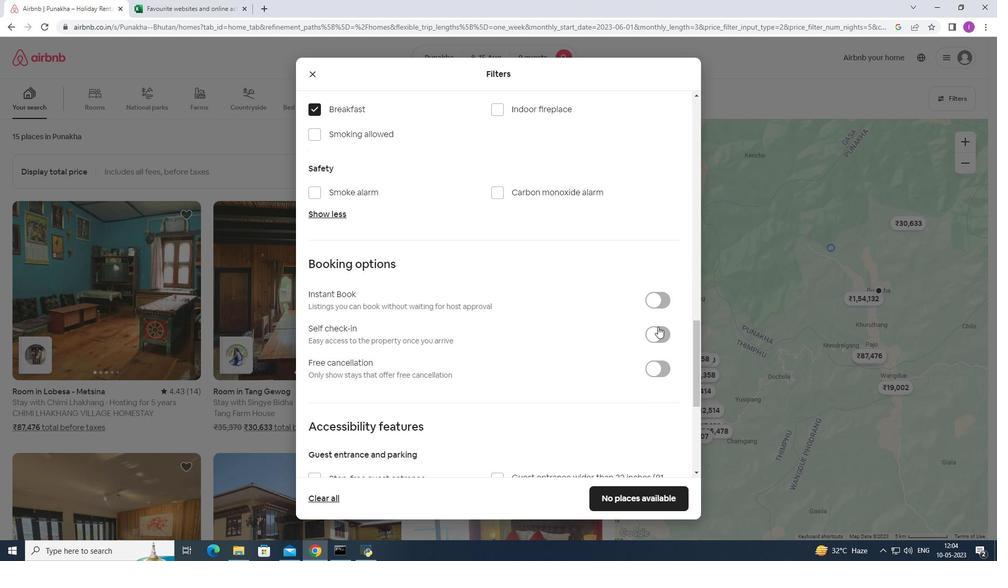 
Action: Mouse pressed left at (658, 329)
Screenshot: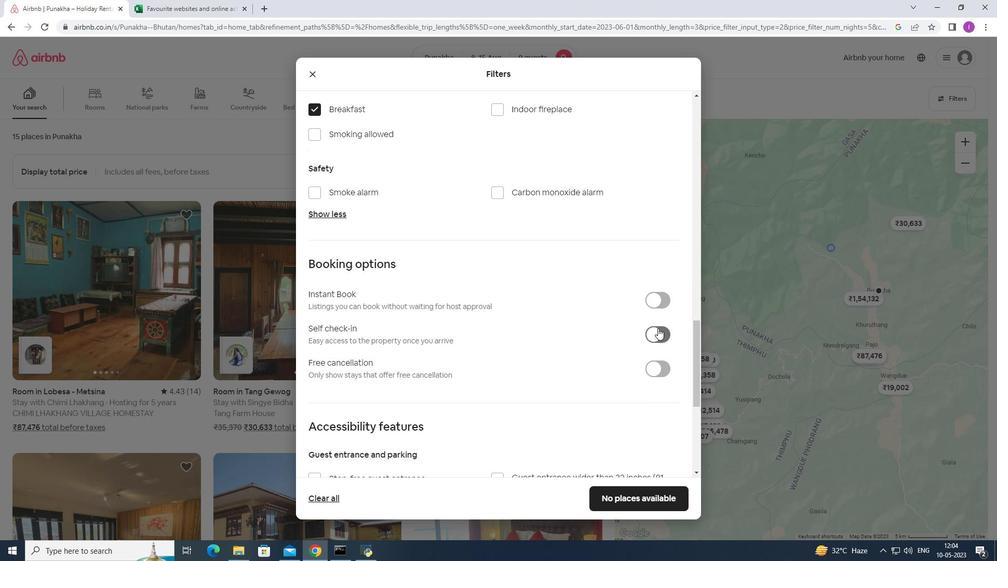 
Action: Mouse moved to (506, 349)
Screenshot: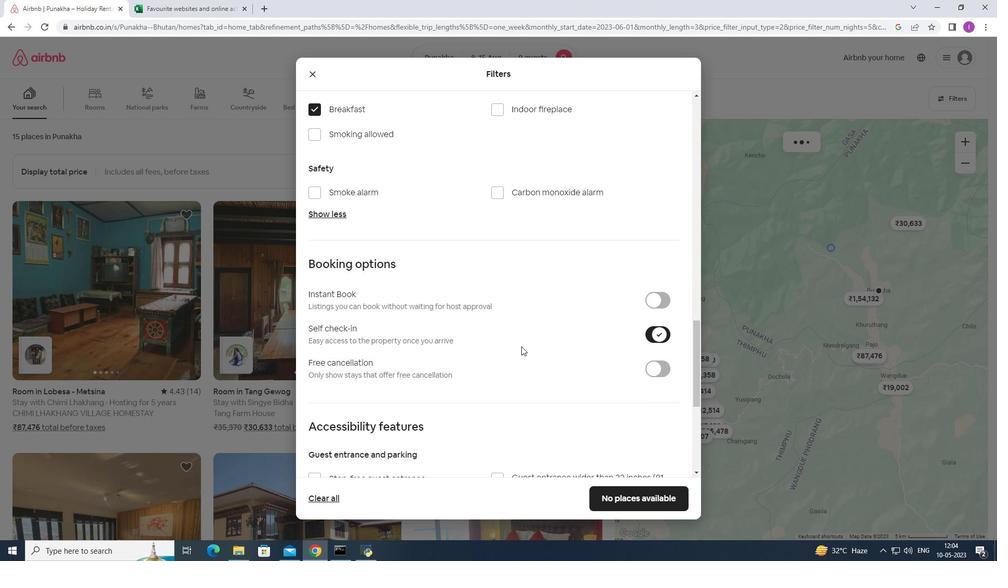 
Action: Mouse scrolled (506, 349) with delta (0, 0)
Screenshot: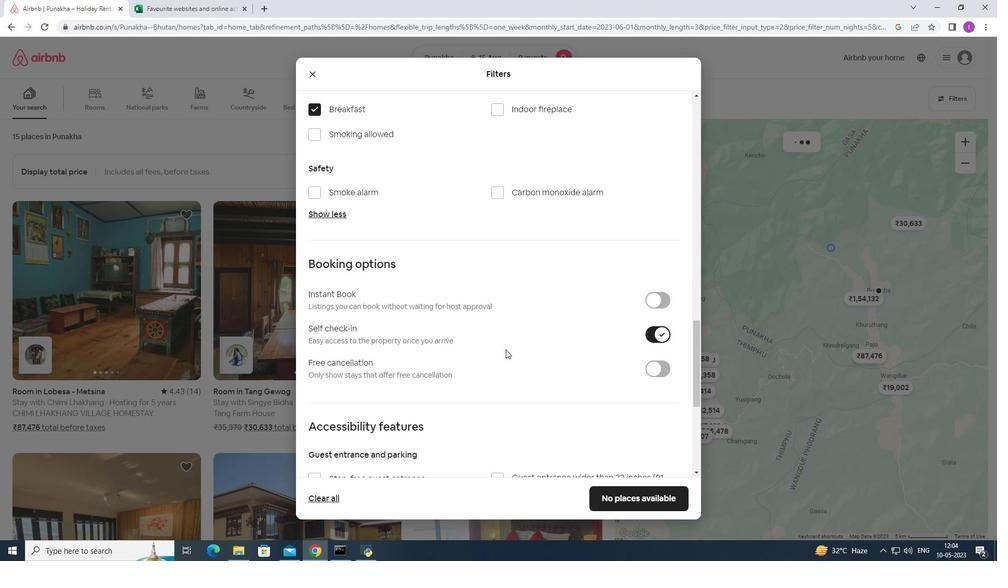 
Action: Mouse scrolled (506, 349) with delta (0, 0)
Screenshot: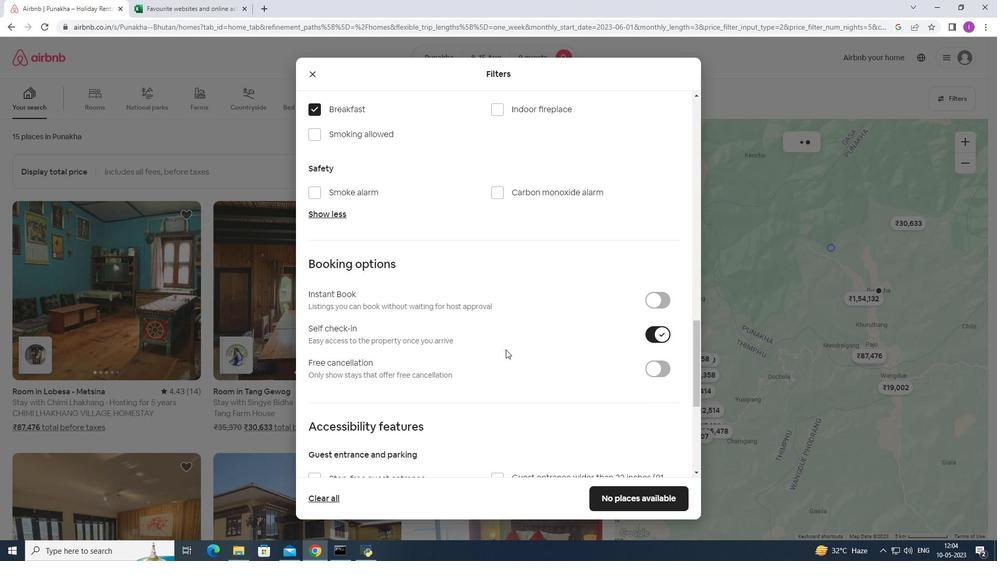 
Action: Mouse scrolled (506, 349) with delta (0, 0)
Screenshot: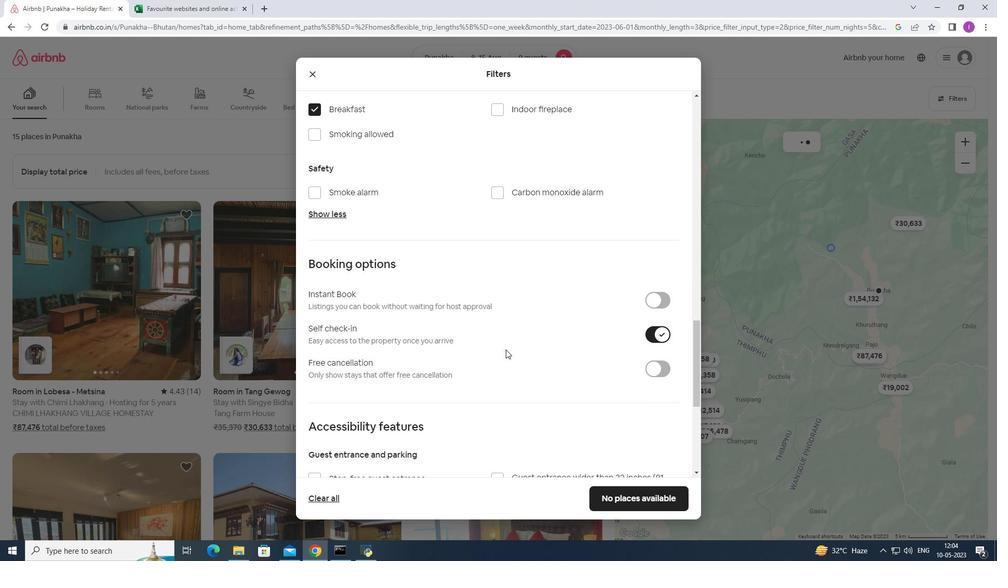 
Action: Mouse scrolled (506, 349) with delta (0, 0)
Screenshot: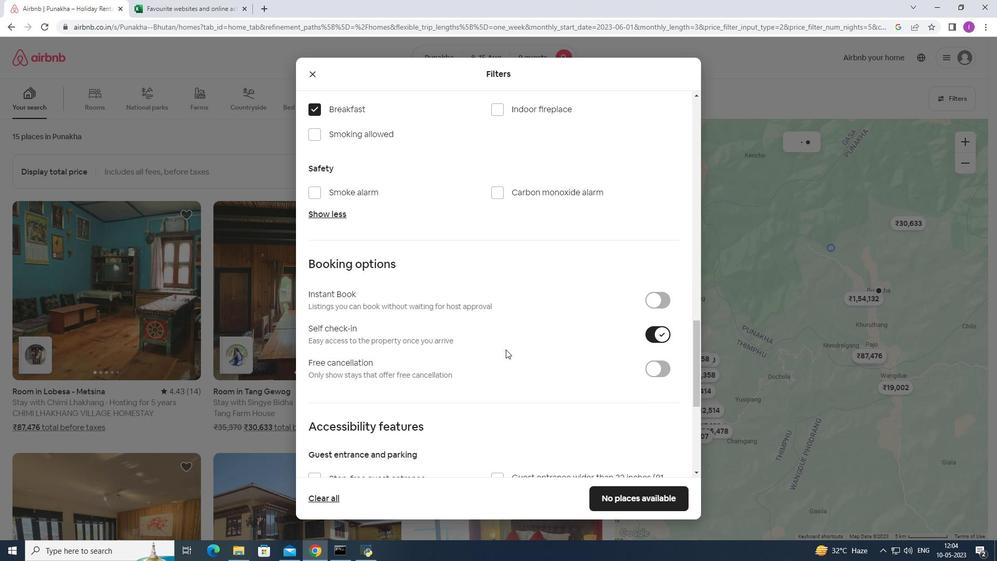 
Action: Mouse scrolled (506, 349) with delta (0, 0)
Screenshot: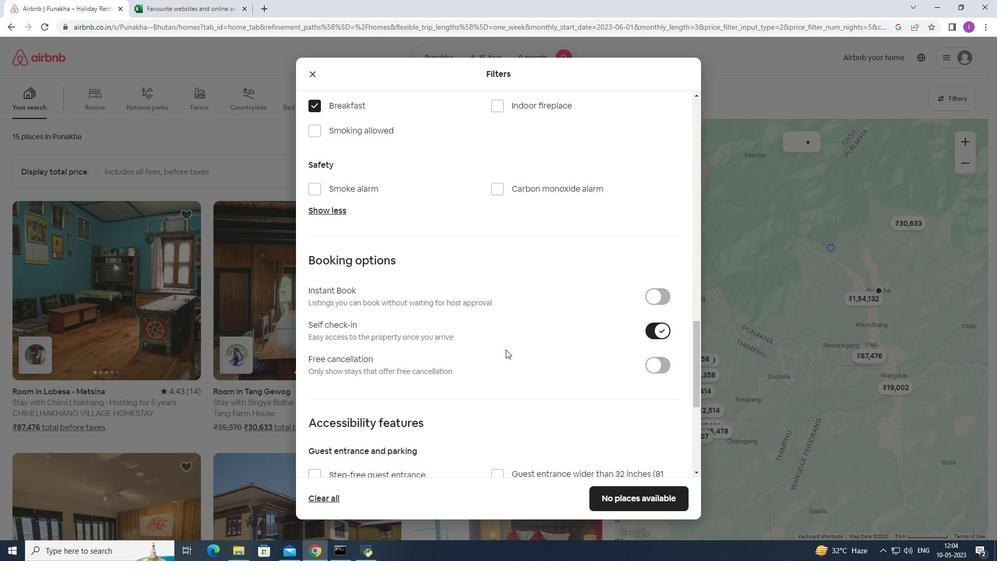 
Action: Mouse moved to (505, 346)
Screenshot: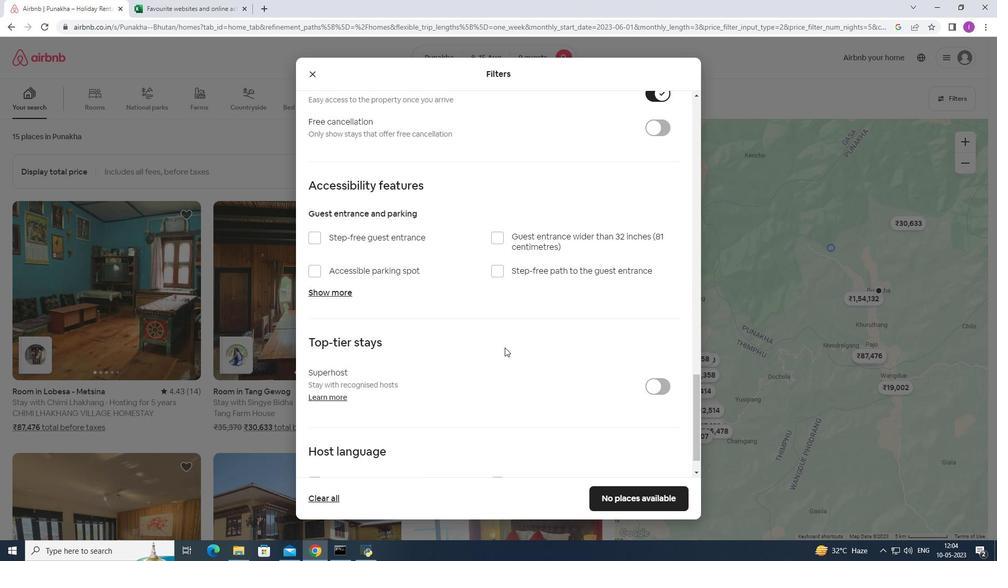 
Action: Mouse scrolled (505, 346) with delta (0, 0)
Screenshot: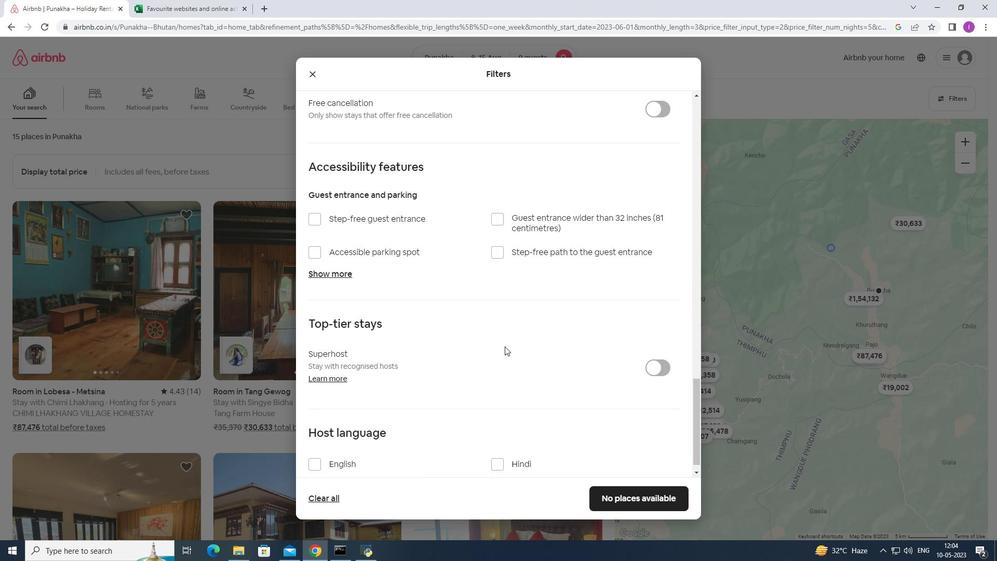 
Action: Mouse scrolled (505, 346) with delta (0, 0)
Screenshot: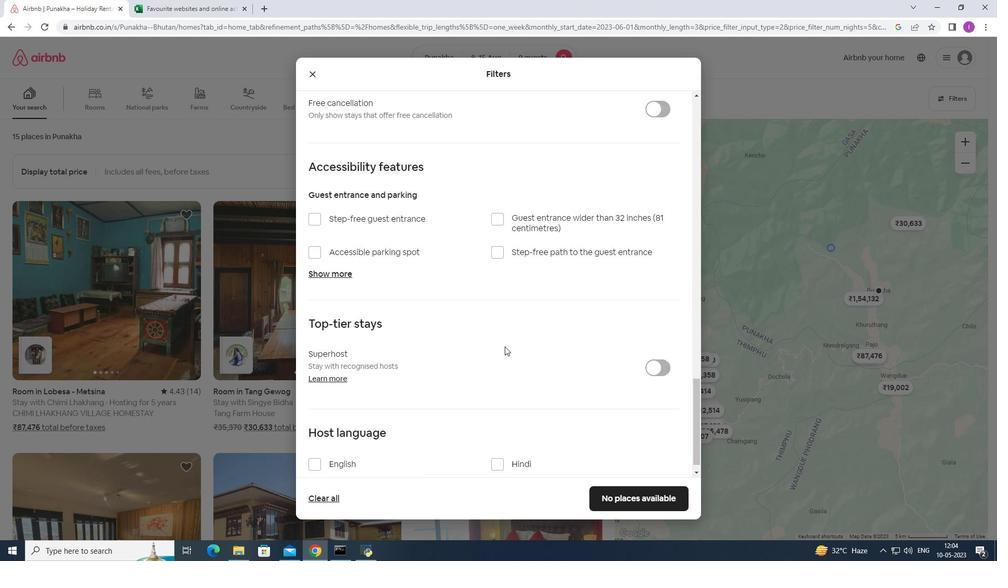 
Action: Mouse scrolled (505, 346) with delta (0, 0)
Screenshot: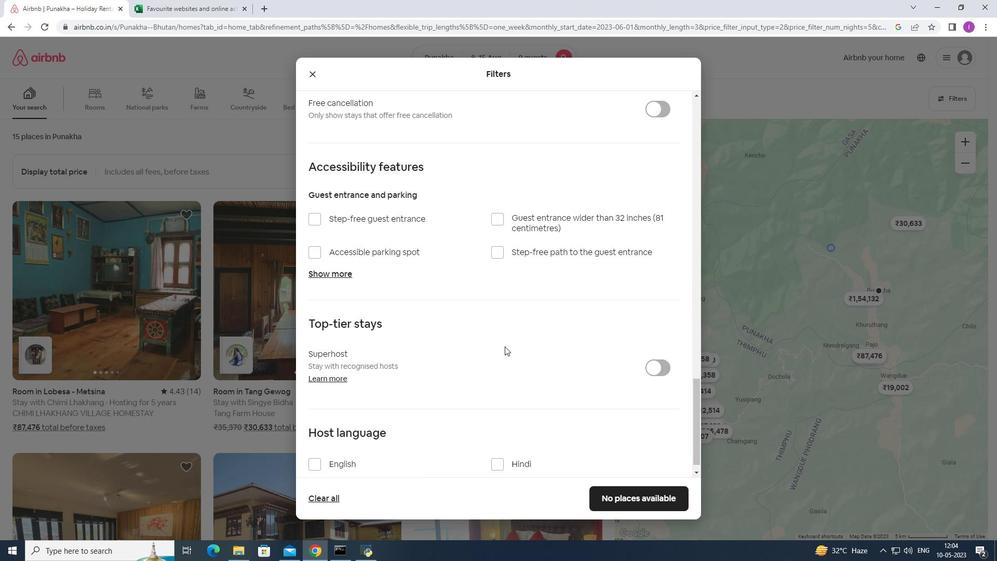 
Action: Mouse scrolled (505, 346) with delta (0, 0)
Screenshot: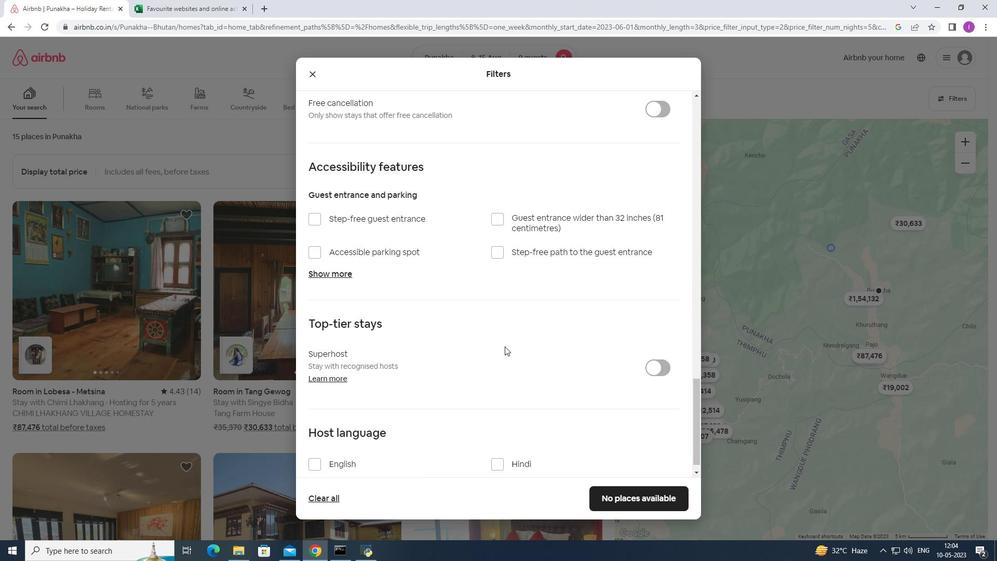 
Action: Mouse moved to (505, 339)
Screenshot: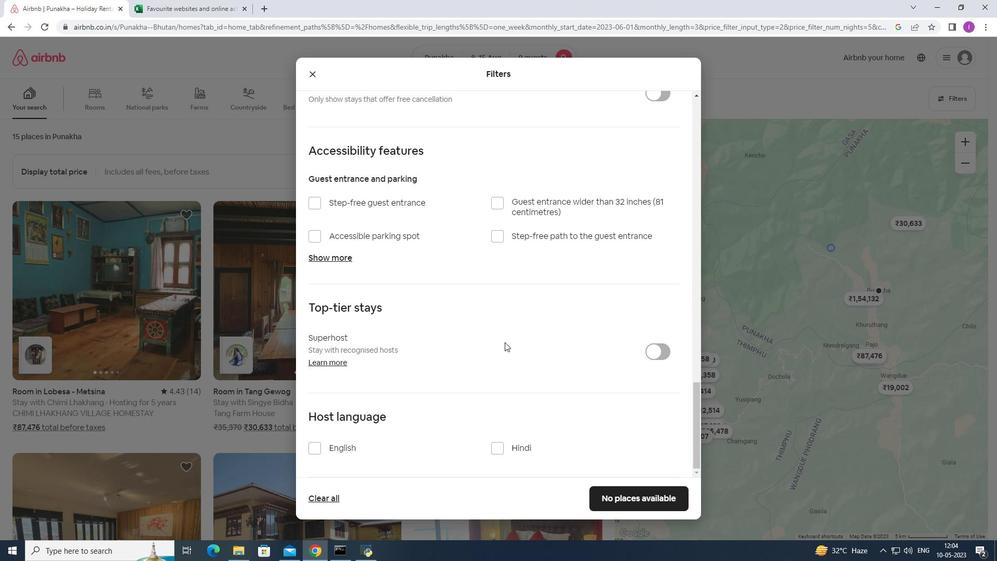 
Action: Mouse scrolled (505, 338) with delta (0, 0)
Screenshot: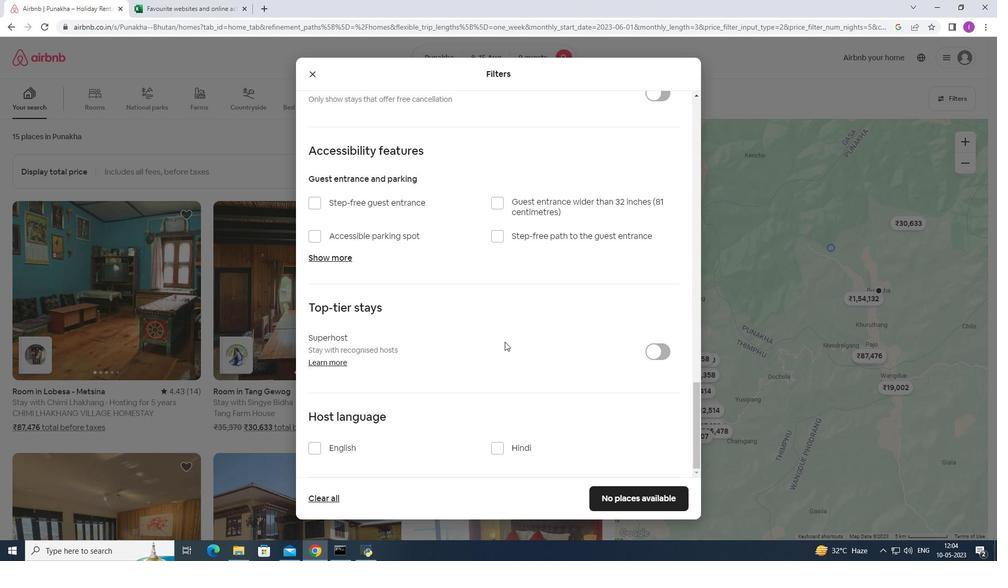 
Action: Mouse scrolled (505, 338) with delta (0, 0)
Screenshot: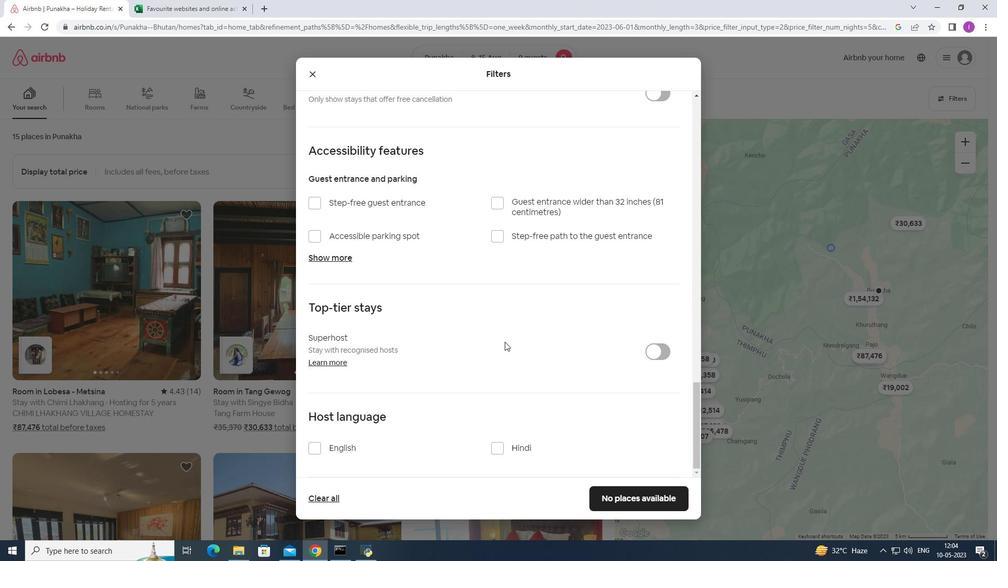 
Action: Mouse scrolled (505, 338) with delta (0, 0)
Screenshot: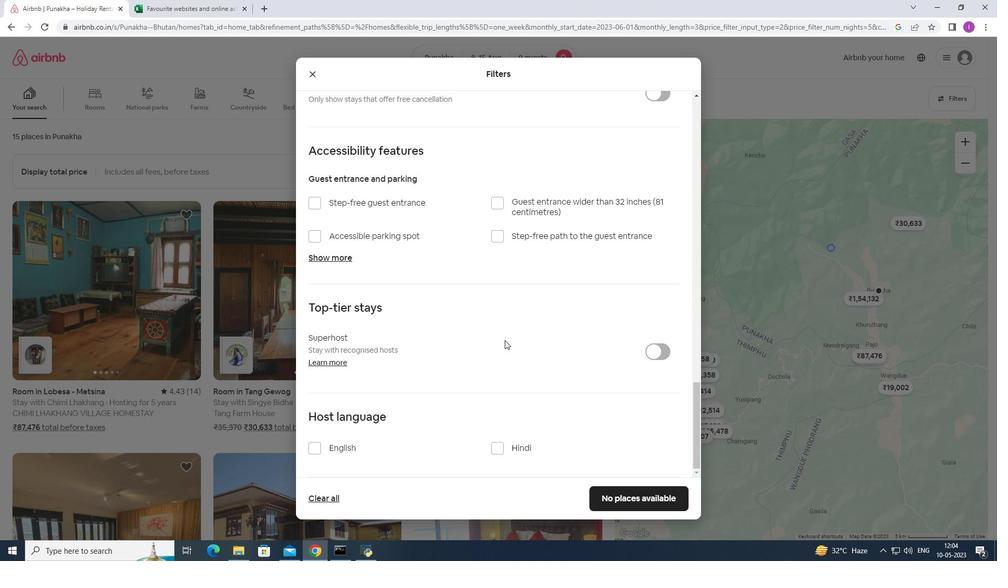
Action: Mouse scrolled (505, 338) with delta (0, 0)
Screenshot: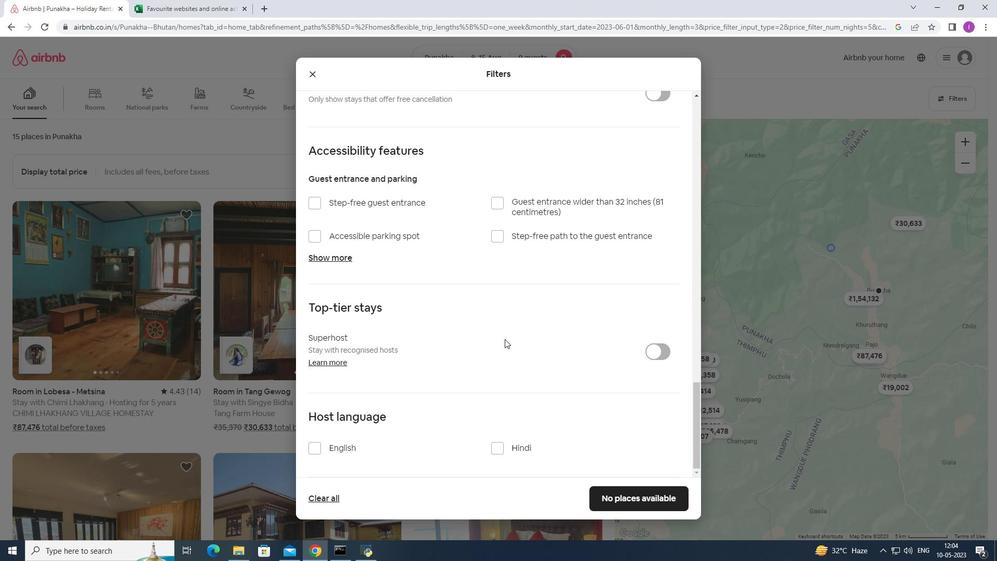 
Action: Mouse moved to (315, 449)
Screenshot: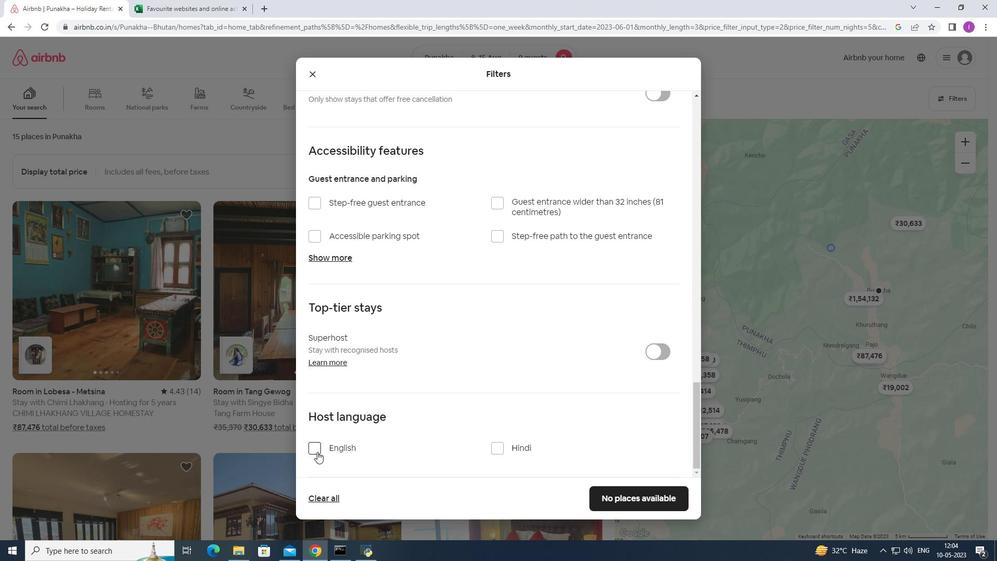 
Action: Mouse pressed left at (315, 449)
Screenshot: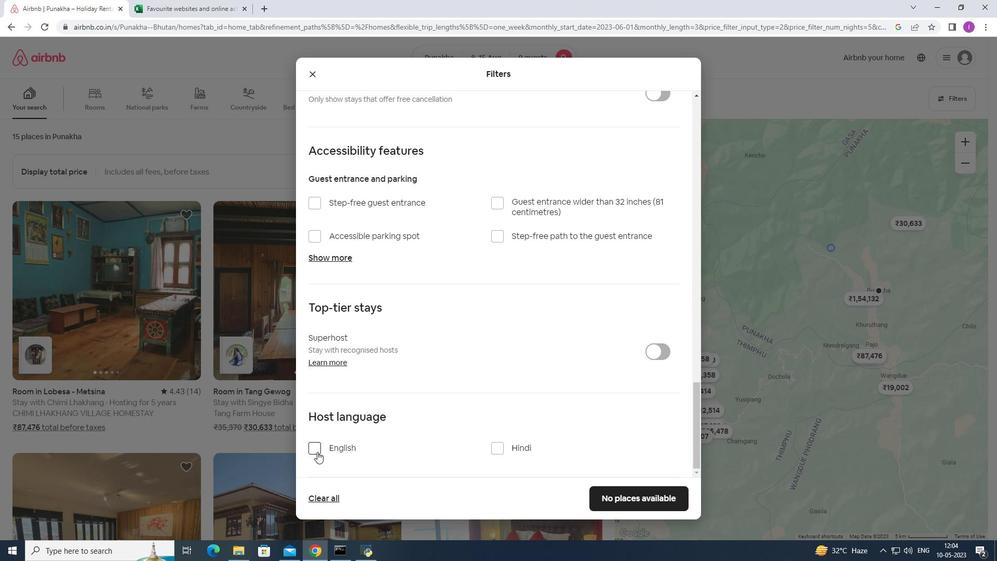
Action: Mouse moved to (637, 501)
Screenshot: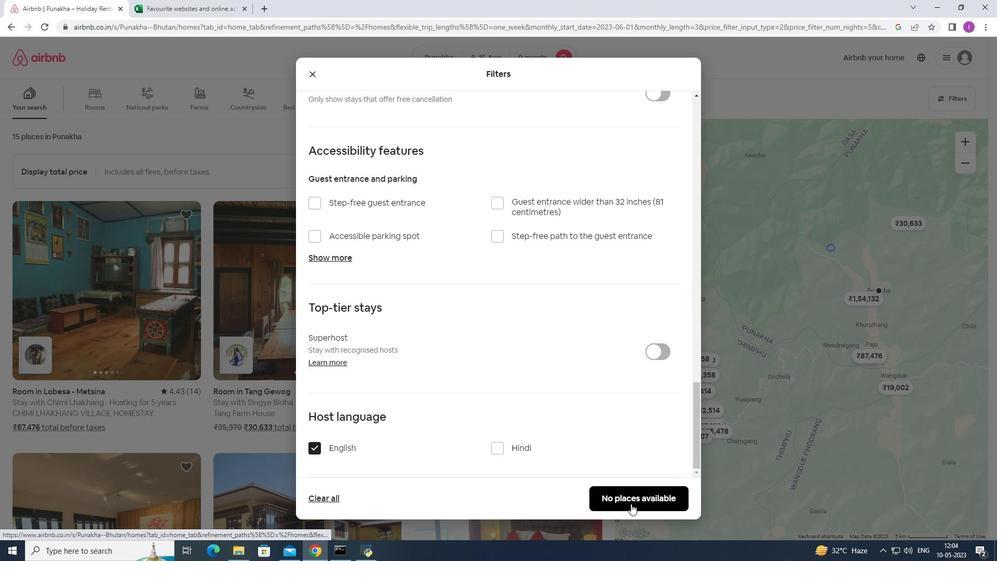 
Action: Mouse pressed left at (637, 501)
Screenshot: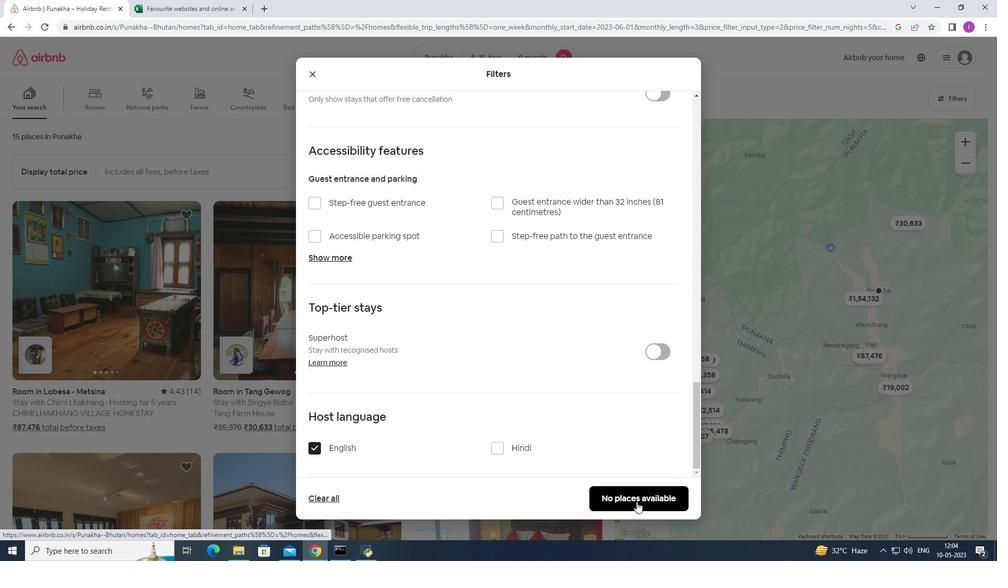 
Action: Mouse moved to (607, 493)
Screenshot: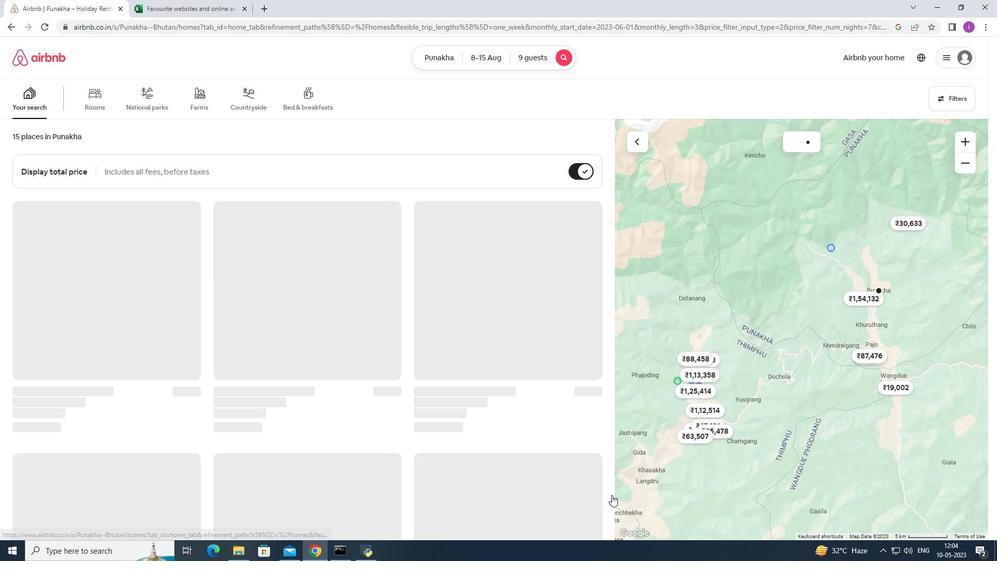 
